Task: Look for space in Vanadzor, Armenia from 11th June, 2023 to 17th June, 2023 for 1 adult in price range Rs.5000 to Rs.12000. Place can be private room with 1  bedroom having 1 bed and 1 bathroom. Property type can be hotel. Amenities needed are: heating, . Booking option can be shelf check-in. Required host language is English.
Action: Mouse moved to (558, 119)
Screenshot: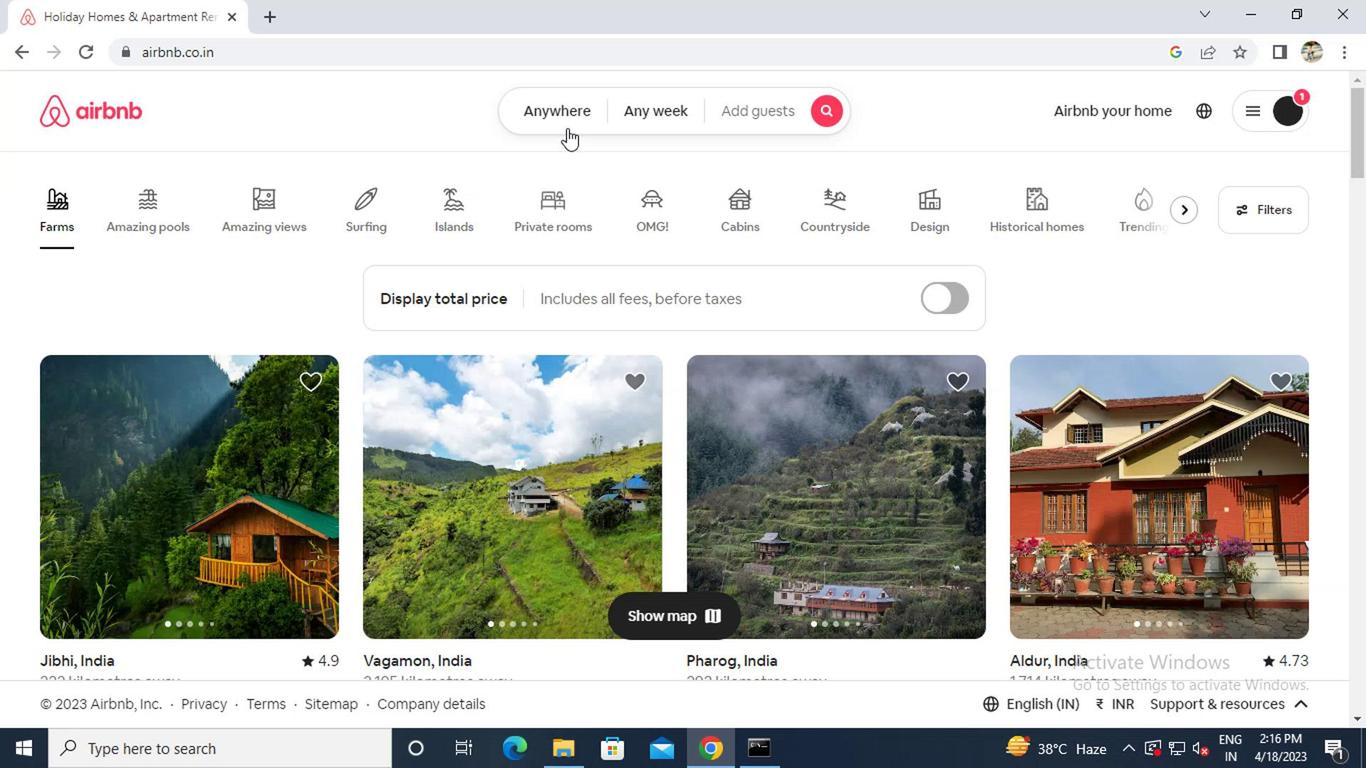 
Action: Mouse pressed left at (558, 119)
Screenshot: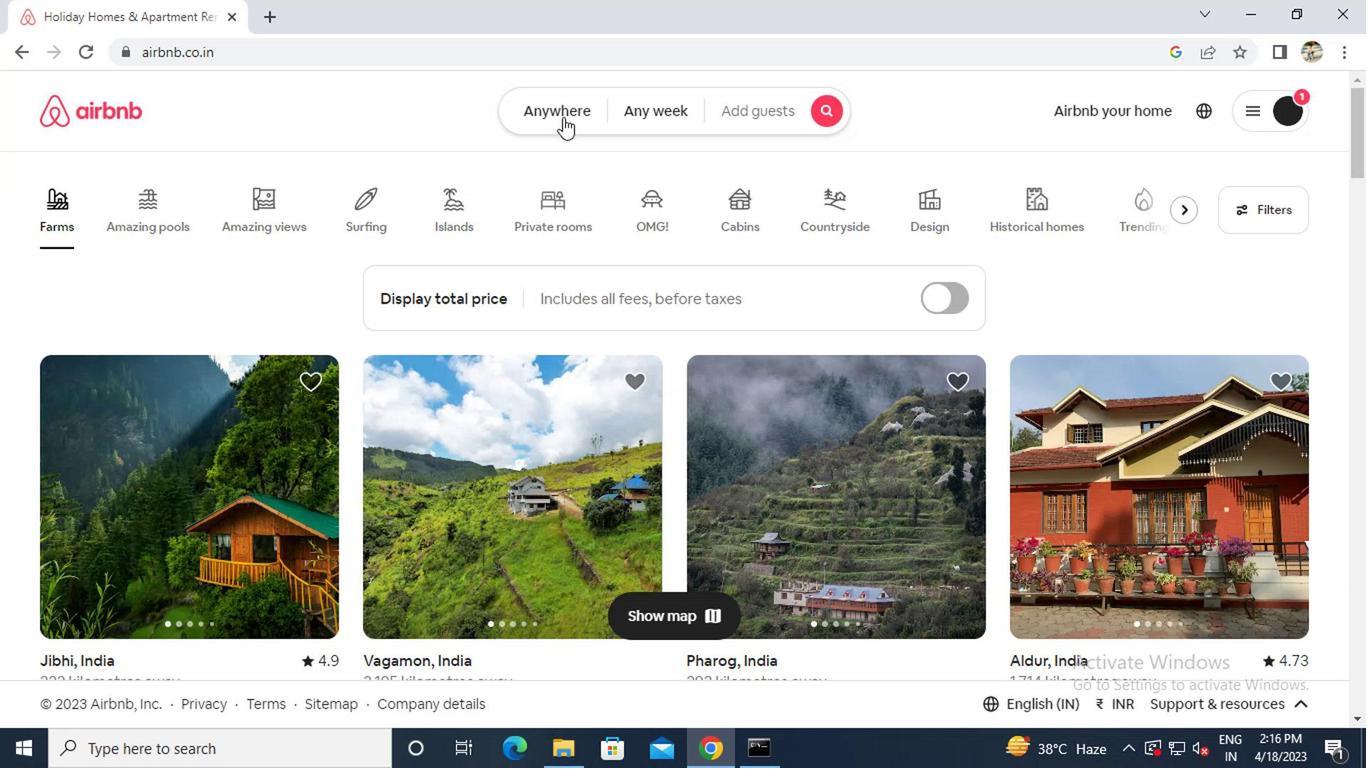 
Action: Mouse moved to (431, 189)
Screenshot: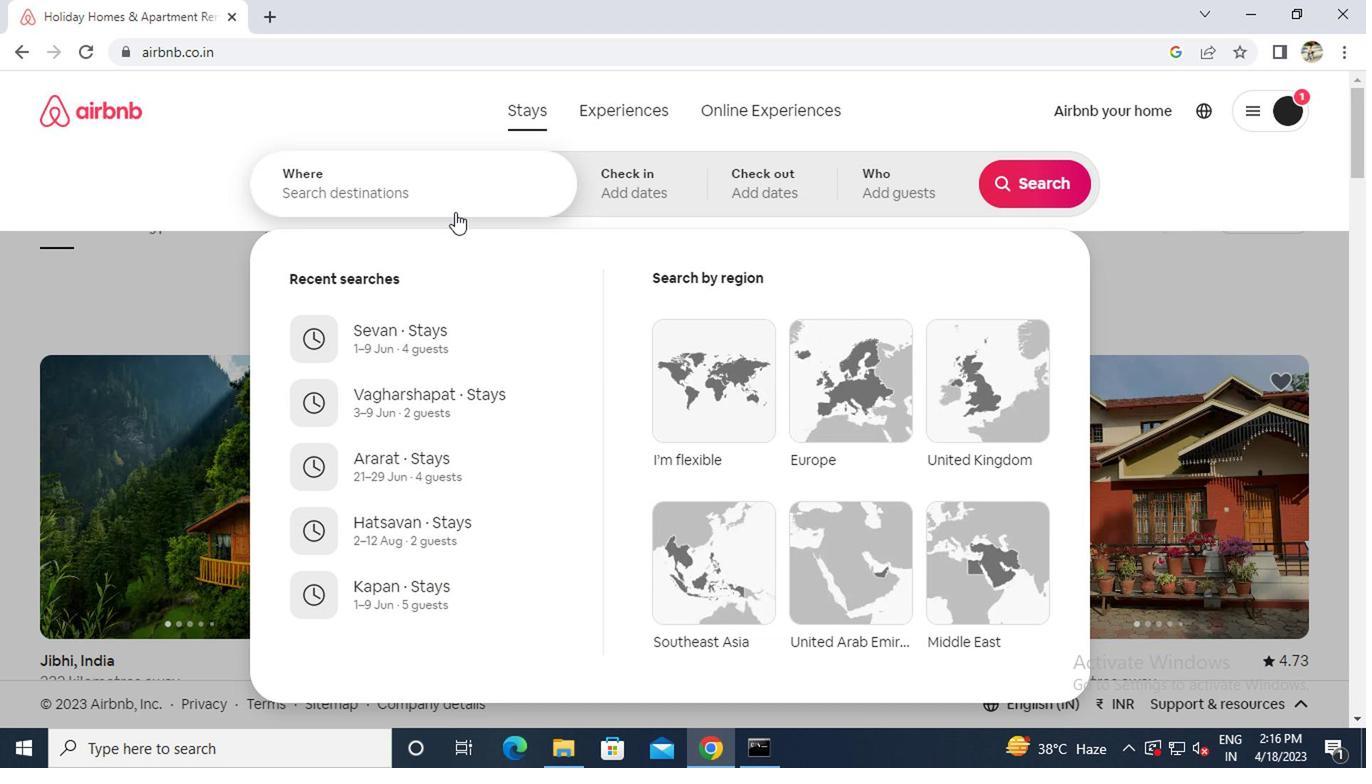 
Action: Mouse pressed left at (431, 189)
Screenshot: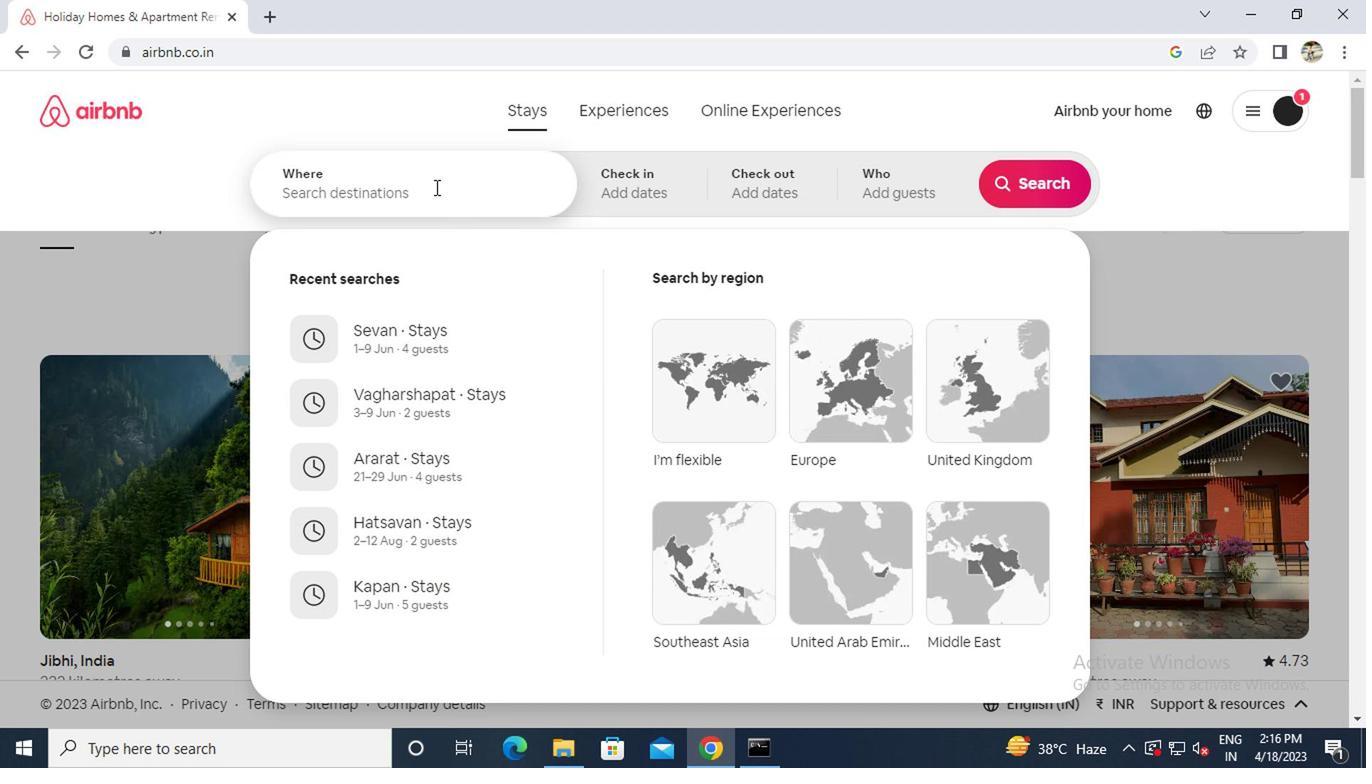 
Action: Key pressed v<Key.caps_lock>andzor
Screenshot: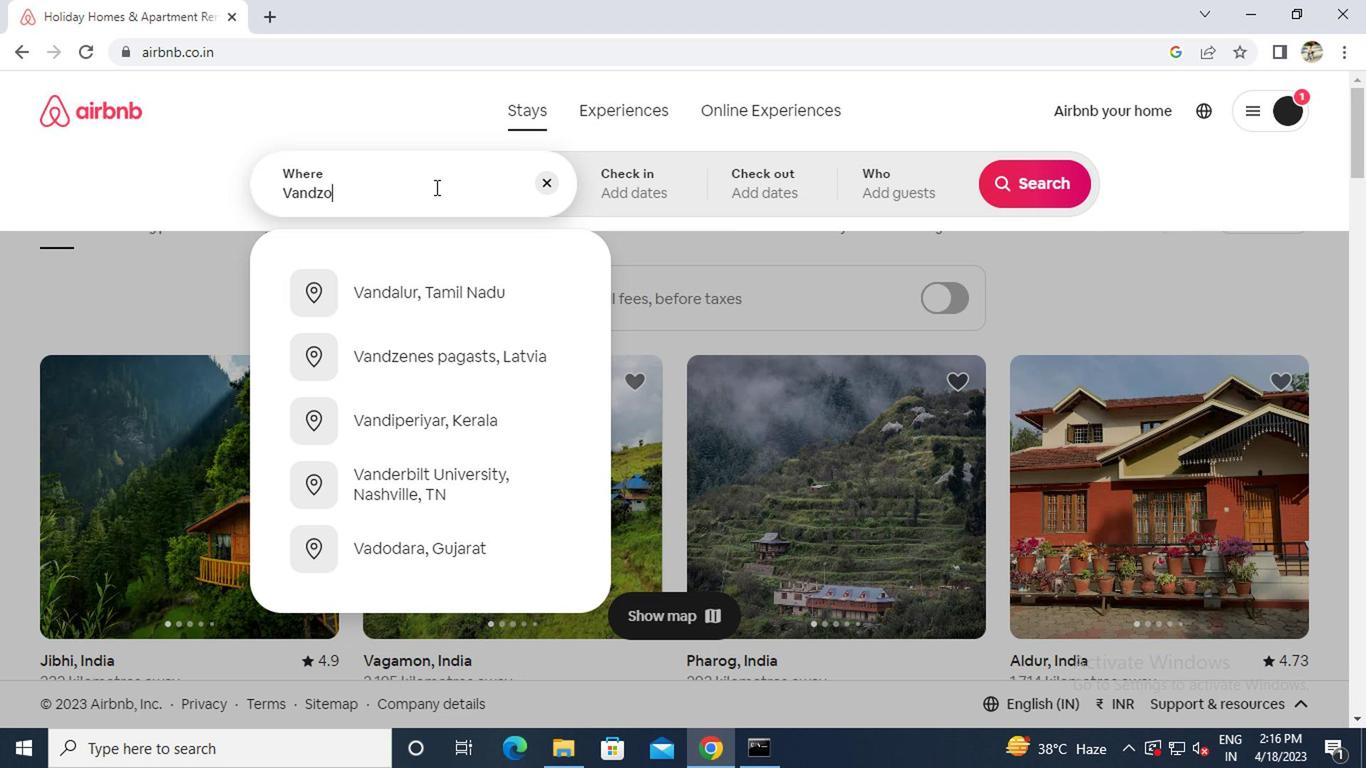 
Action: Mouse moved to (430, 299)
Screenshot: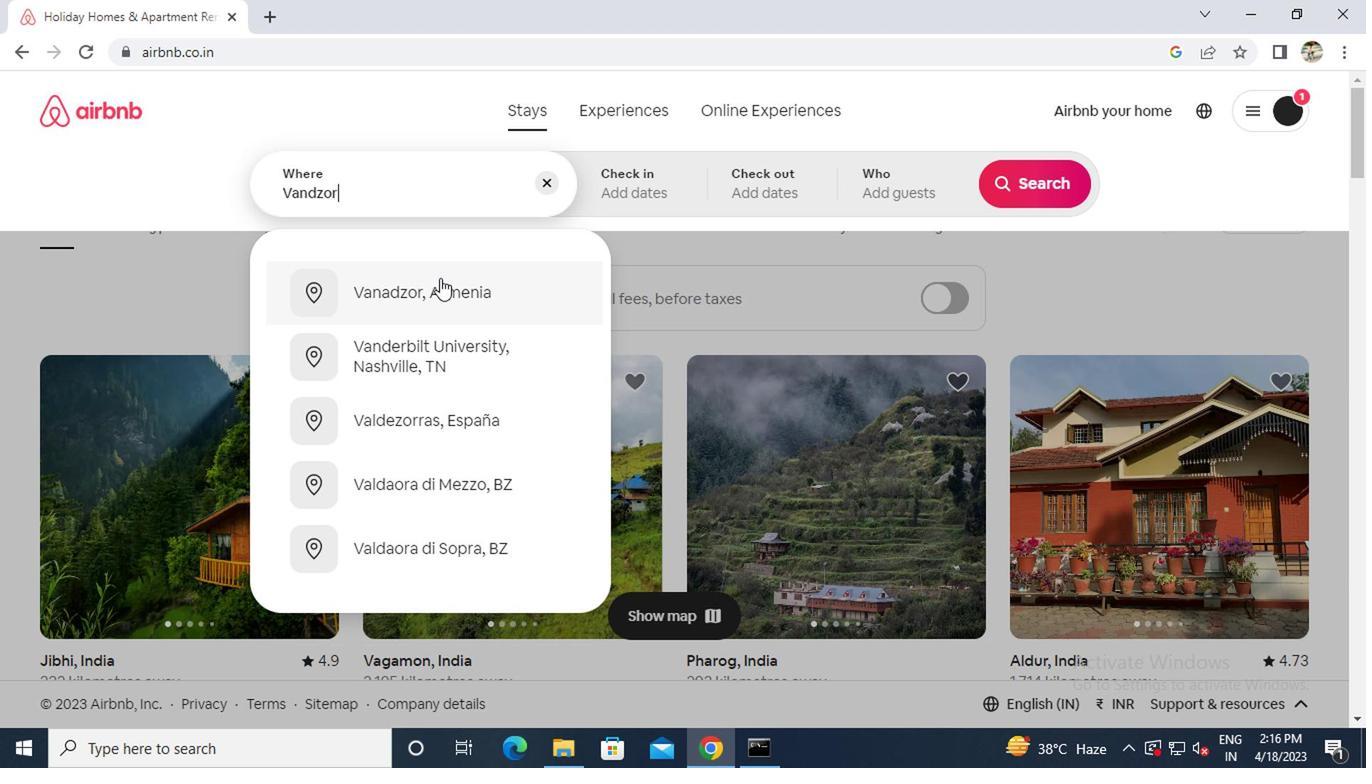 
Action: Mouse pressed left at (430, 299)
Screenshot: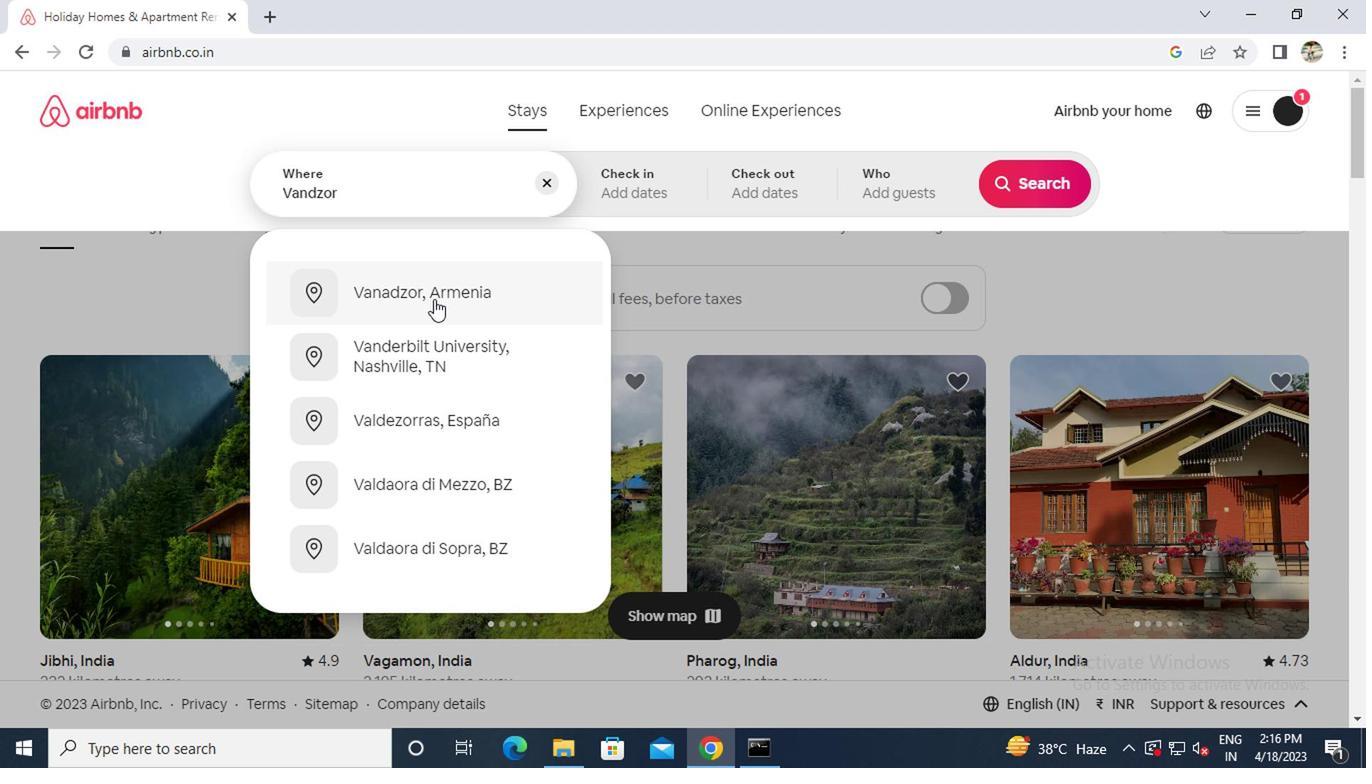 
Action: Mouse moved to (1018, 343)
Screenshot: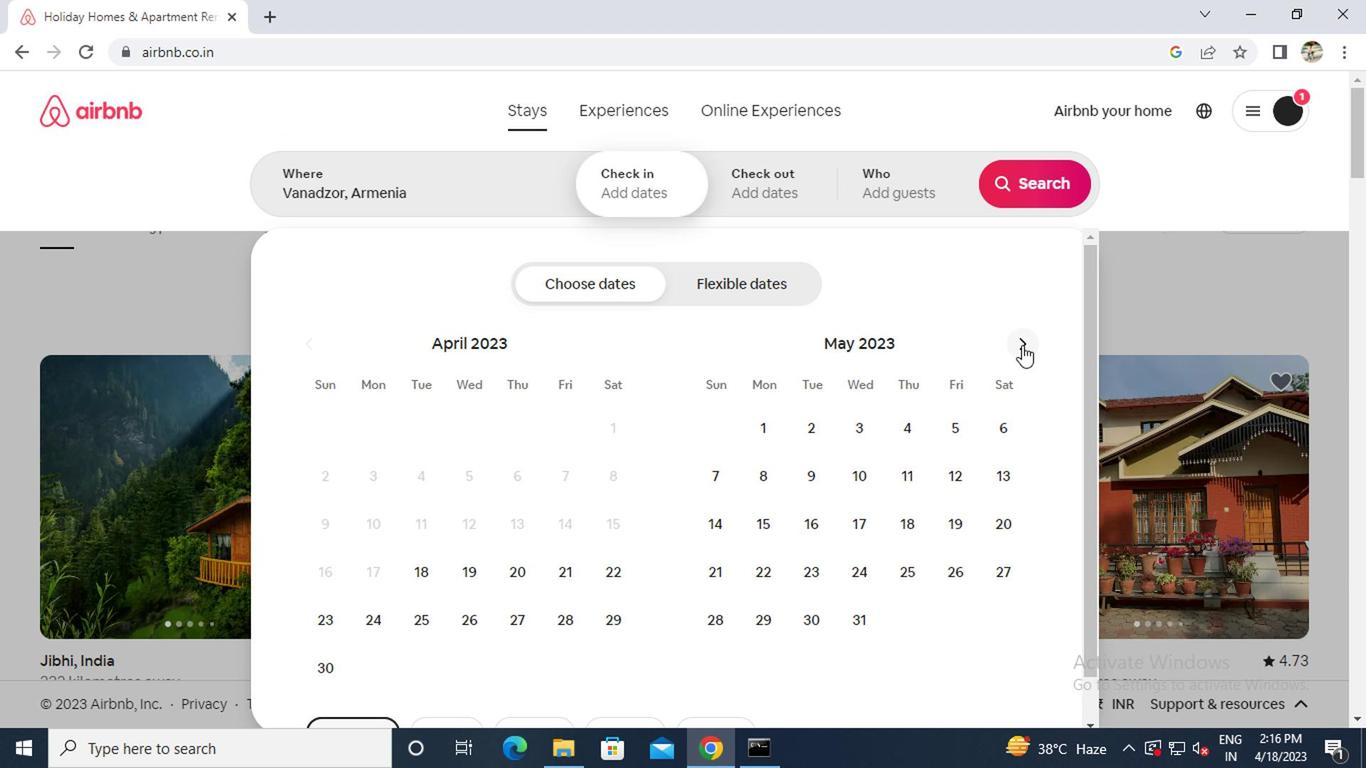 
Action: Mouse pressed left at (1018, 343)
Screenshot: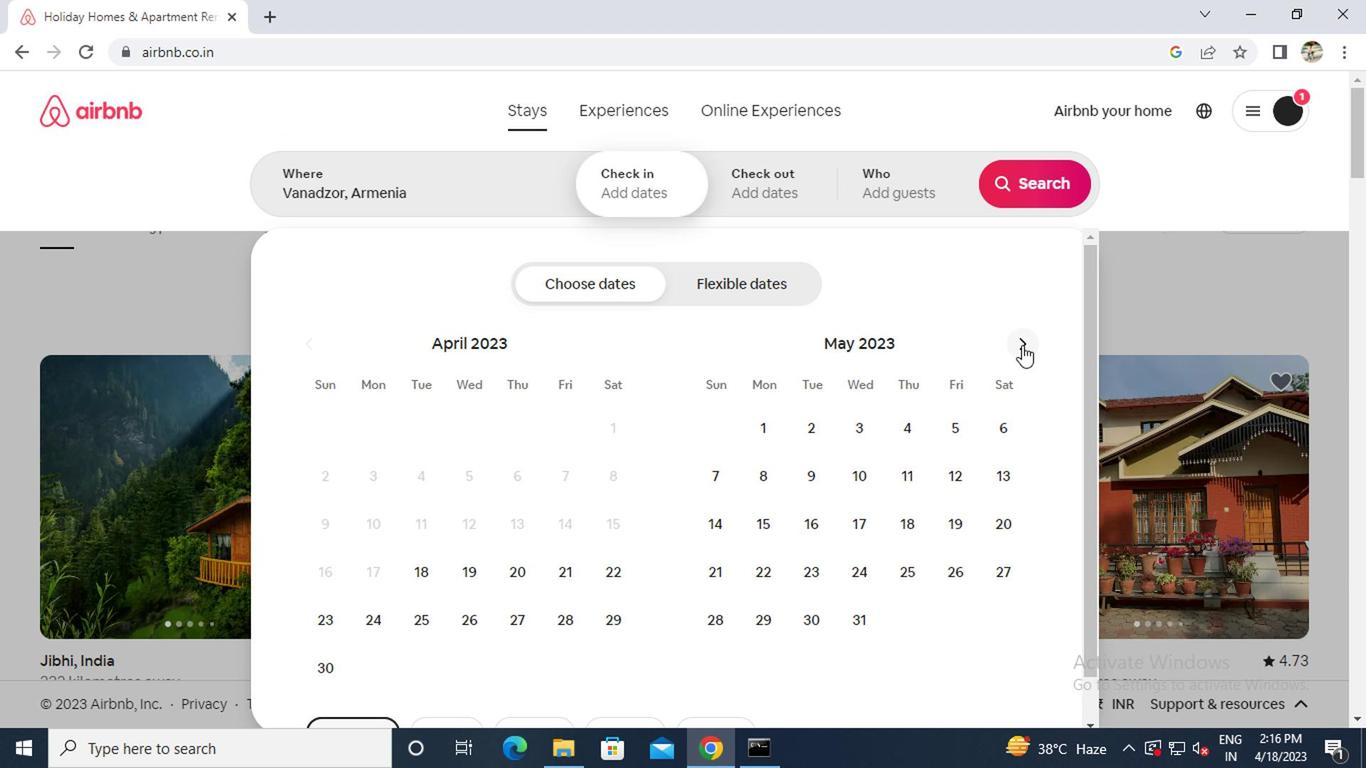 
Action: Mouse moved to (716, 511)
Screenshot: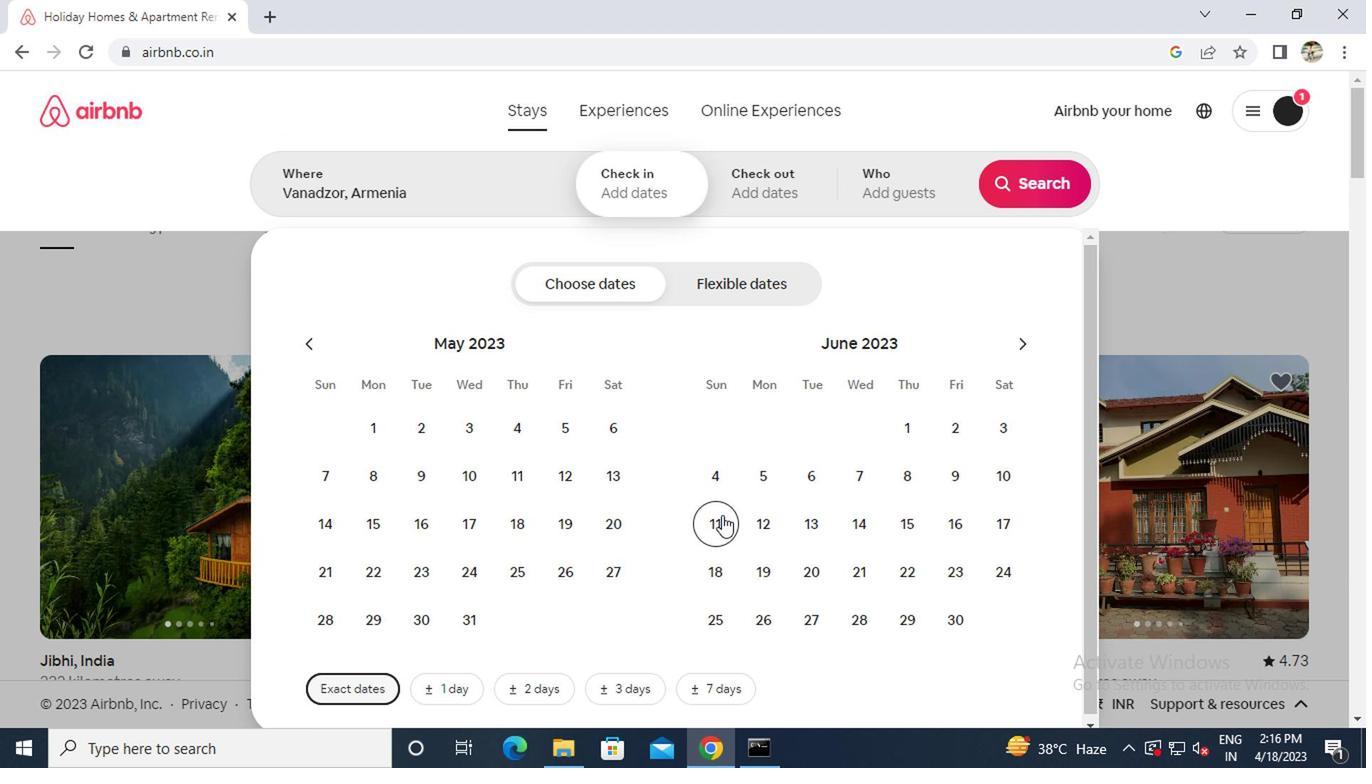 
Action: Mouse pressed left at (716, 511)
Screenshot: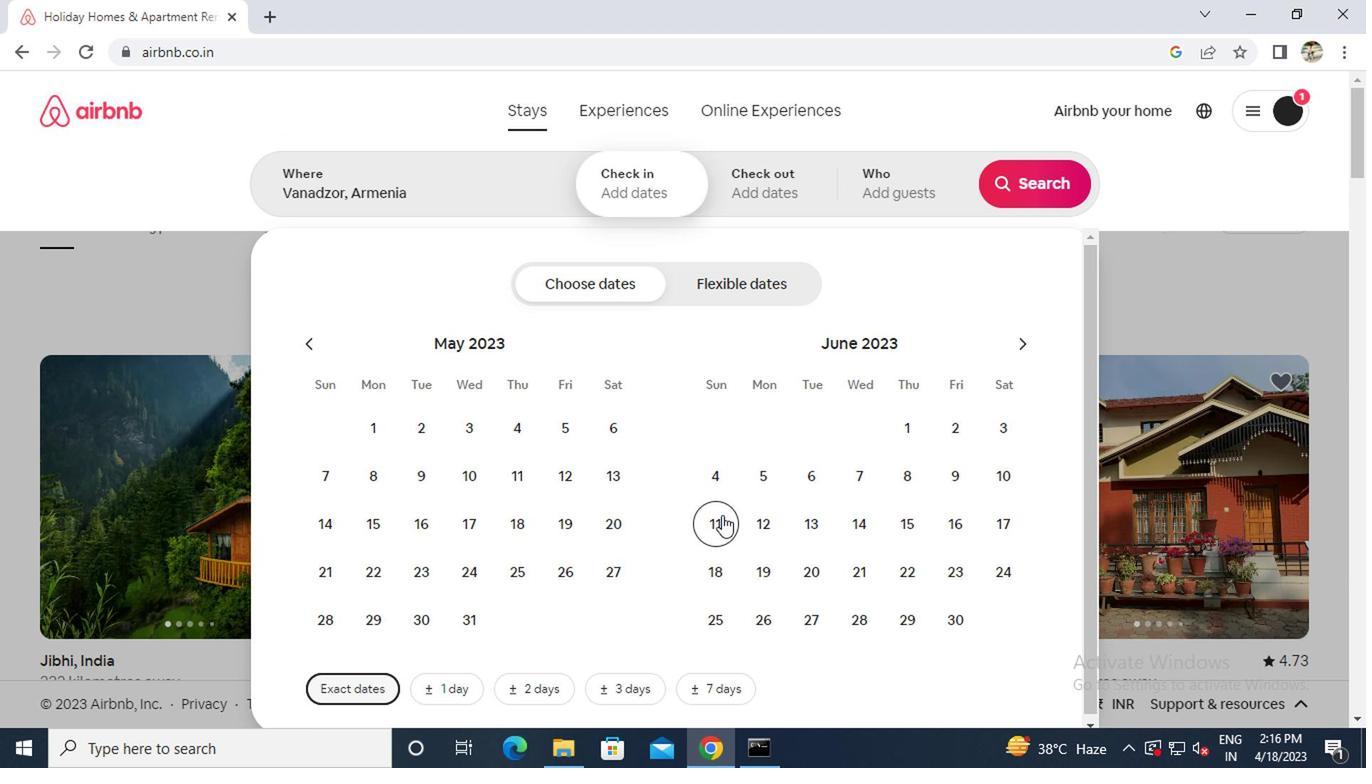 
Action: Mouse moved to (1014, 523)
Screenshot: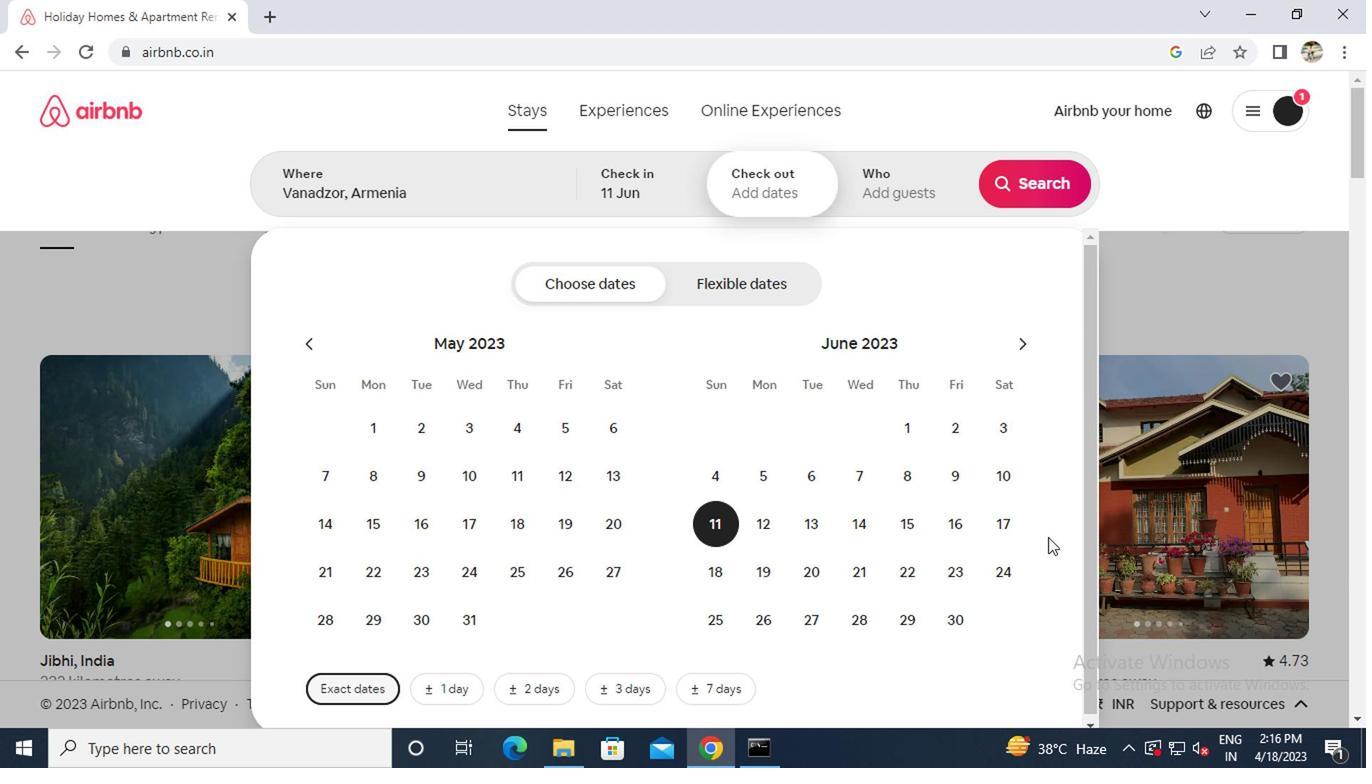 
Action: Mouse pressed left at (1014, 523)
Screenshot: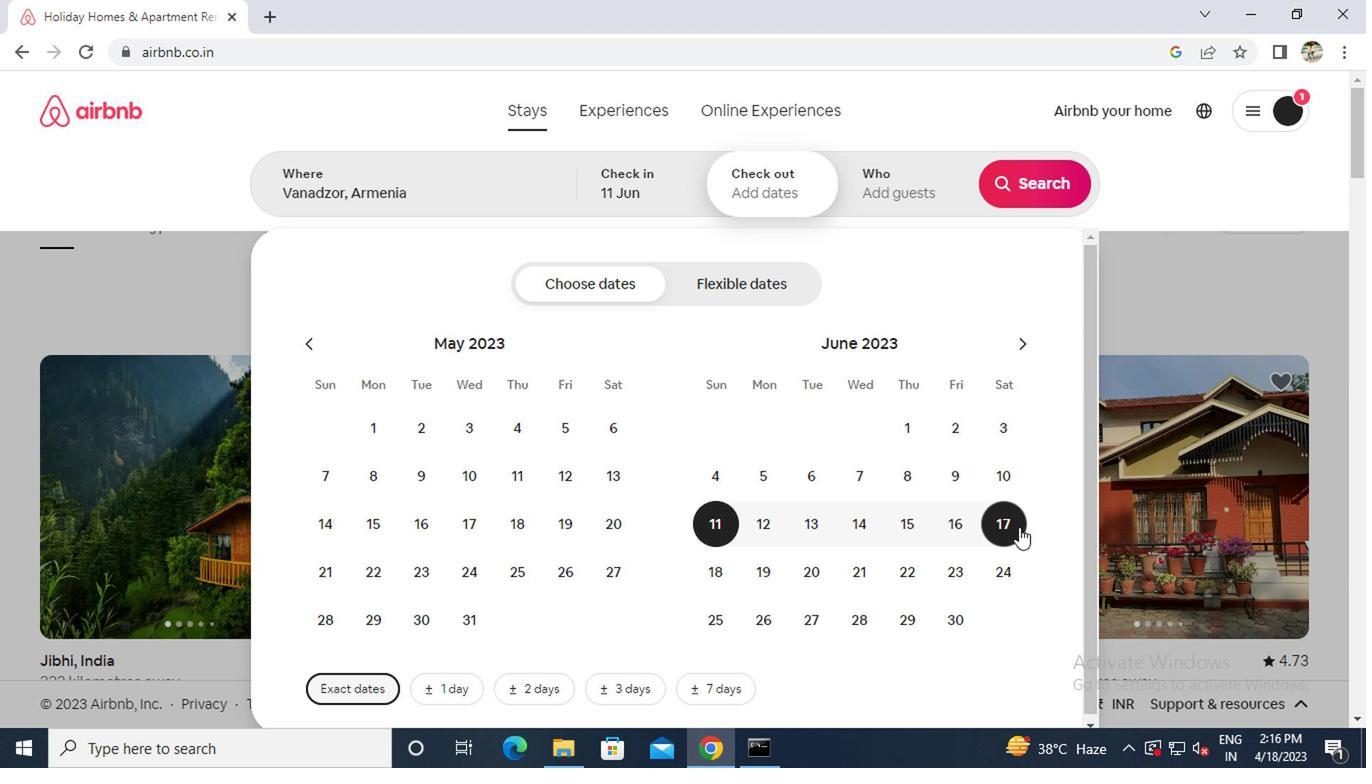 
Action: Mouse moved to (903, 202)
Screenshot: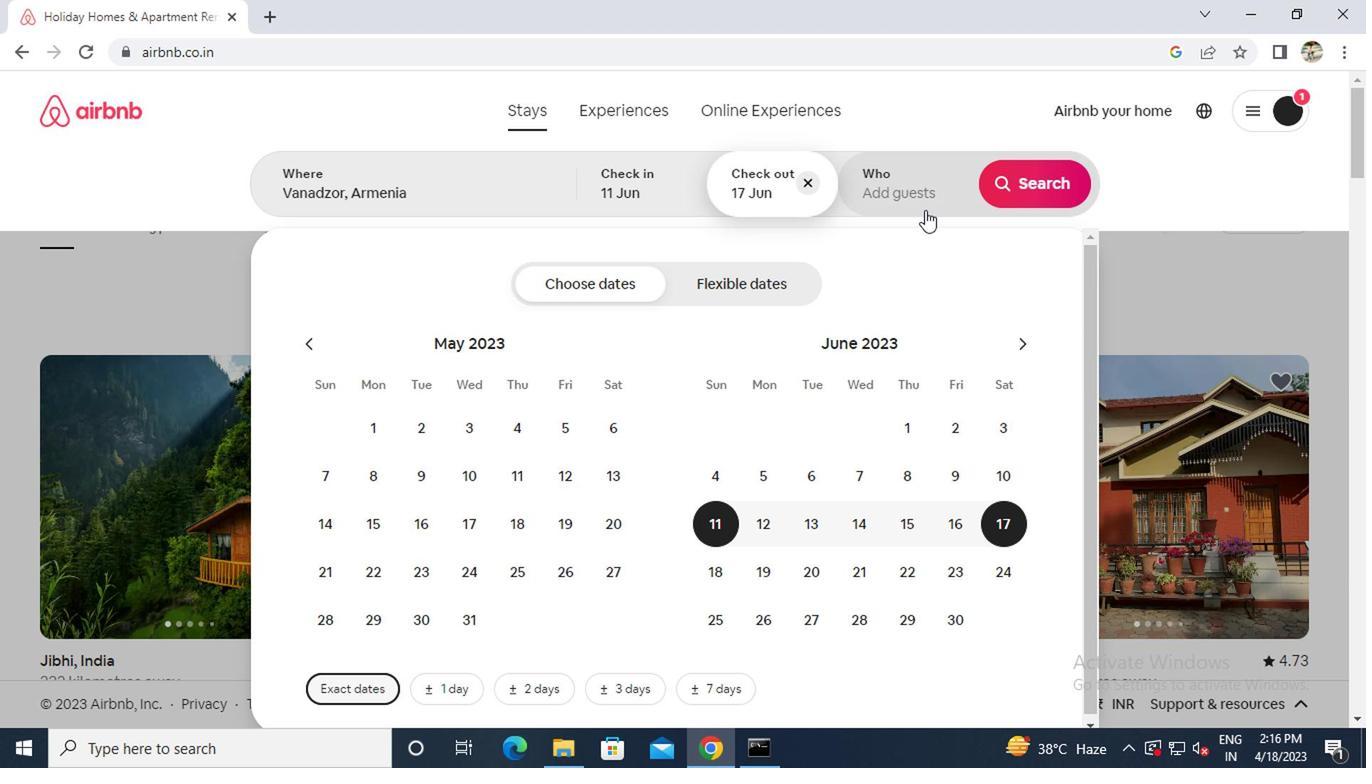 
Action: Mouse pressed left at (903, 202)
Screenshot: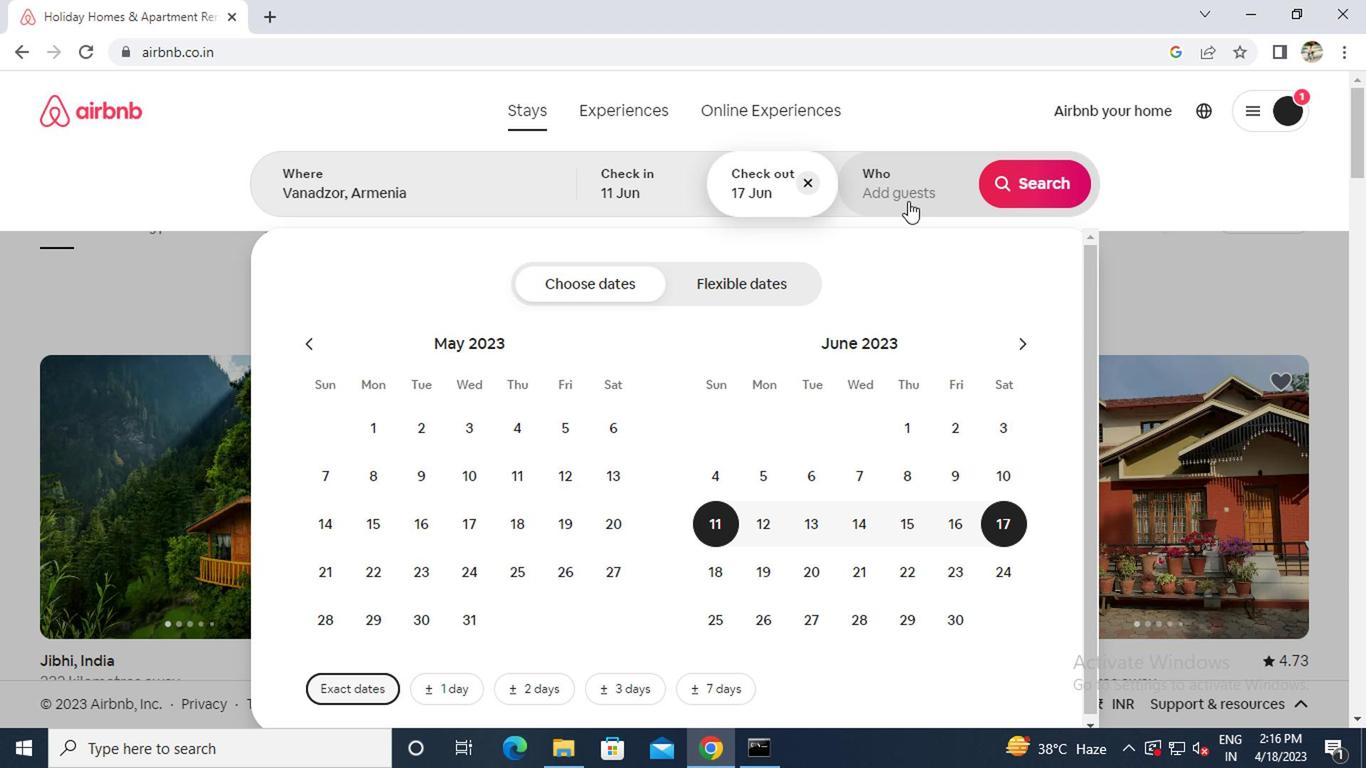 
Action: Mouse moved to (1042, 288)
Screenshot: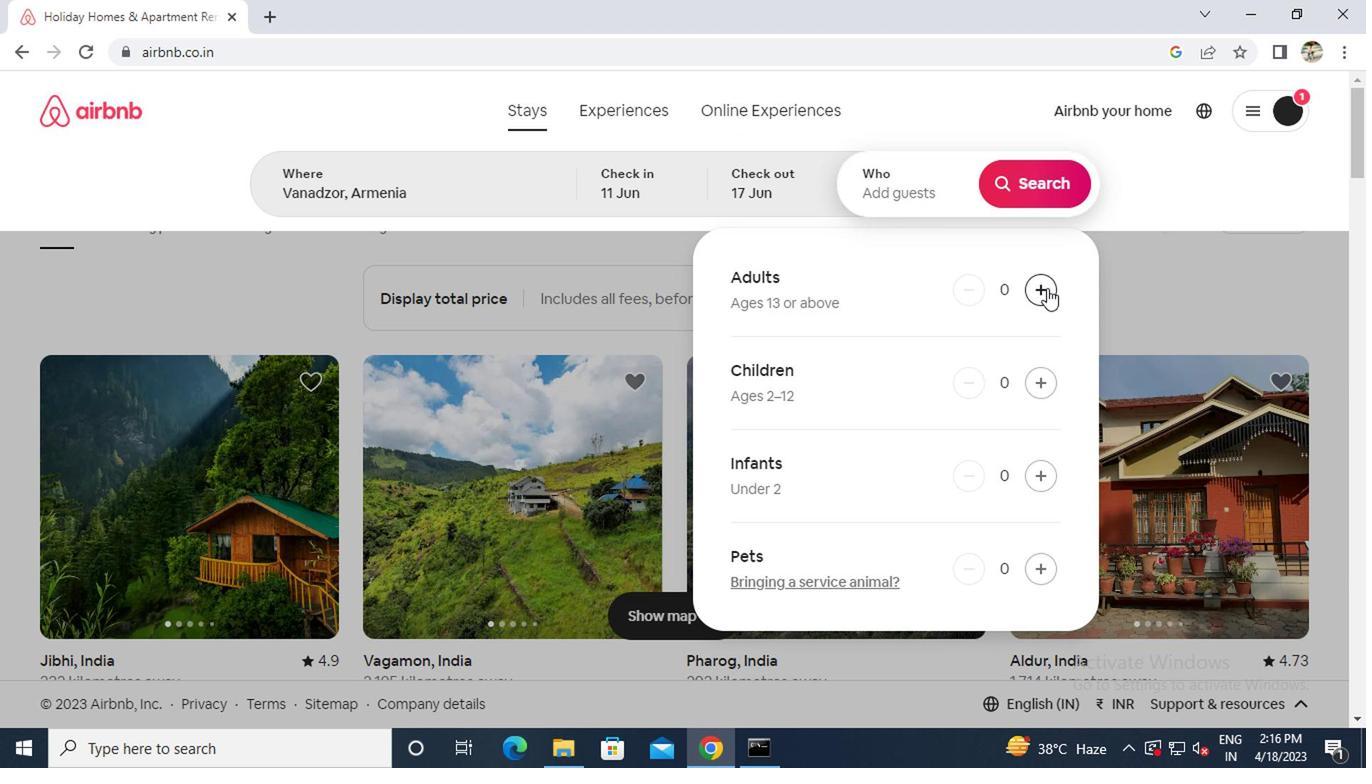 
Action: Mouse pressed left at (1042, 288)
Screenshot: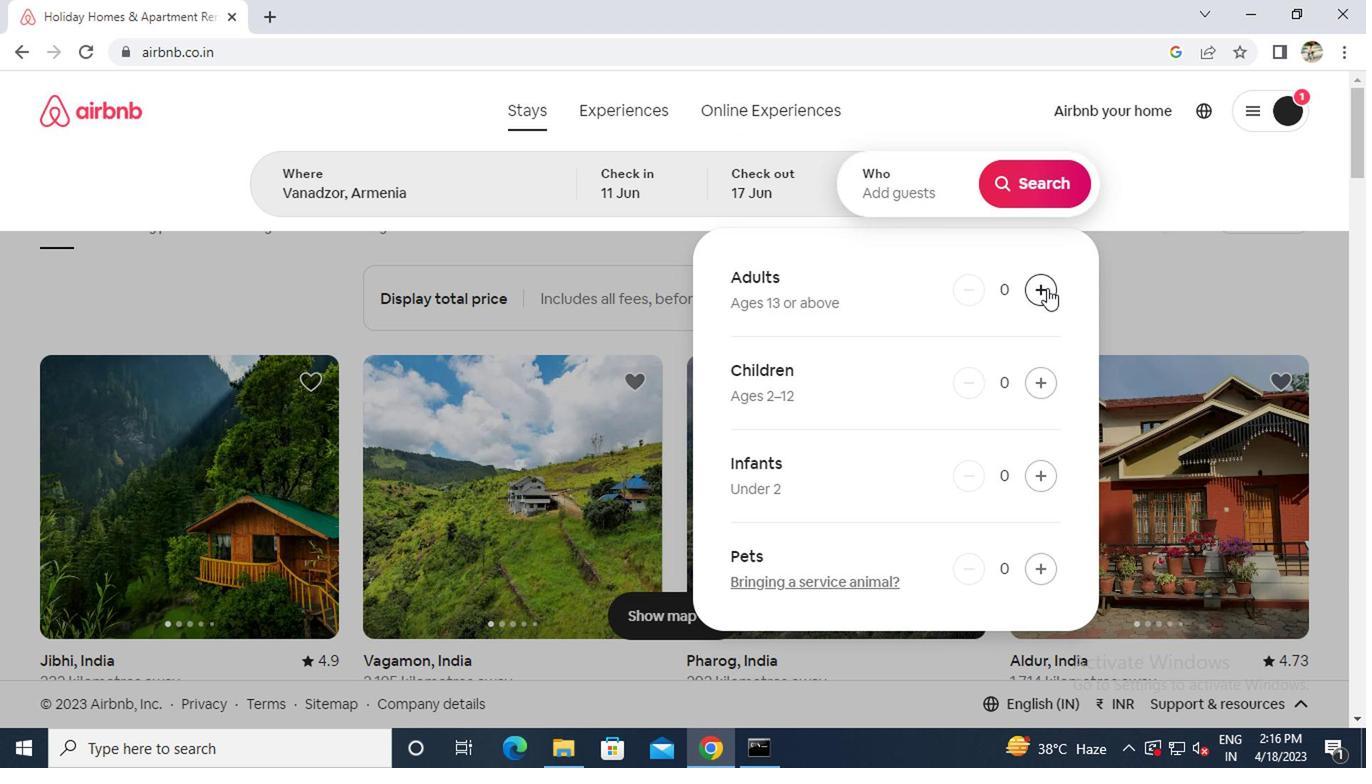 
Action: Mouse moved to (1032, 195)
Screenshot: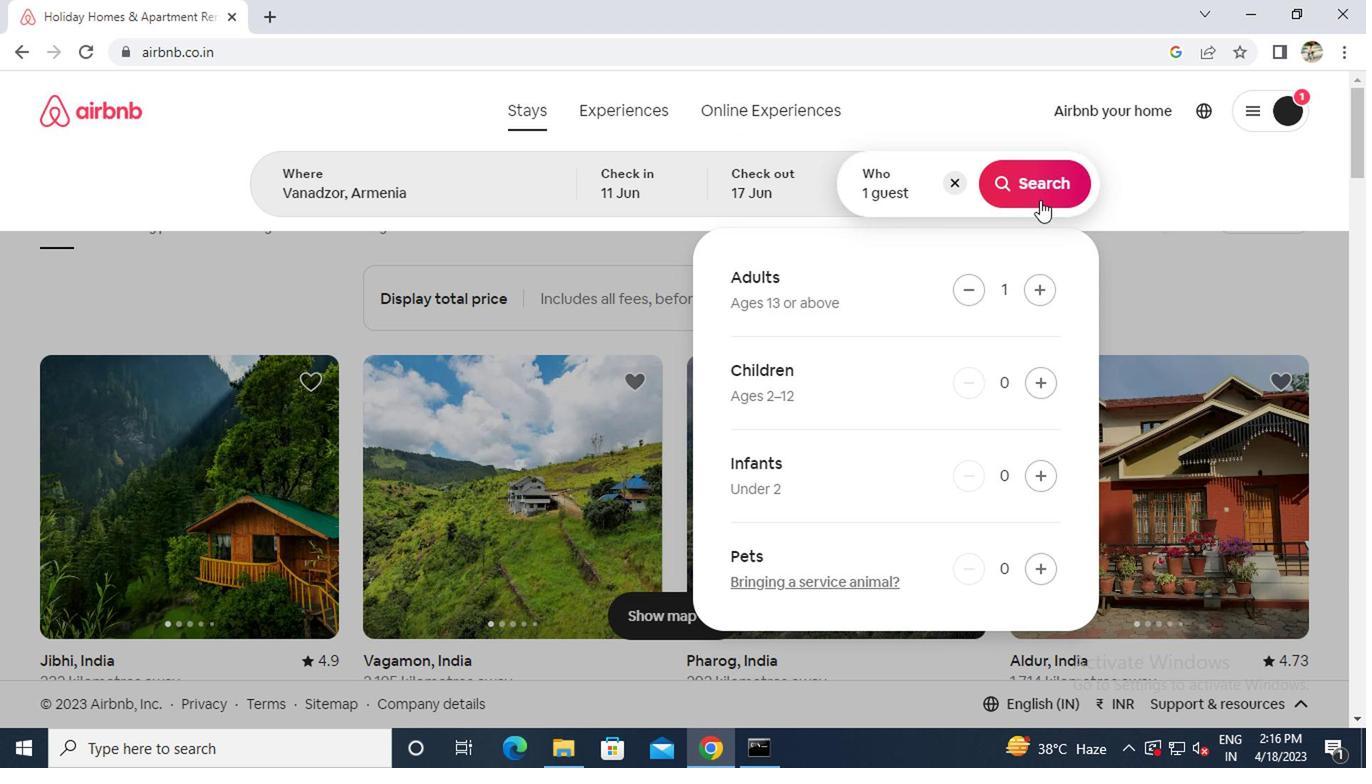 
Action: Mouse pressed left at (1032, 195)
Screenshot: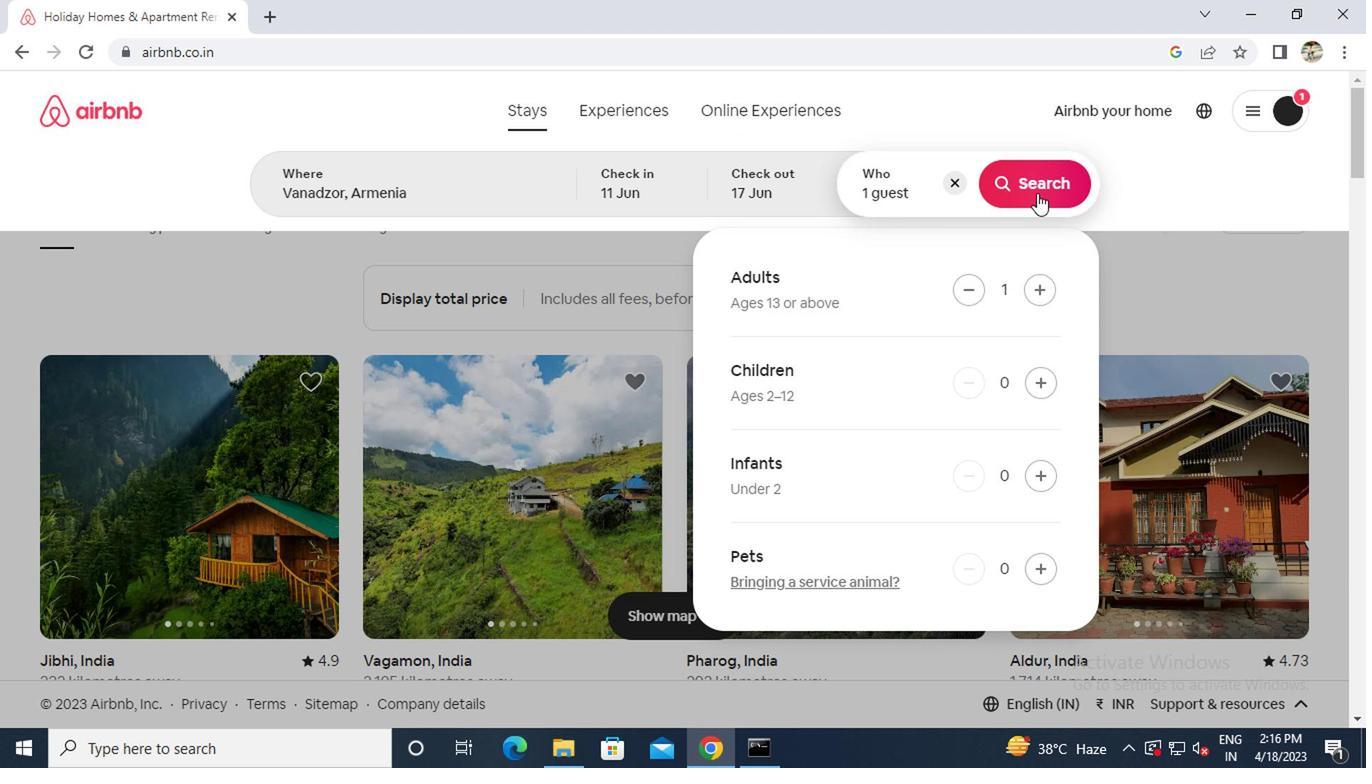 
Action: Mouse moved to (1243, 197)
Screenshot: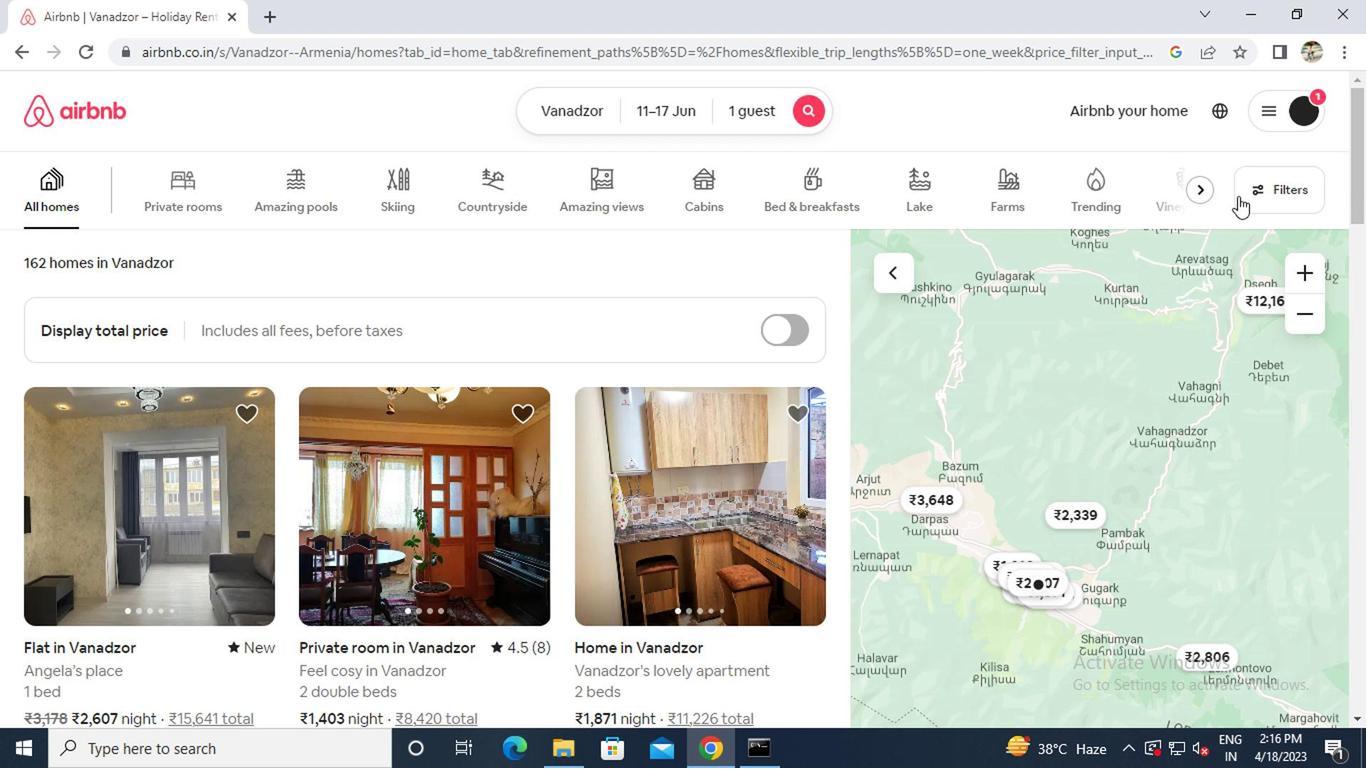 
Action: Mouse pressed left at (1243, 197)
Screenshot: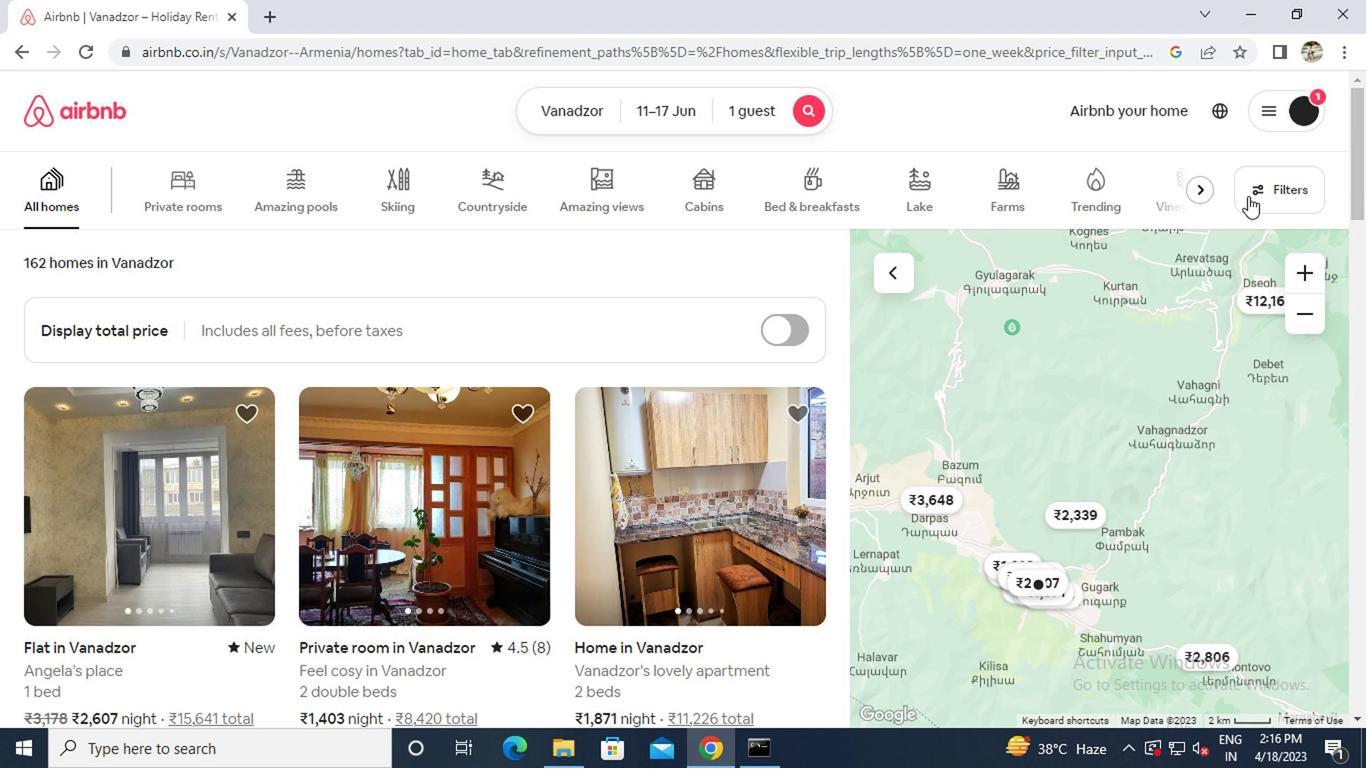 
Action: Mouse moved to (589, 439)
Screenshot: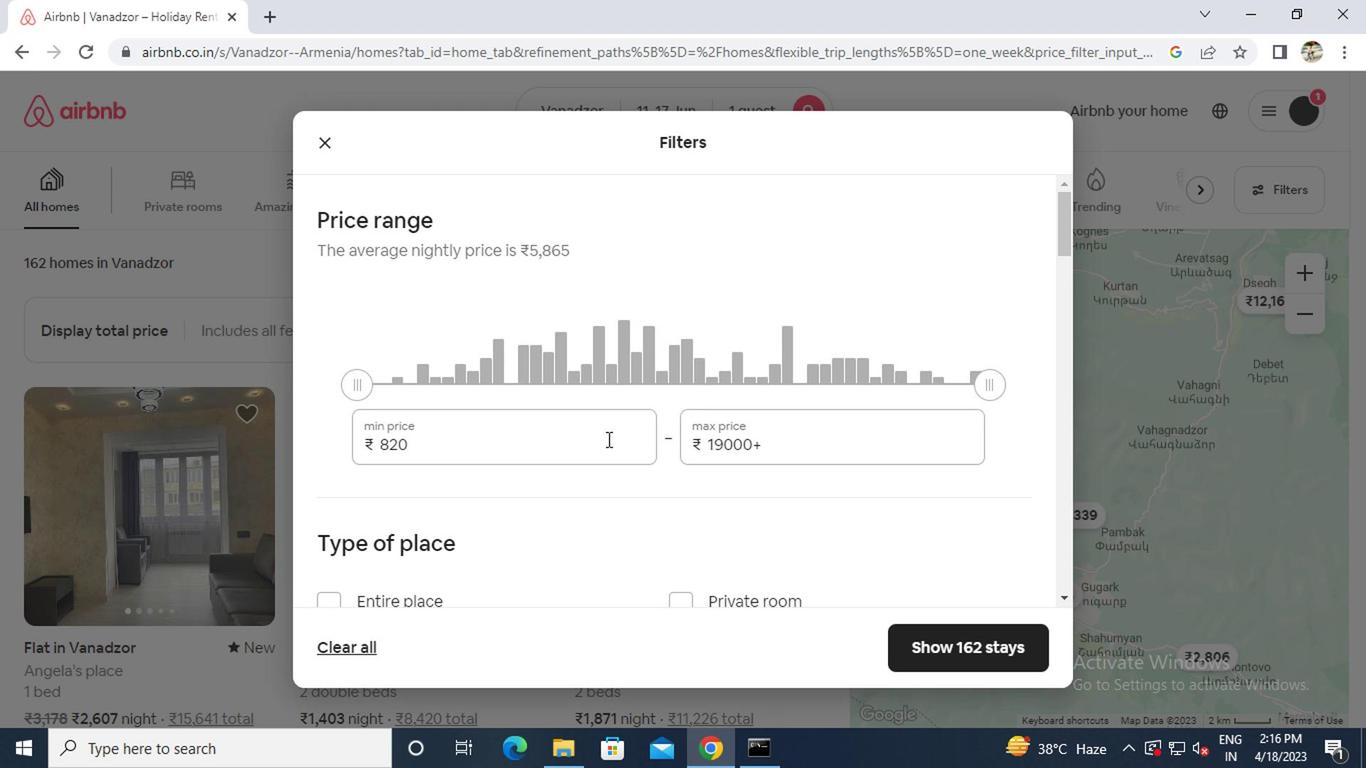 
Action: Mouse pressed left at (589, 439)
Screenshot: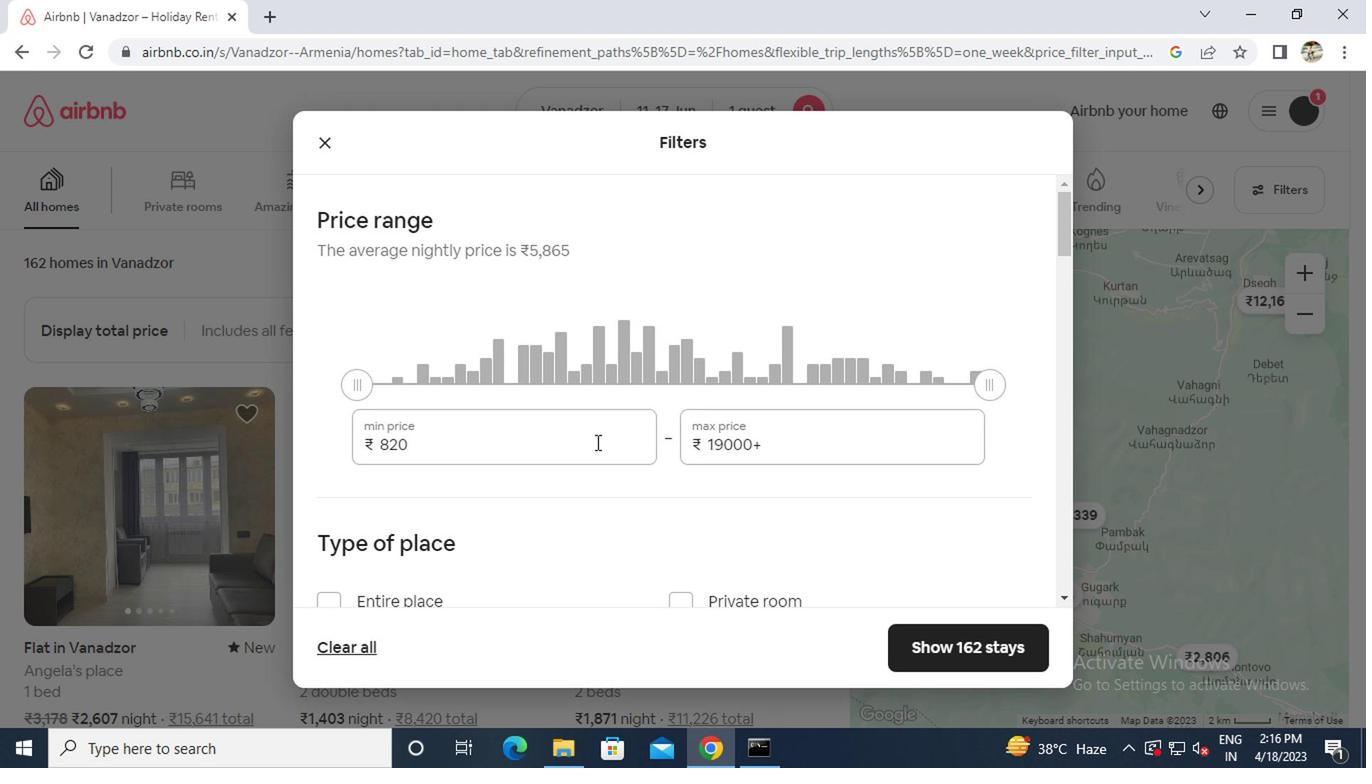 
Action: Key pressed ctrl+A5000
Screenshot: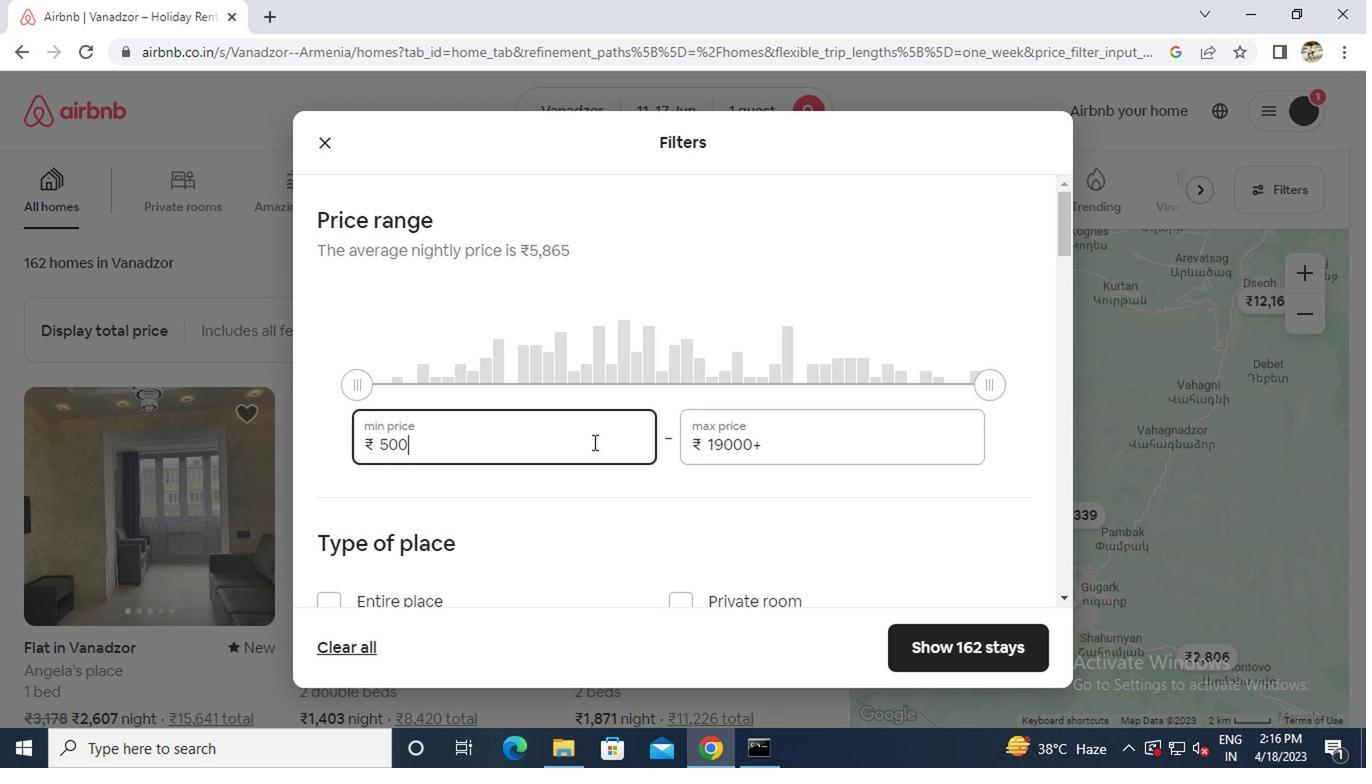 
Action: Mouse moved to (790, 445)
Screenshot: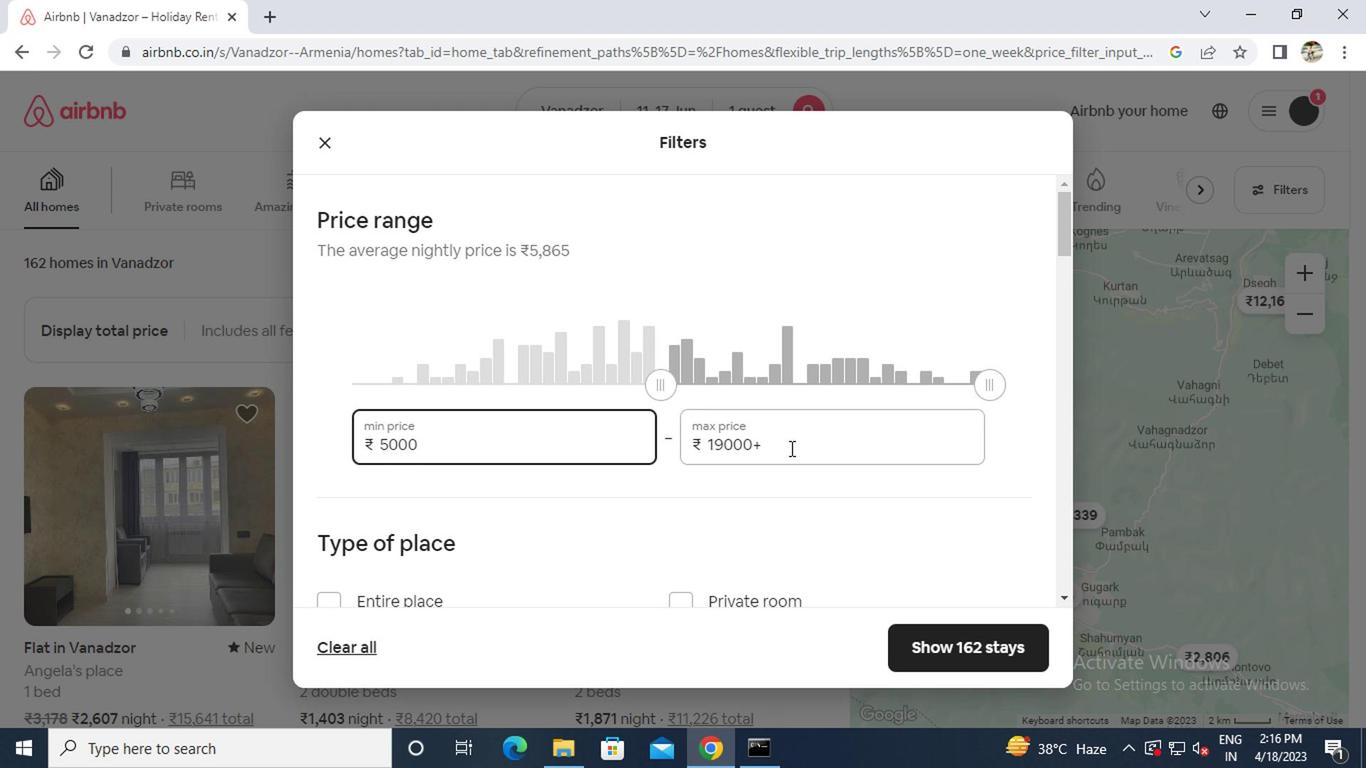 
Action: Mouse pressed left at (790, 445)
Screenshot: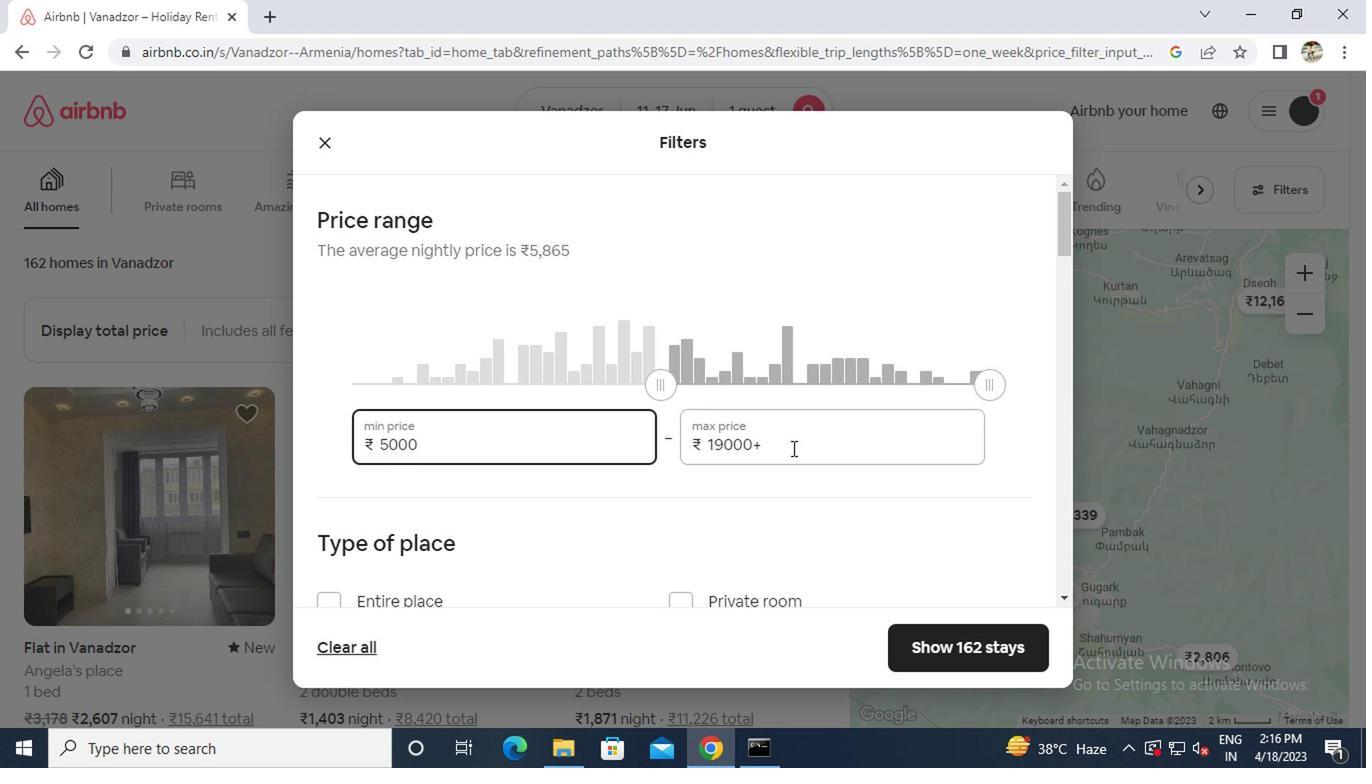 
Action: Key pressed ctrl+Actrl+12000
Screenshot: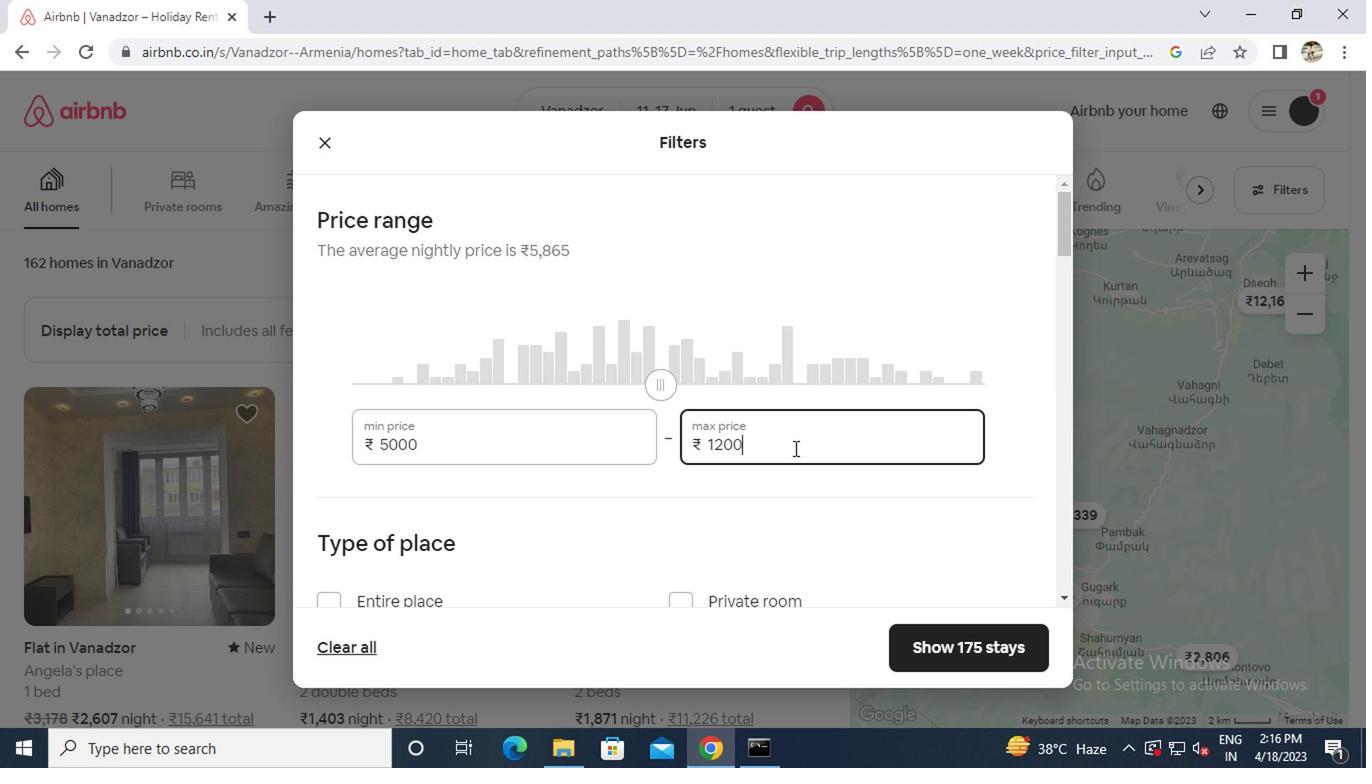 
Action: Mouse moved to (691, 490)
Screenshot: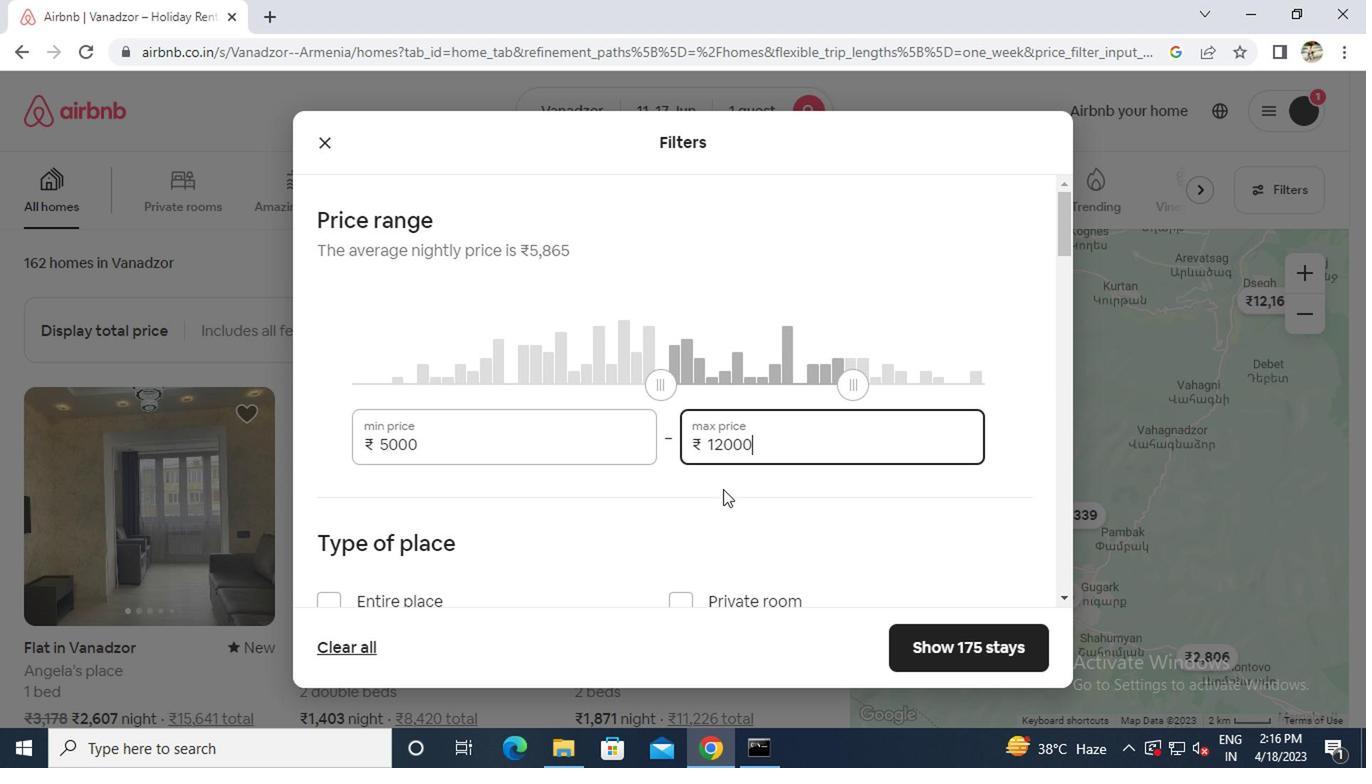 
Action: Mouse scrolled (691, 489) with delta (0, 0)
Screenshot: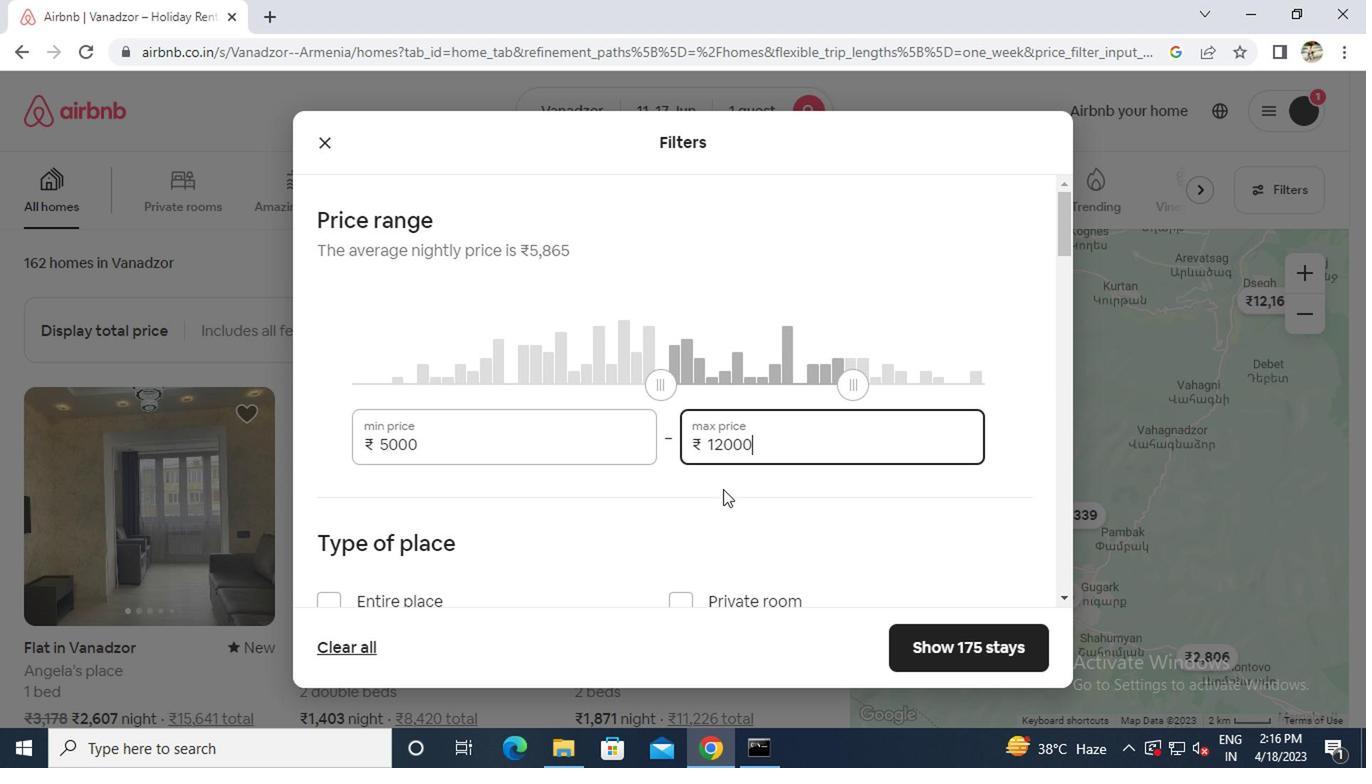 
Action: Mouse moved to (679, 497)
Screenshot: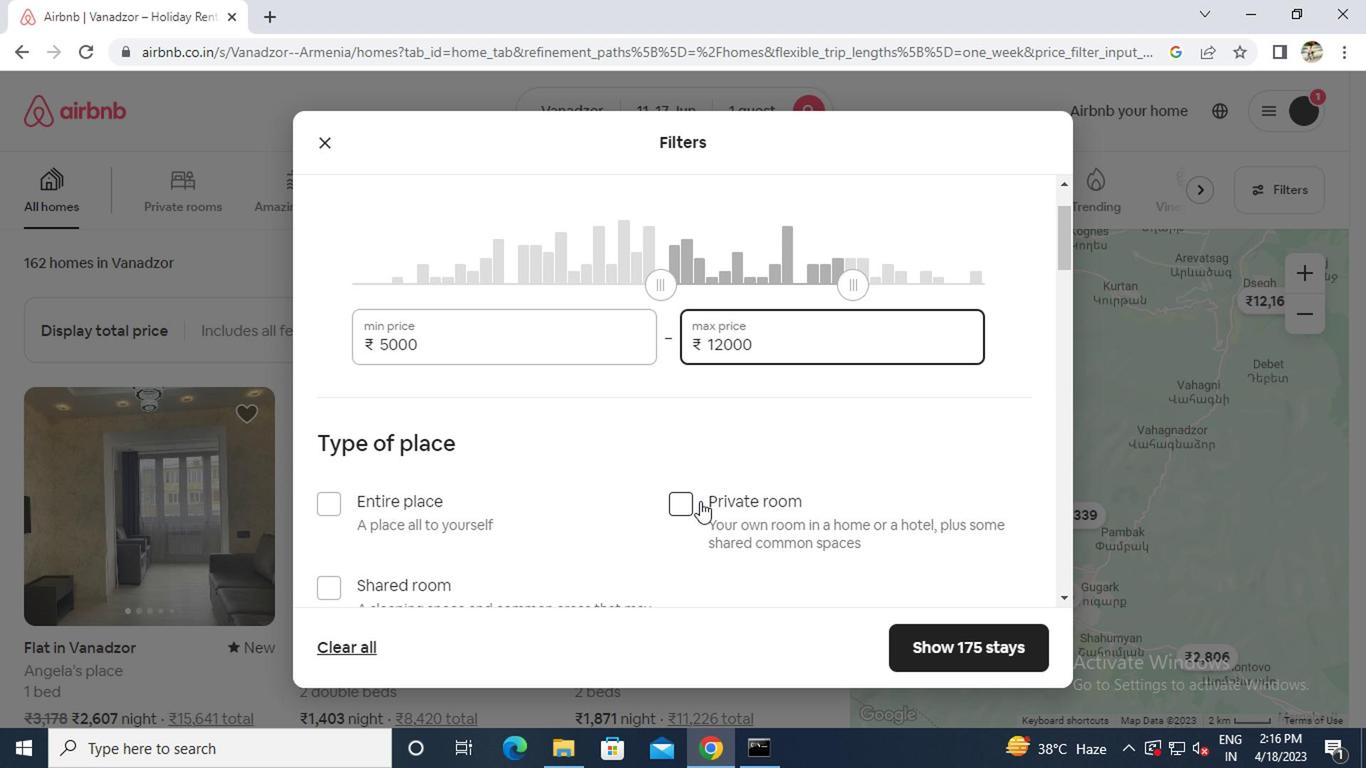 
Action: Mouse pressed left at (679, 497)
Screenshot: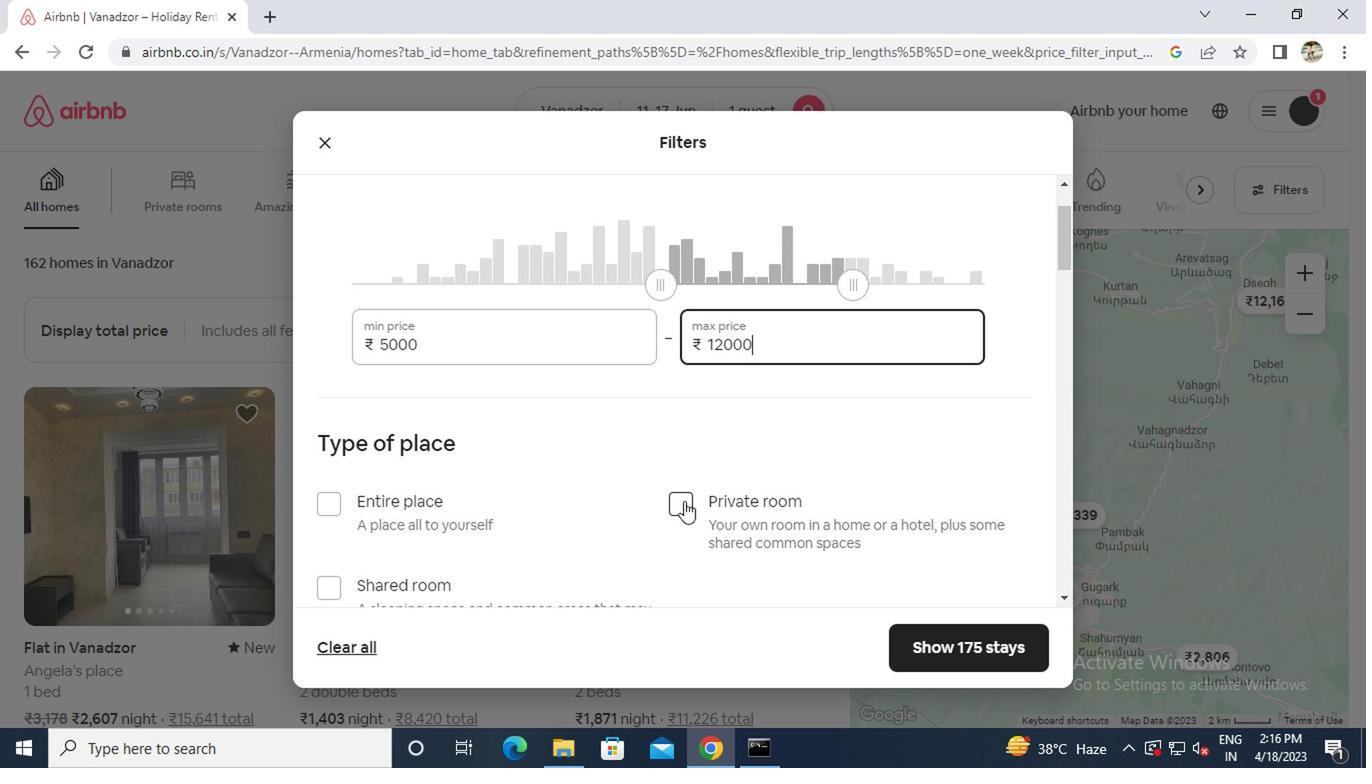 
Action: Mouse scrolled (679, 496) with delta (0, 0)
Screenshot: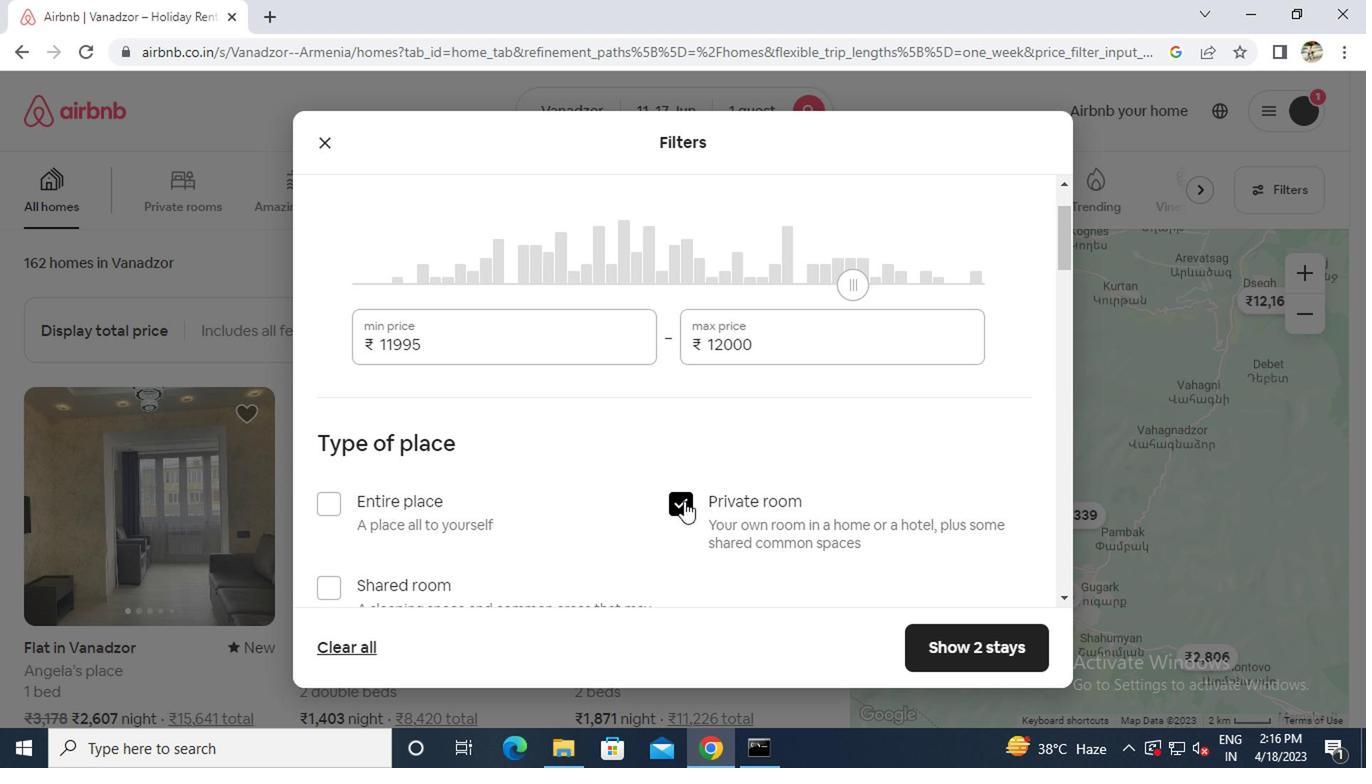
Action: Mouse scrolled (679, 496) with delta (0, 0)
Screenshot: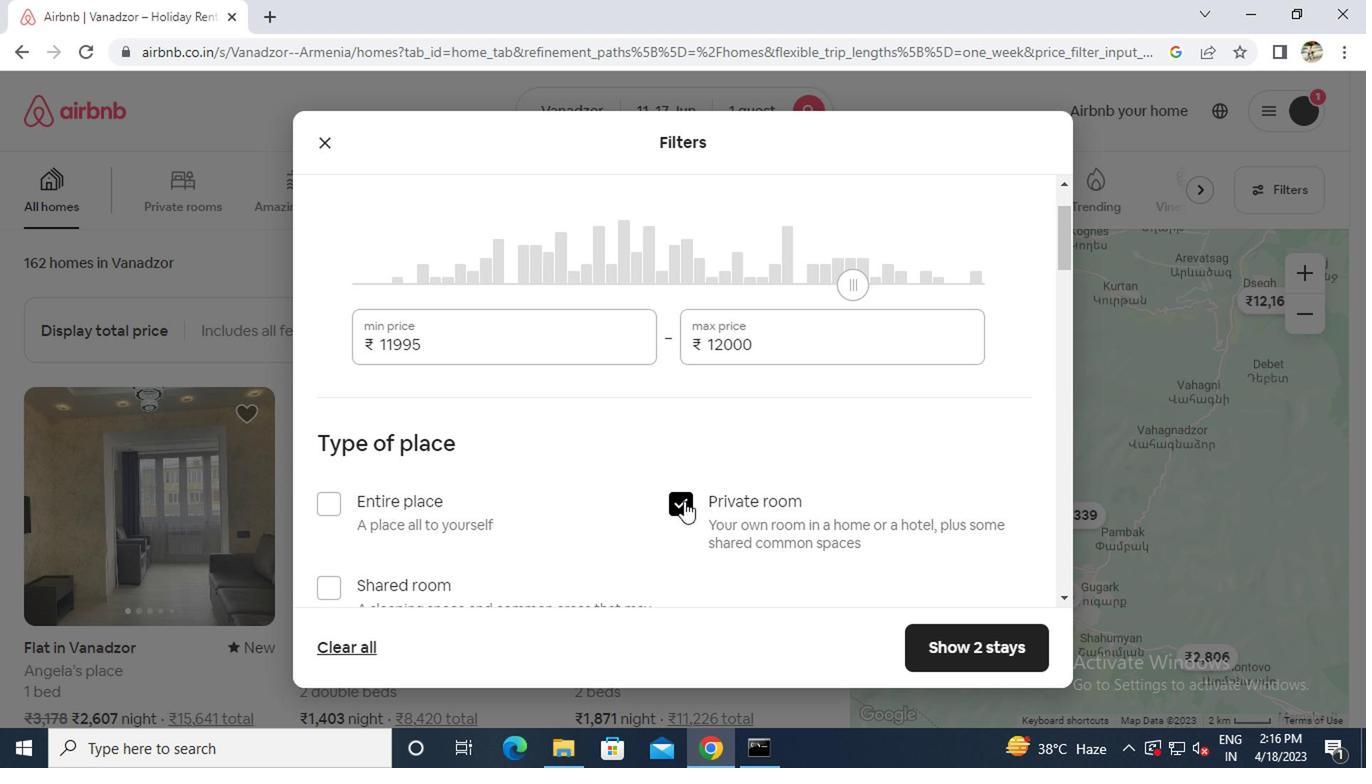 
Action: Mouse scrolled (679, 496) with delta (0, 0)
Screenshot: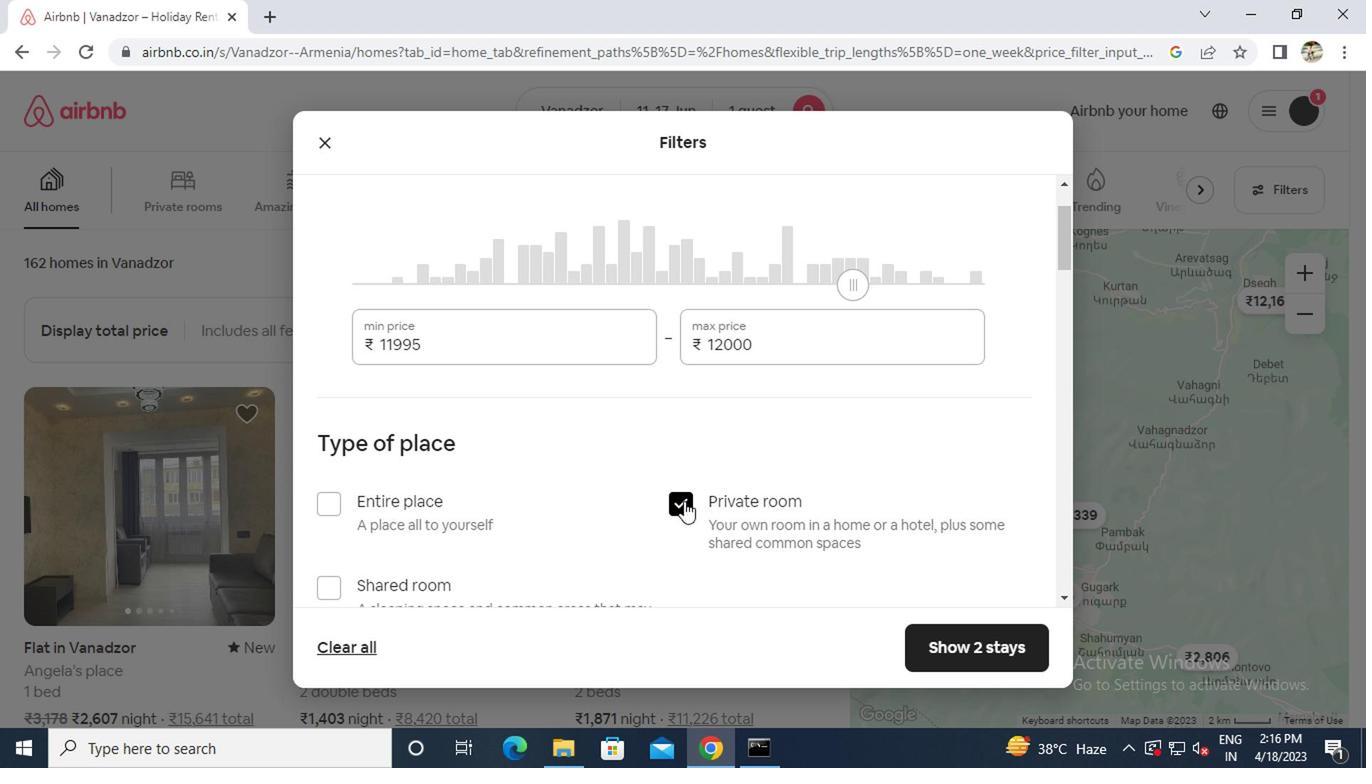 
Action: Mouse moved to (439, 518)
Screenshot: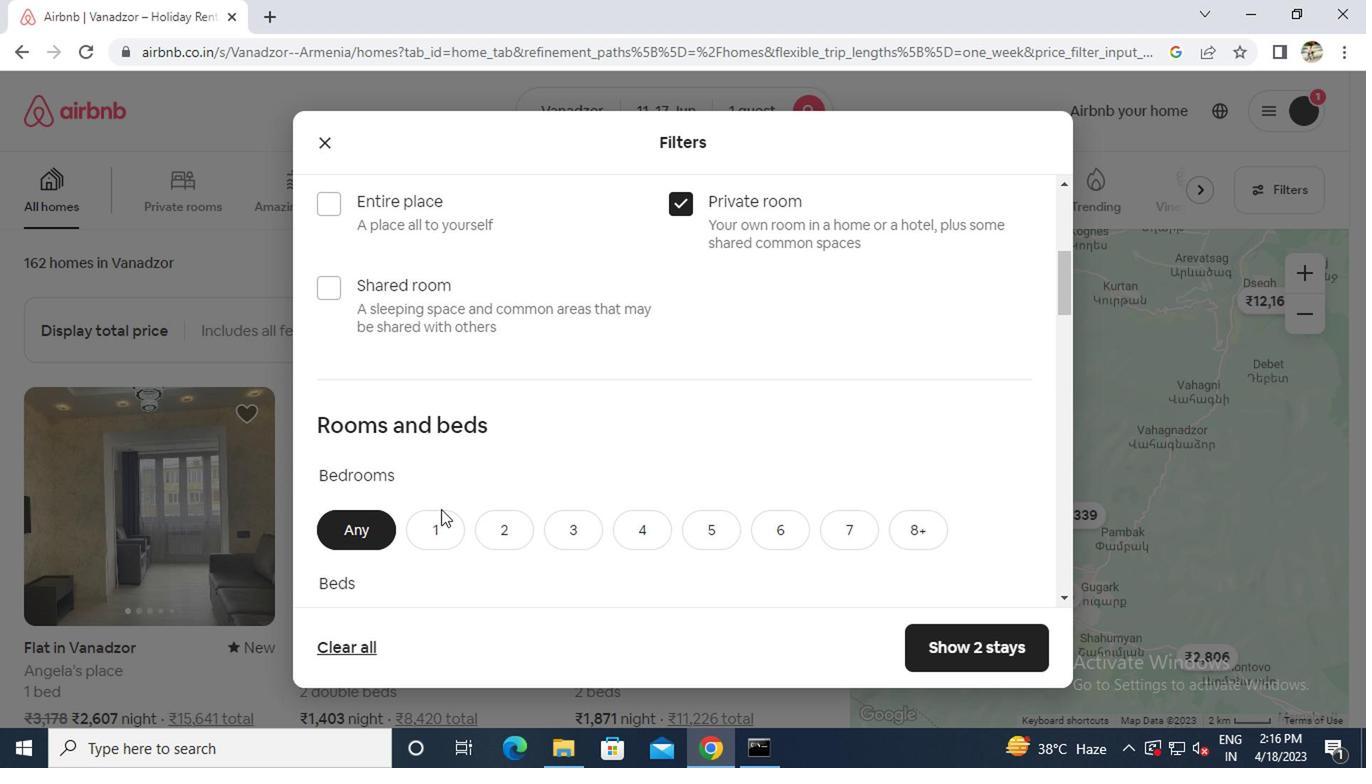 
Action: Mouse pressed left at (439, 518)
Screenshot: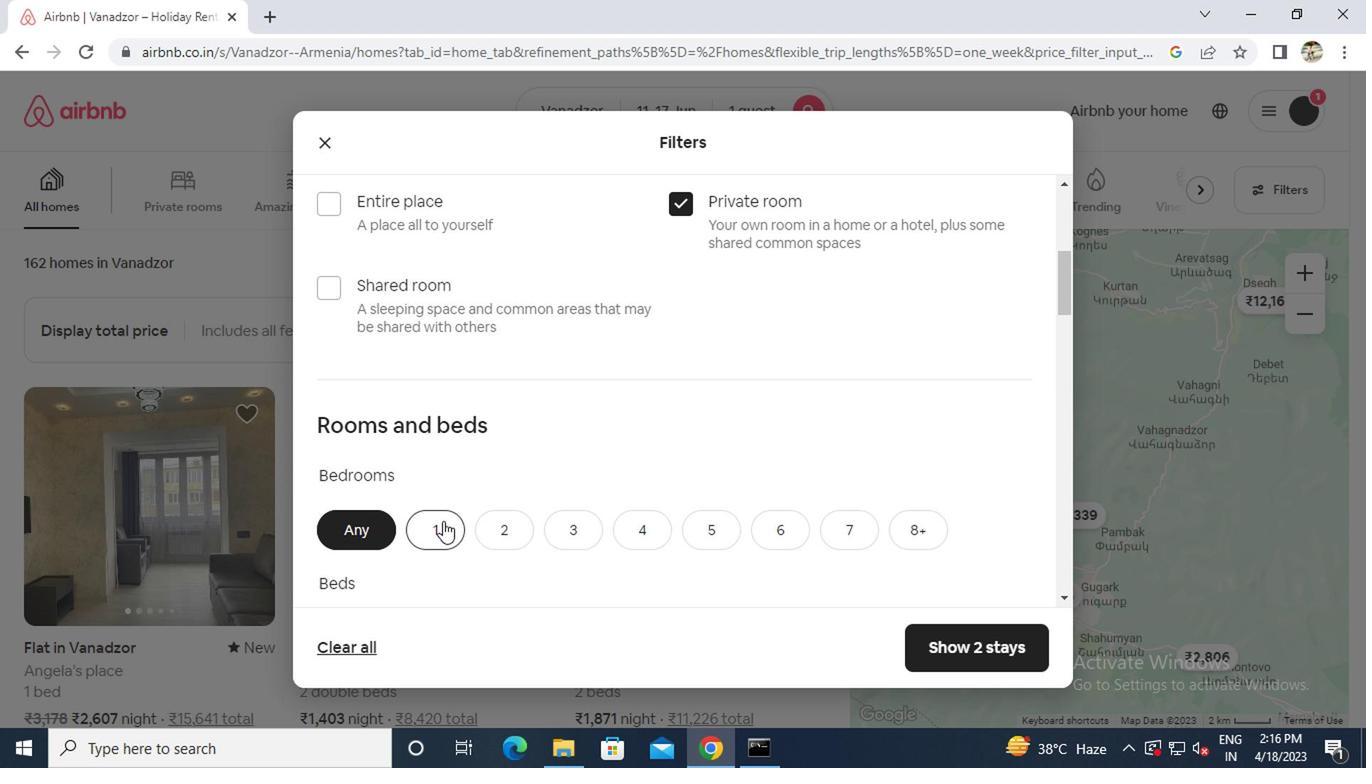 
Action: Mouse moved to (441, 516)
Screenshot: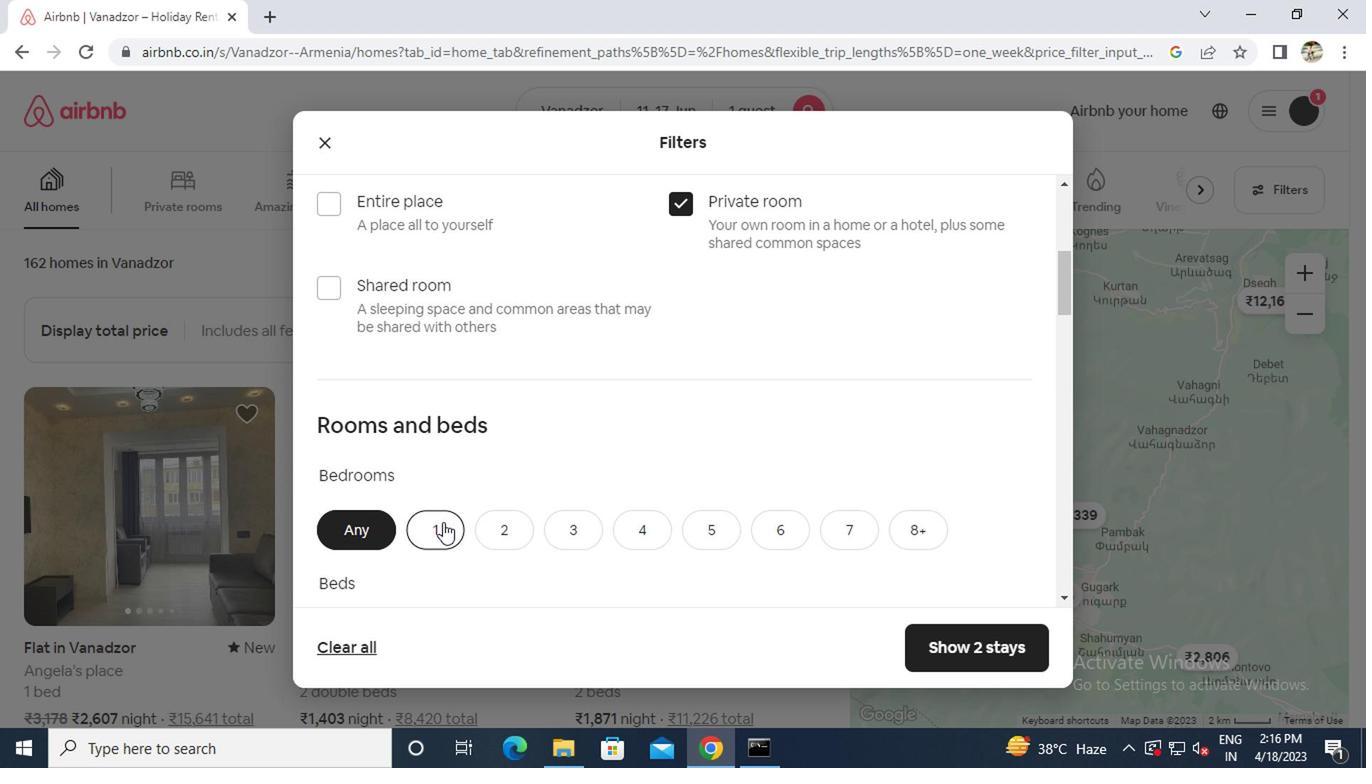 
Action: Mouse scrolled (441, 515) with delta (0, 0)
Screenshot: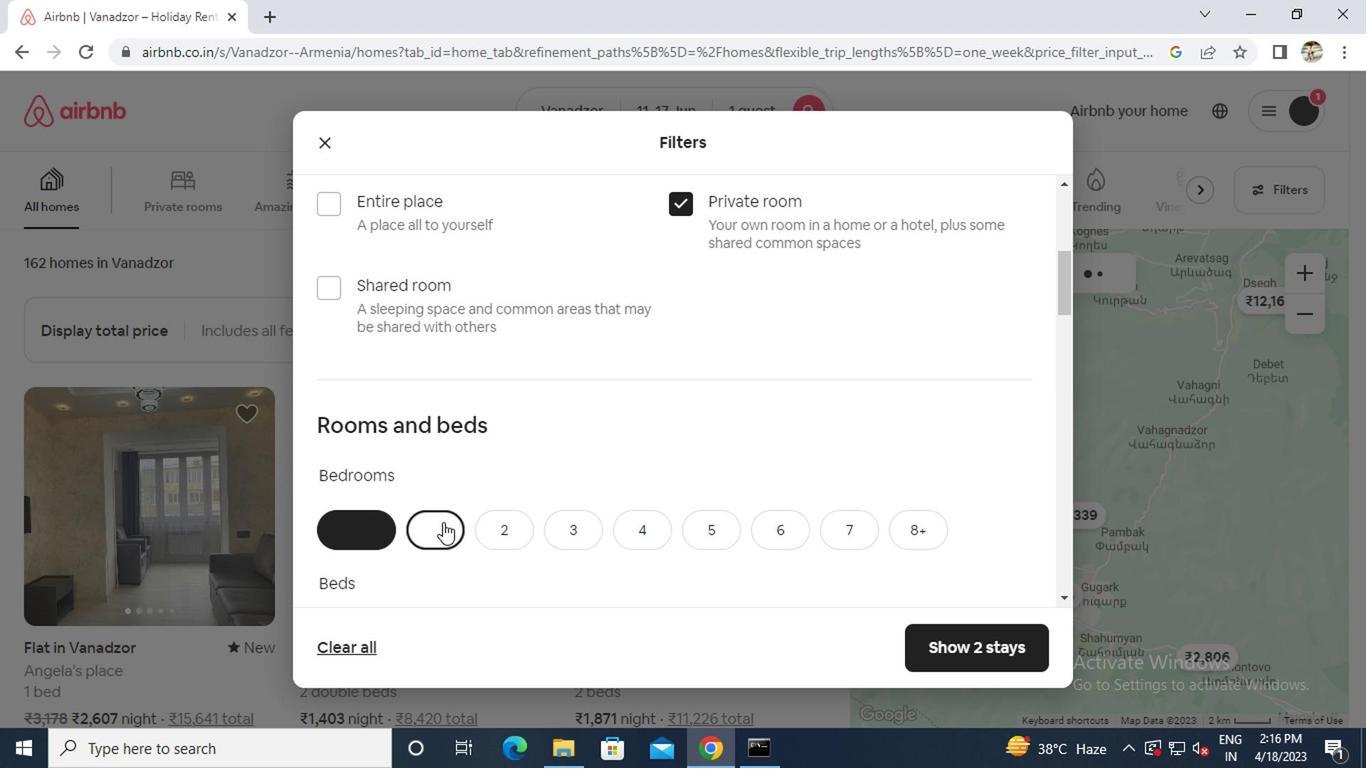 
Action: Mouse scrolled (441, 515) with delta (0, 0)
Screenshot: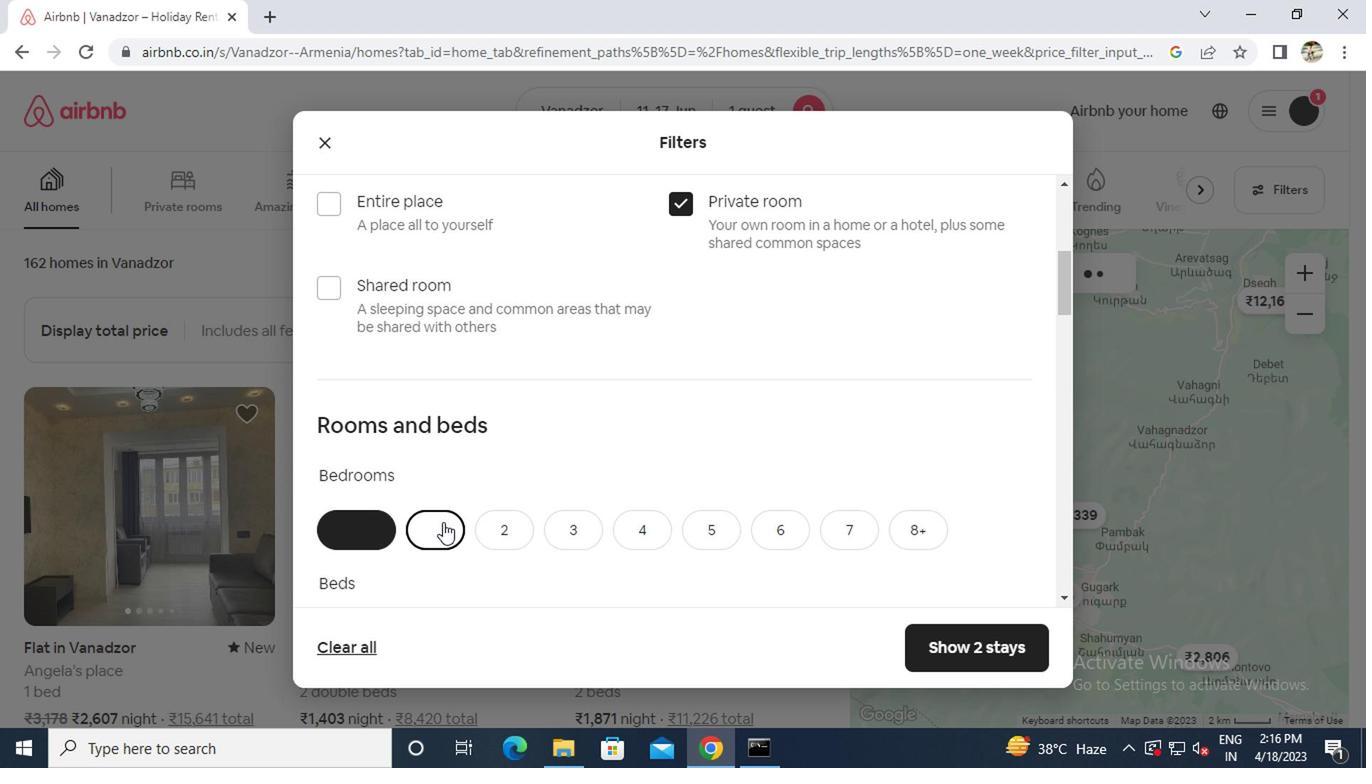 
Action: Mouse moved to (433, 445)
Screenshot: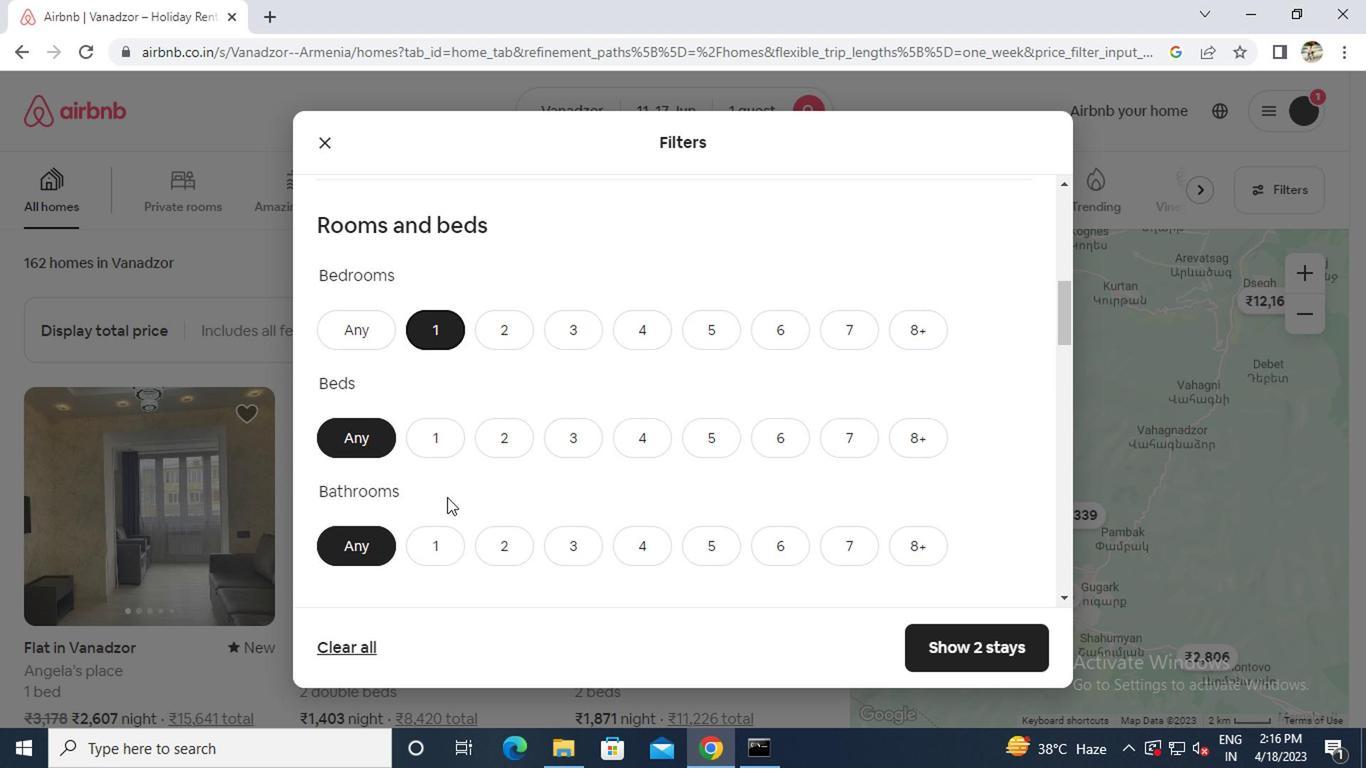 
Action: Mouse pressed left at (433, 445)
Screenshot: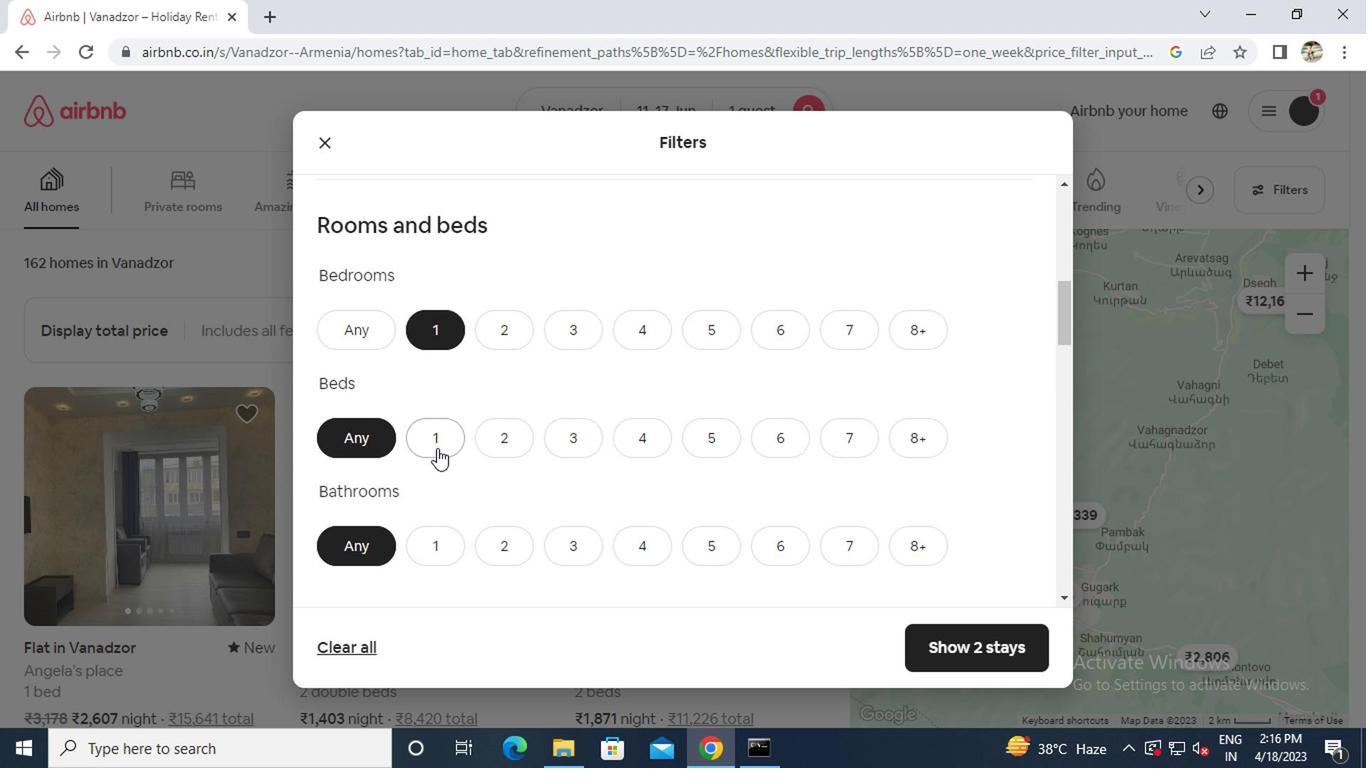 
Action: Mouse moved to (433, 445)
Screenshot: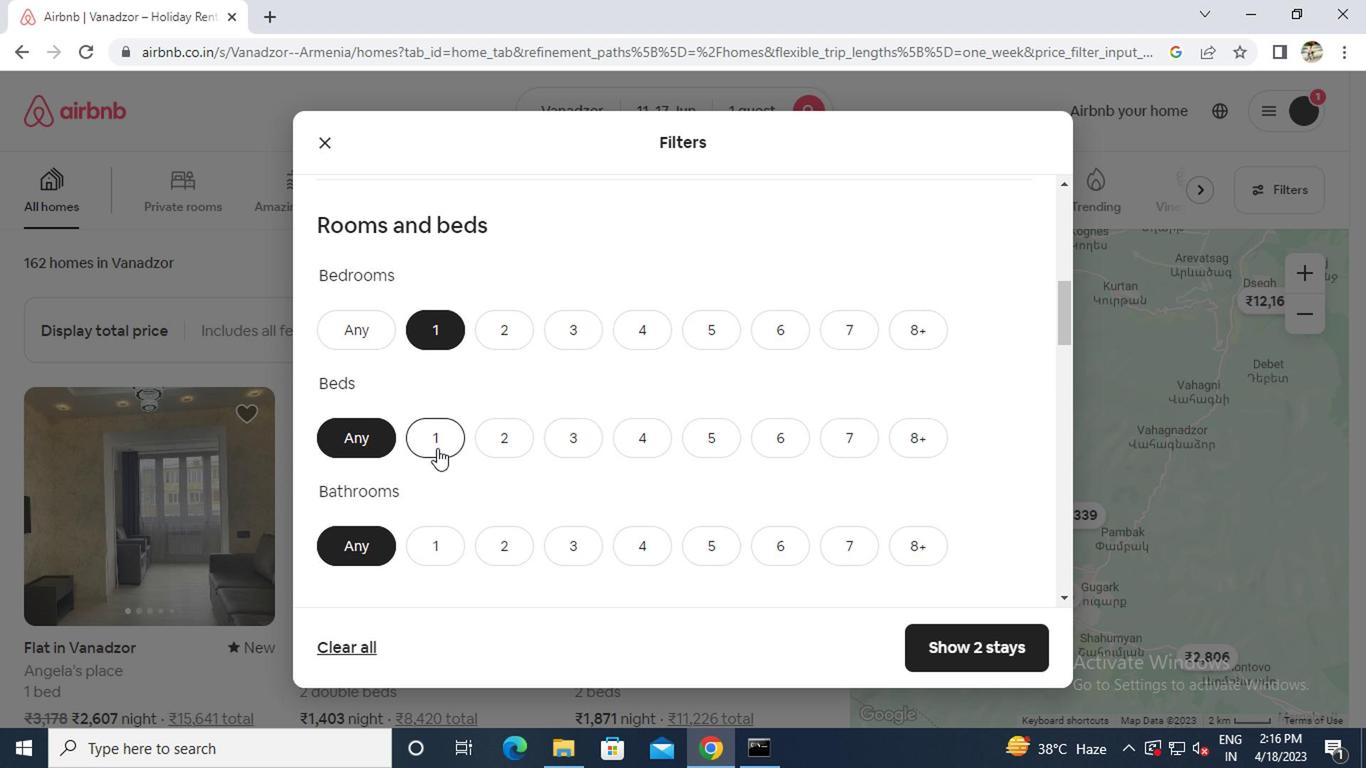 
Action: Mouse scrolled (433, 444) with delta (0, 0)
Screenshot: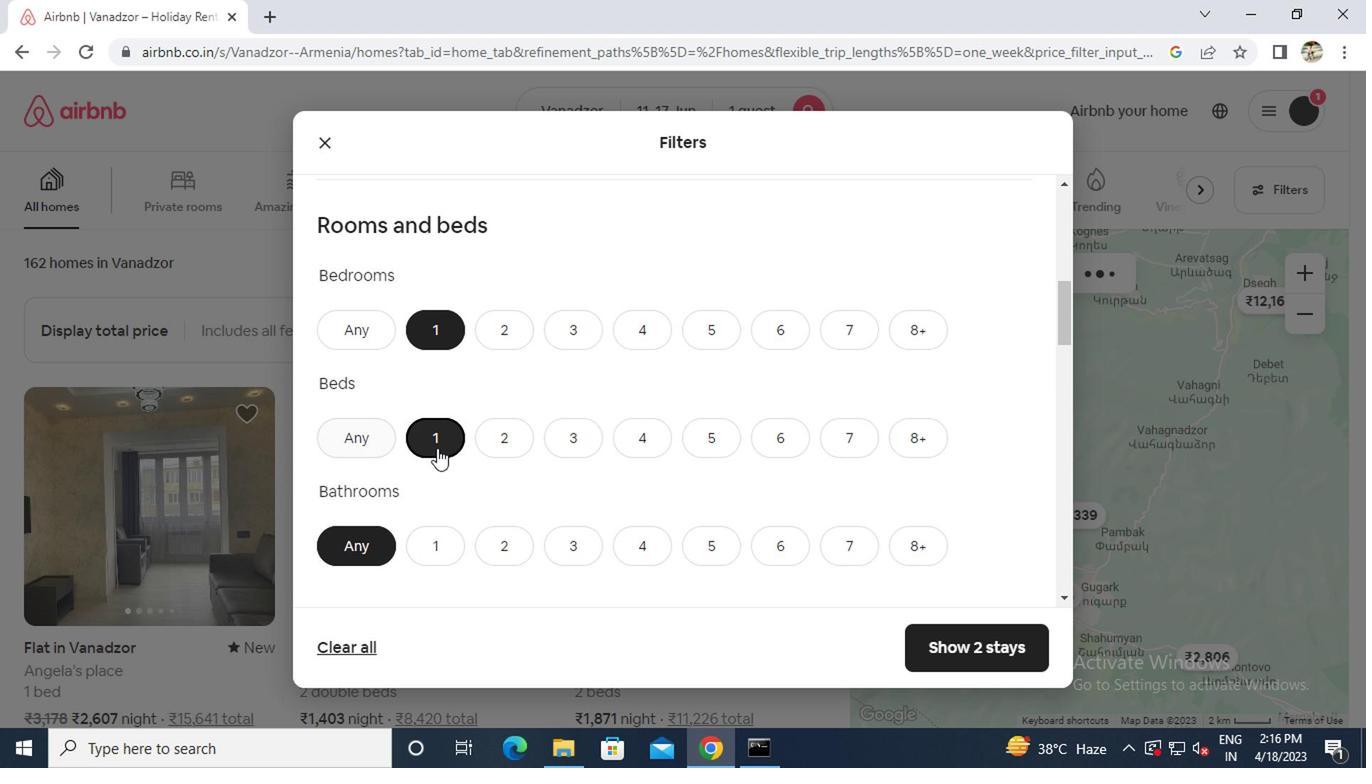 
Action: Mouse pressed left at (433, 445)
Screenshot: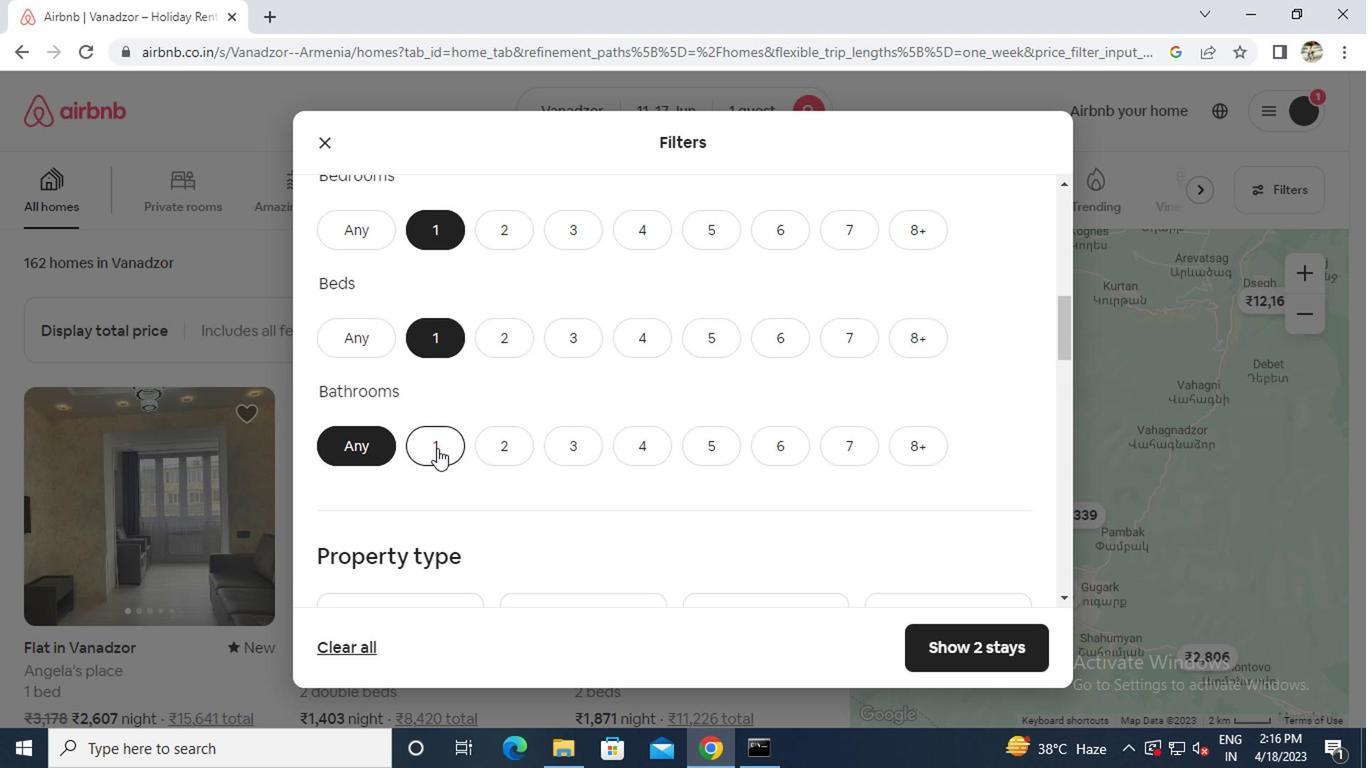
Action: Mouse scrolled (433, 444) with delta (0, 0)
Screenshot: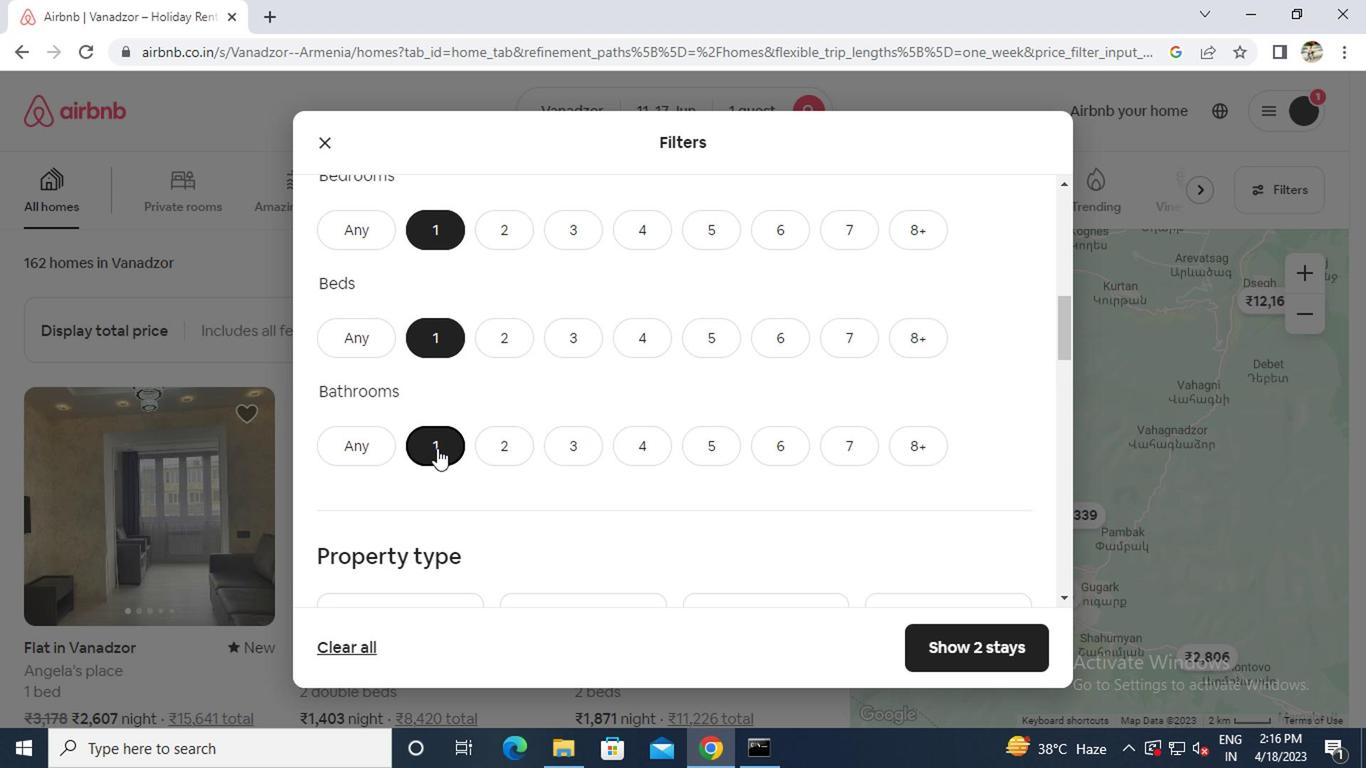 
Action: Mouse scrolled (433, 444) with delta (0, 0)
Screenshot: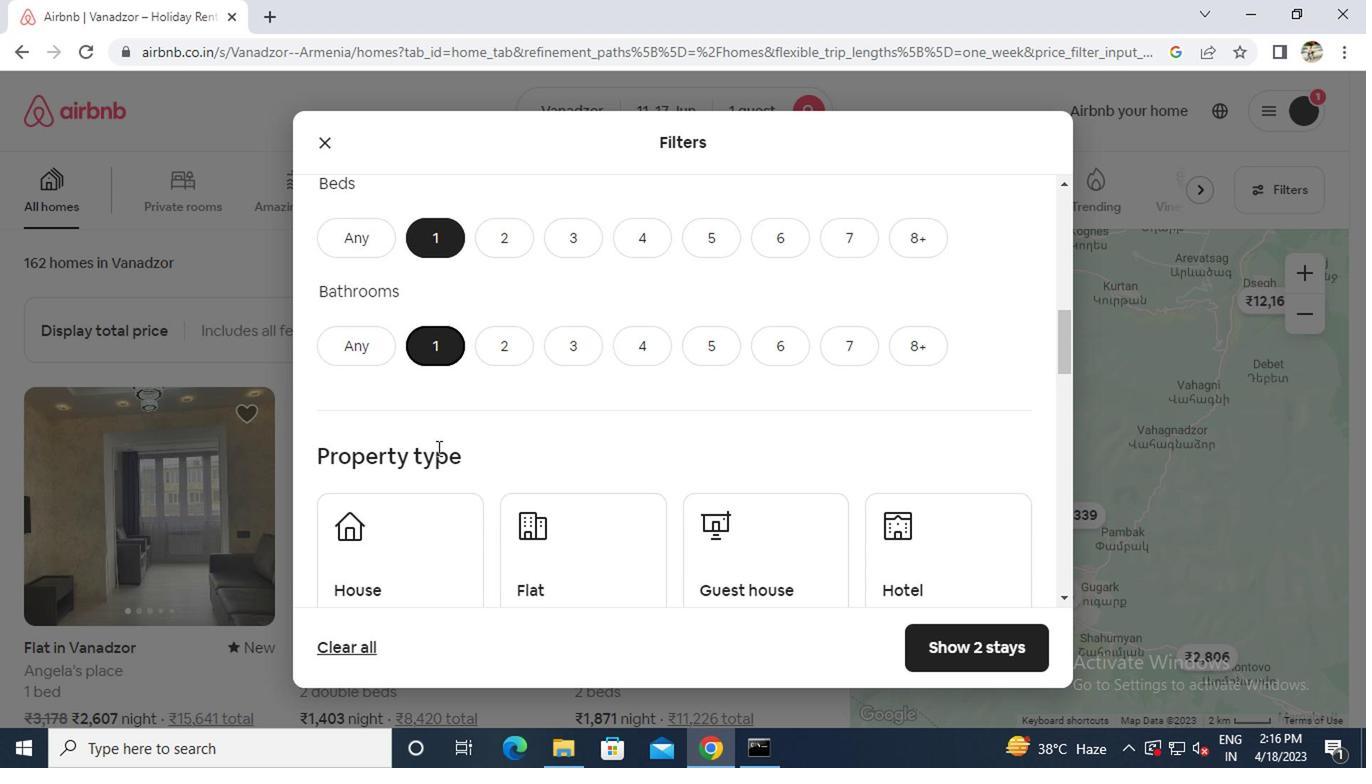 
Action: Mouse moved to (872, 458)
Screenshot: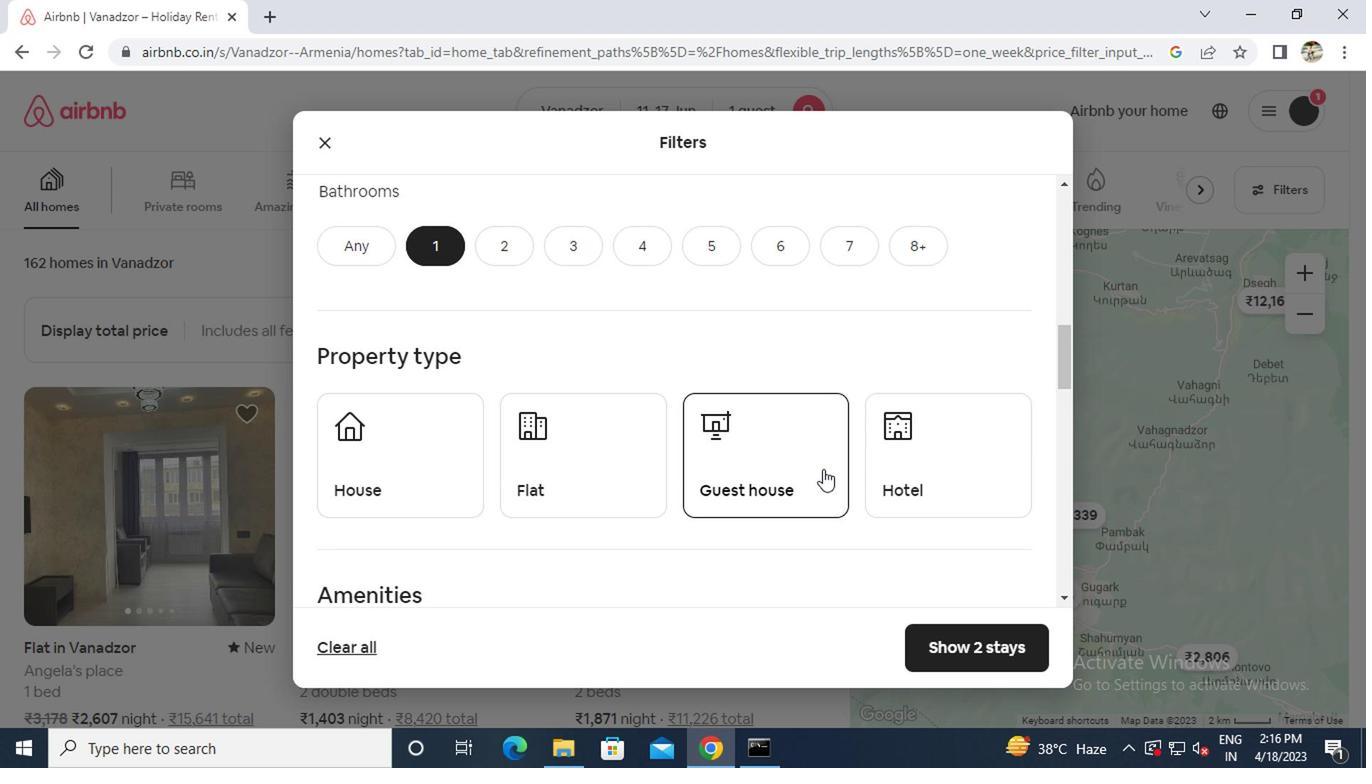 
Action: Mouse pressed left at (872, 458)
Screenshot: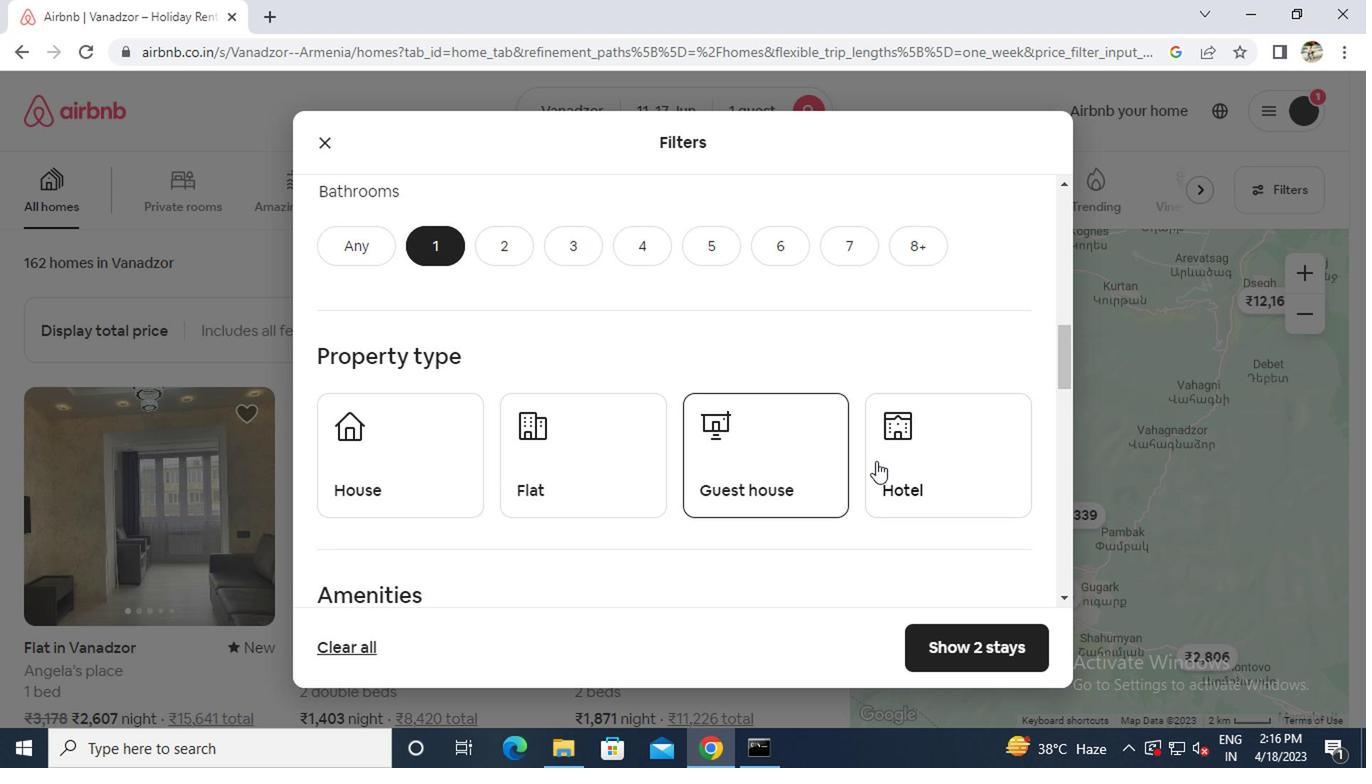 
Action: Mouse scrolled (872, 457) with delta (0, 0)
Screenshot: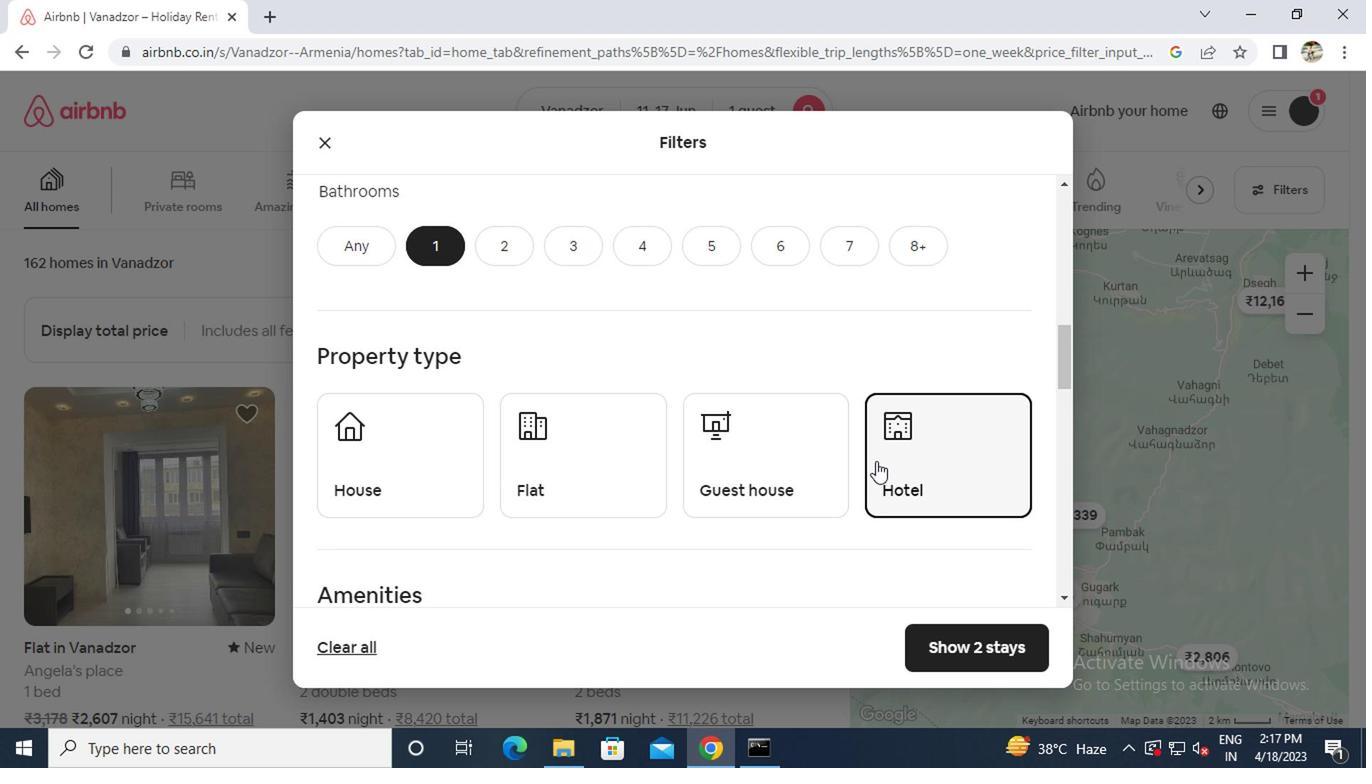 
Action: Mouse scrolled (872, 457) with delta (0, 0)
Screenshot: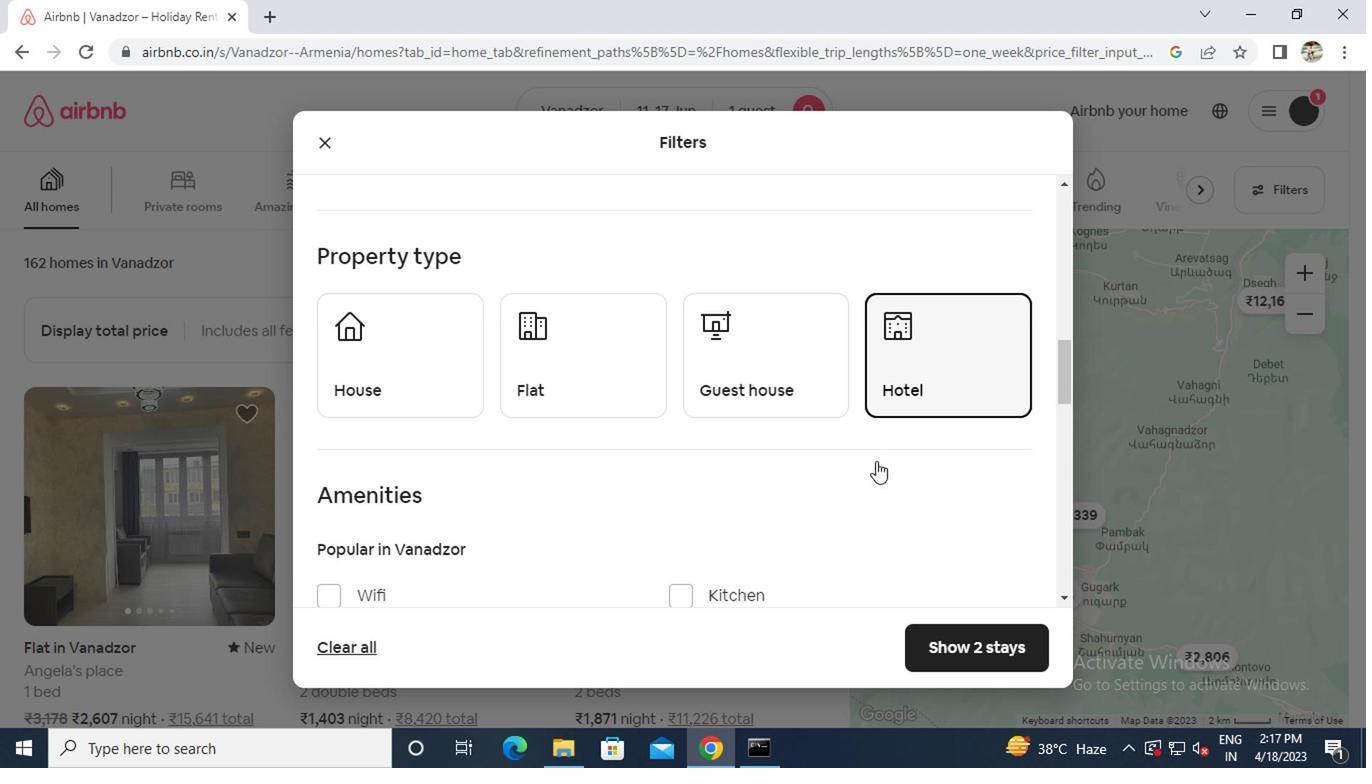 
Action: Mouse scrolled (872, 457) with delta (0, 0)
Screenshot: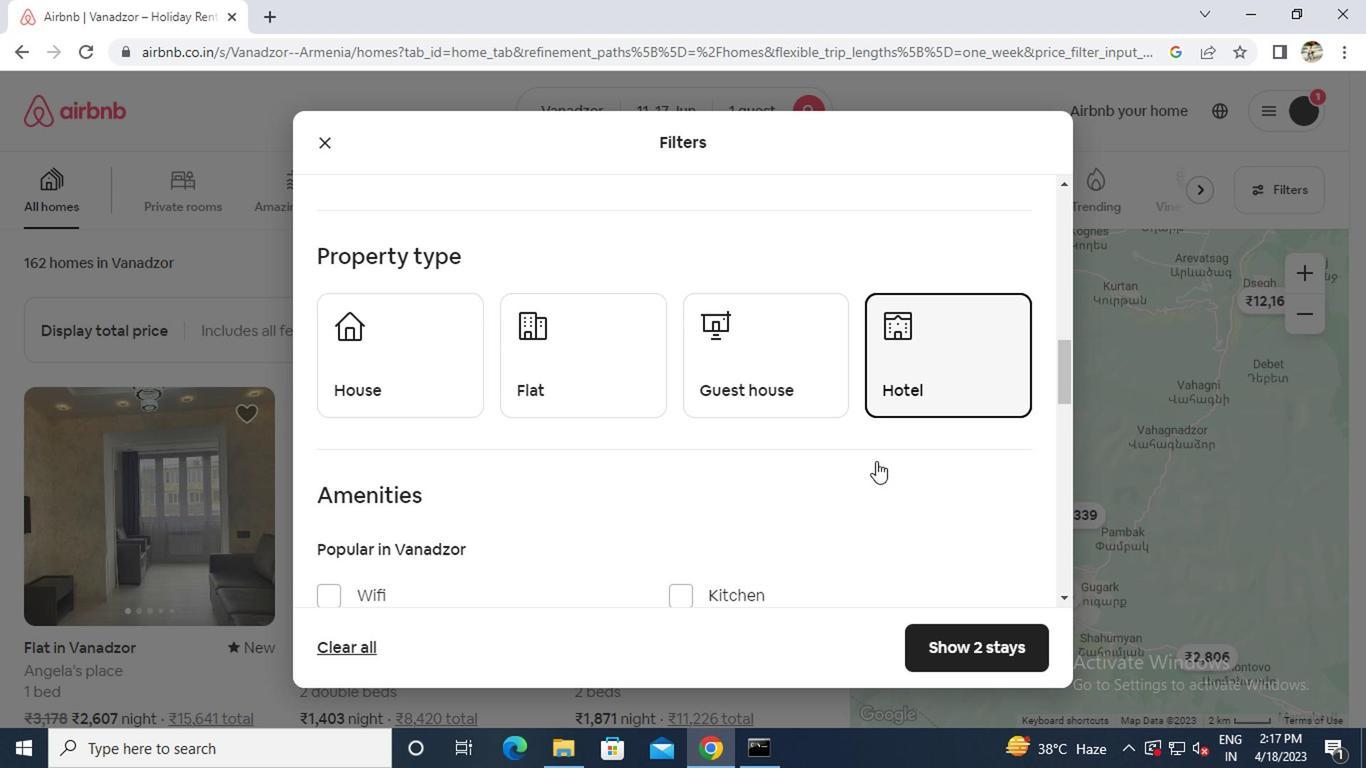
Action: Mouse moved to (639, 444)
Screenshot: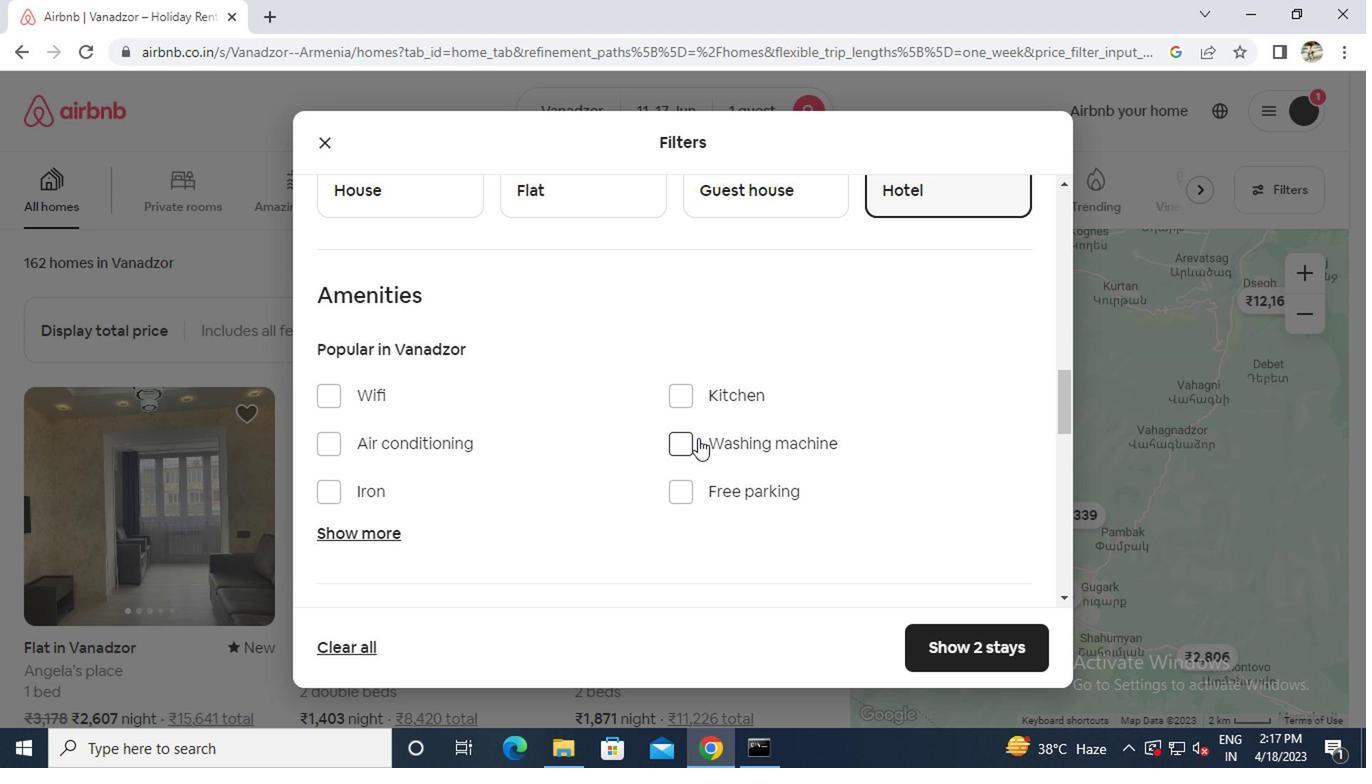 
Action: Mouse scrolled (639, 443) with delta (0, -1)
Screenshot: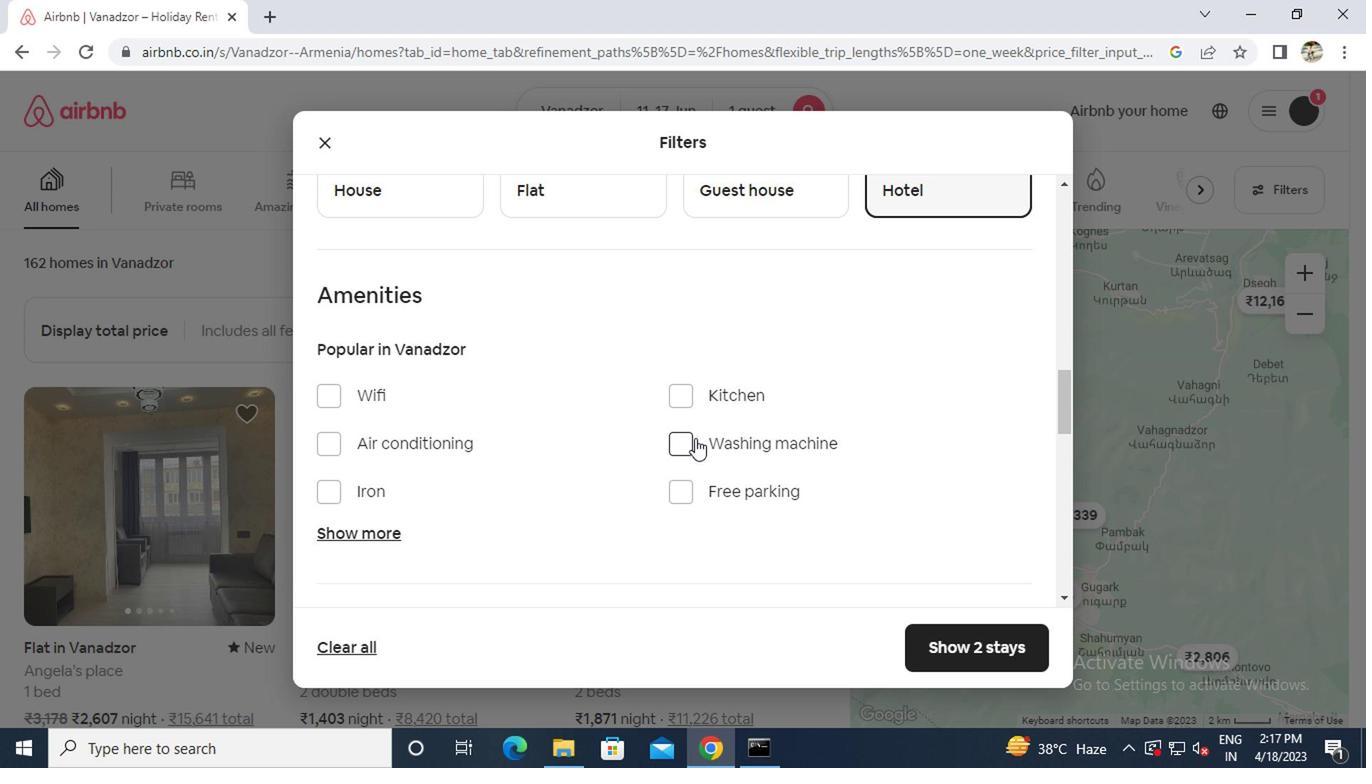 
Action: Mouse moved to (356, 435)
Screenshot: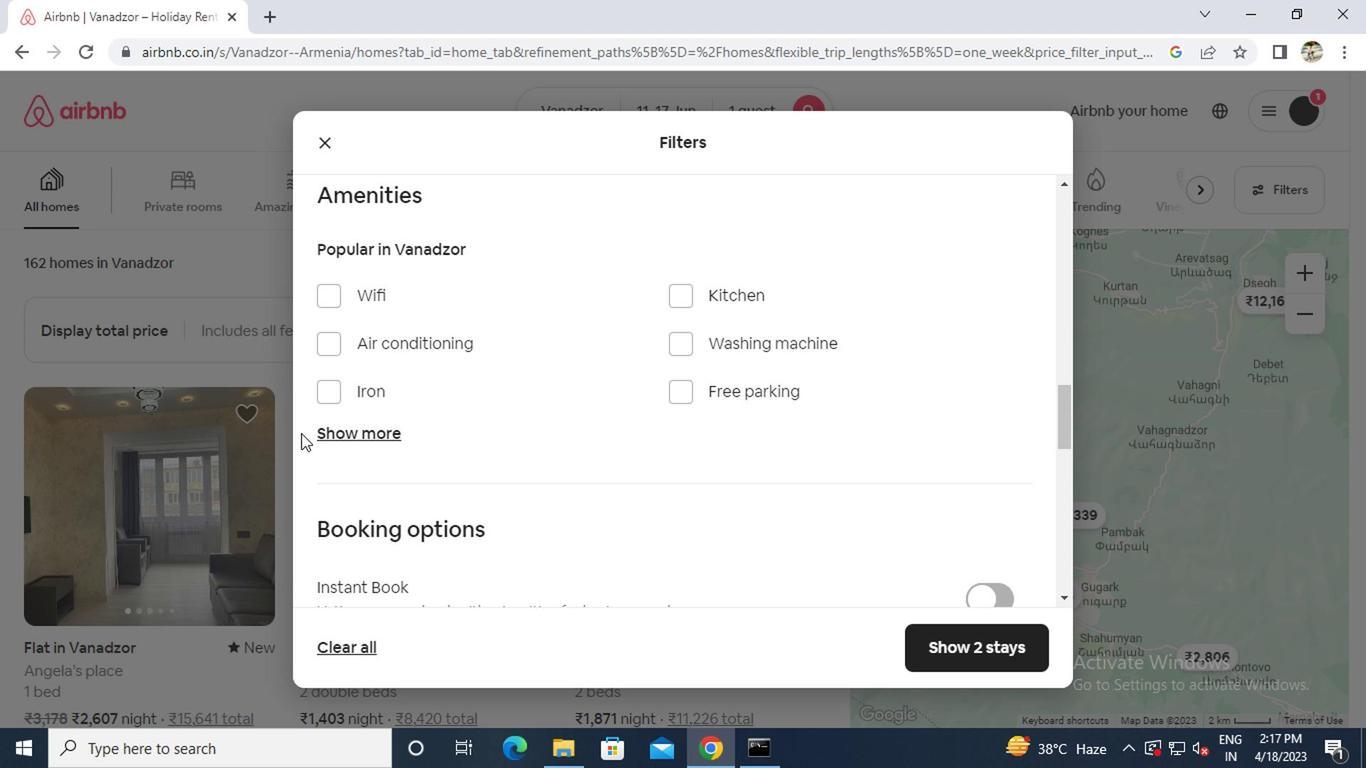 
Action: Mouse pressed left at (356, 435)
Screenshot: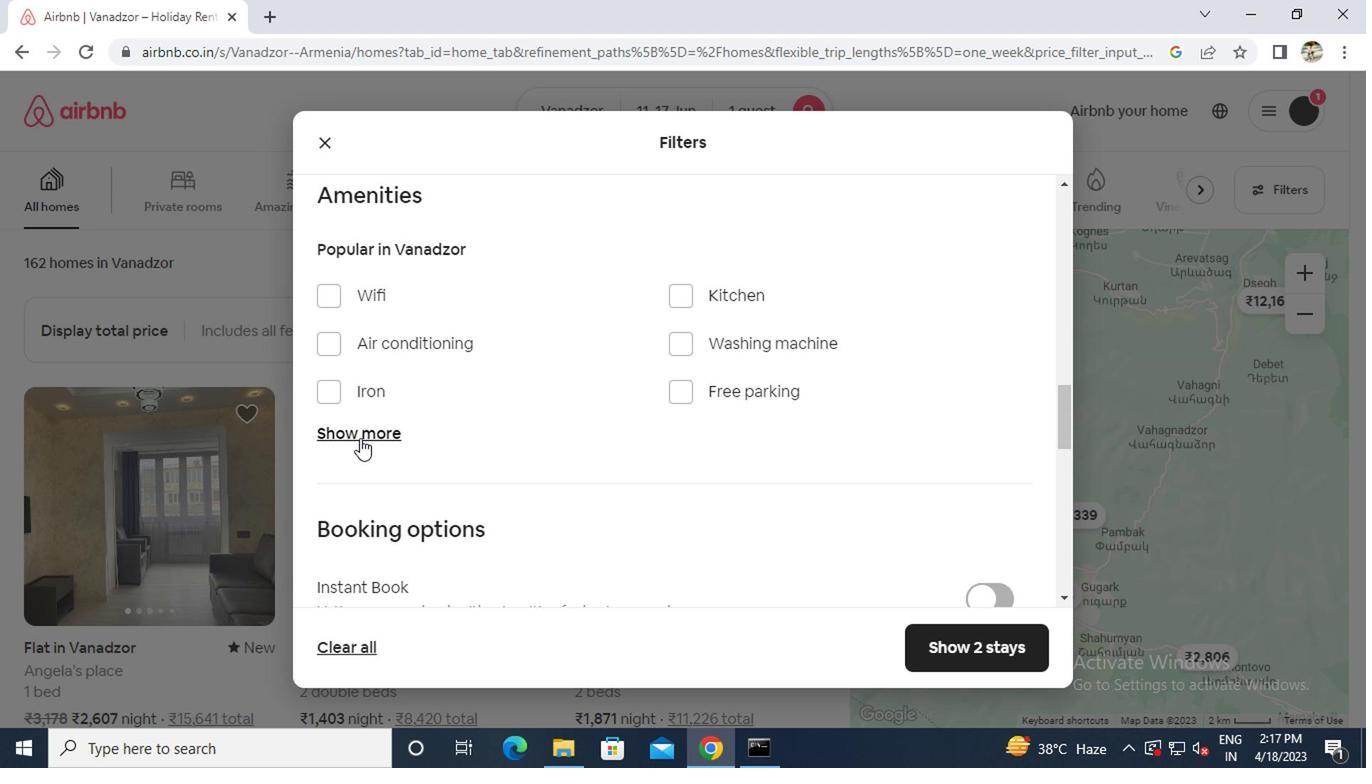 
Action: Mouse moved to (682, 503)
Screenshot: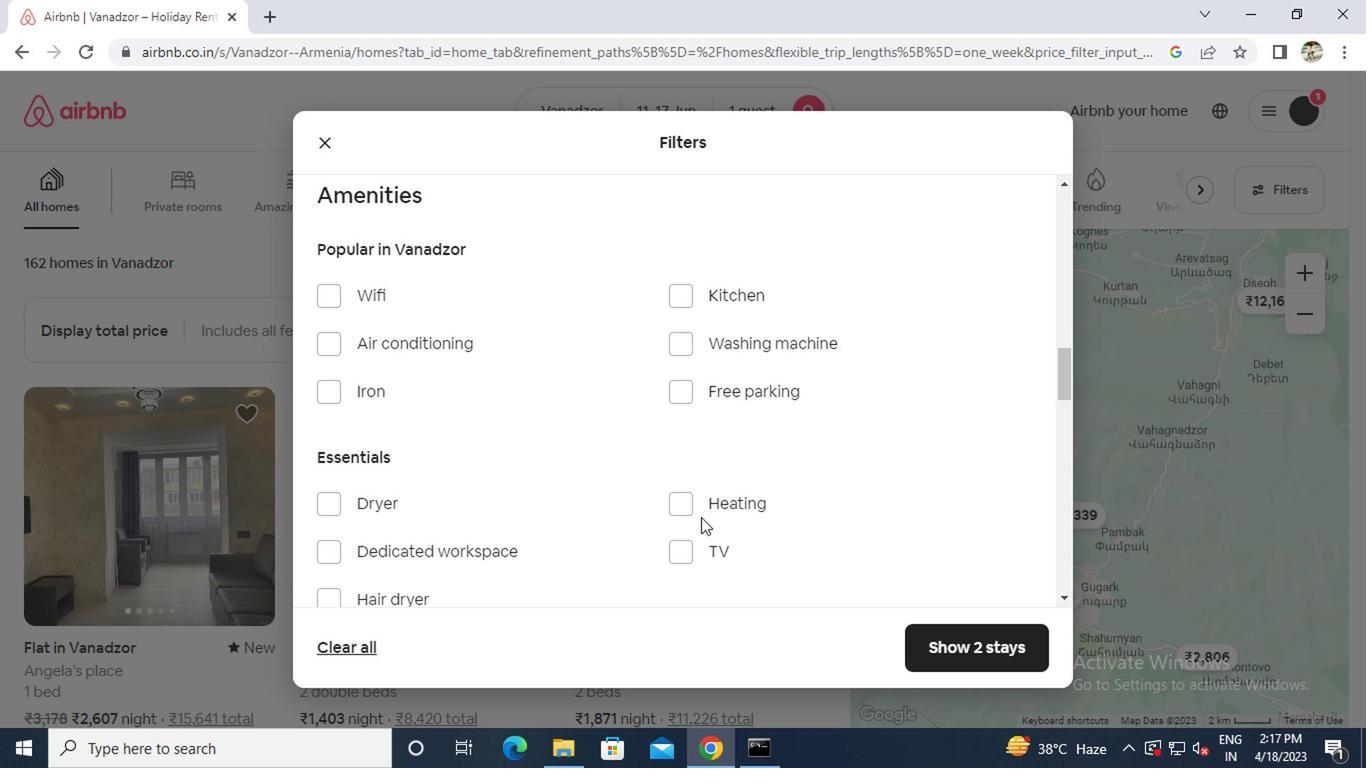 
Action: Mouse pressed left at (682, 503)
Screenshot: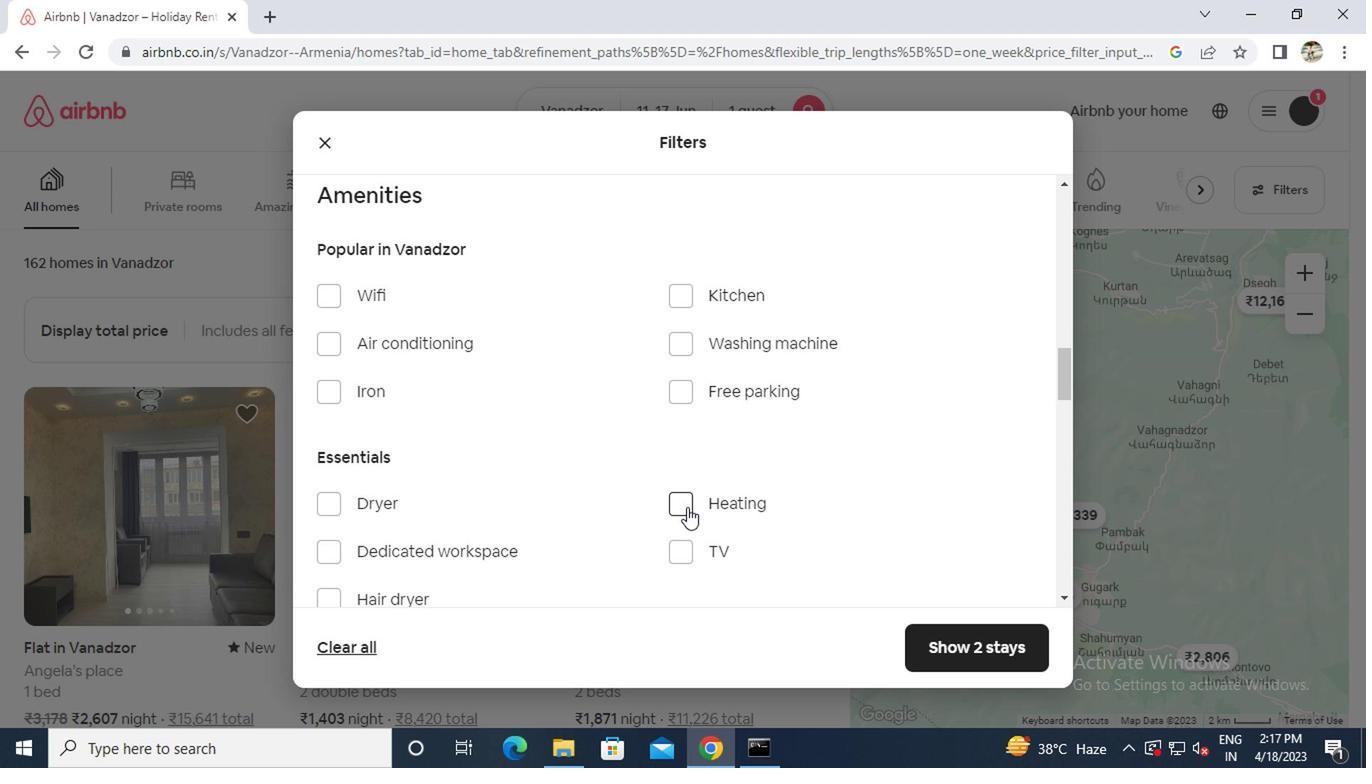
Action: Mouse scrolled (682, 502) with delta (0, 0)
Screenshot: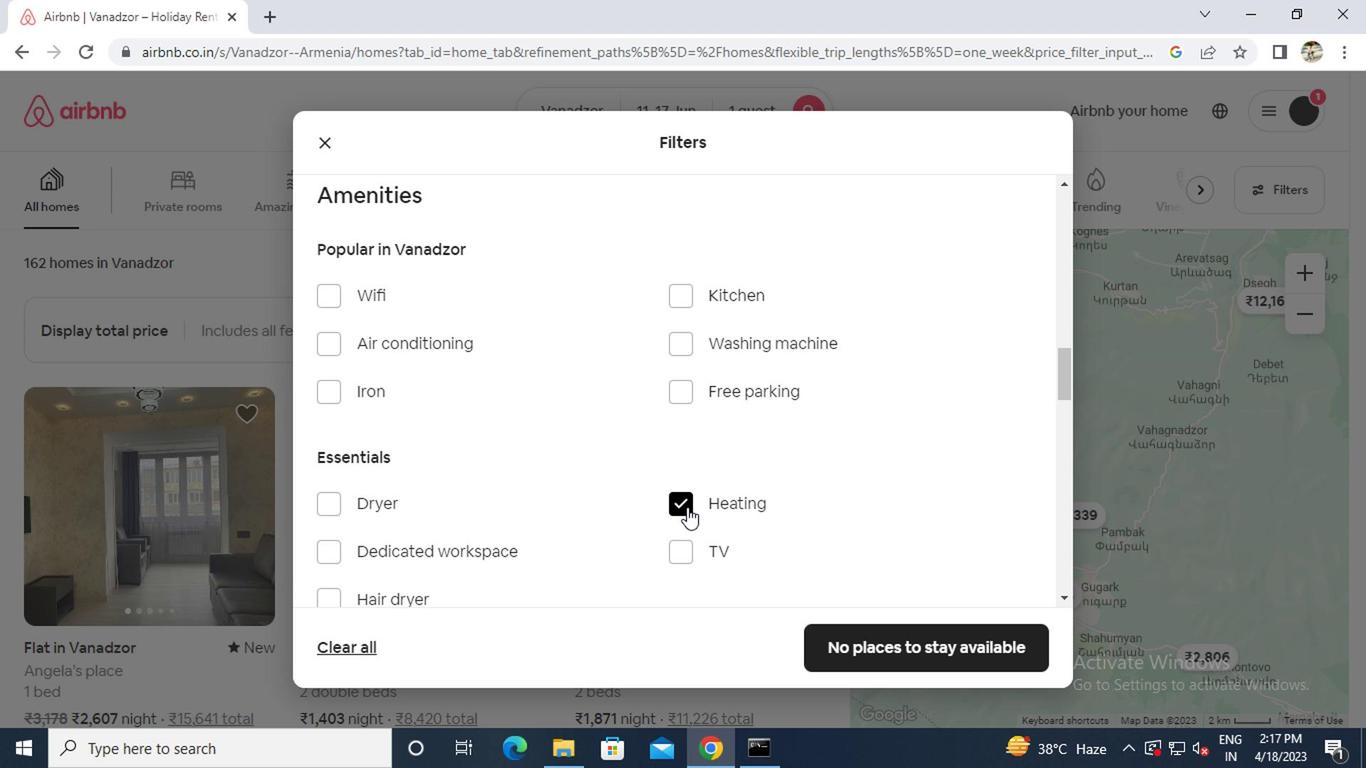 
Action: Mouse scrolled (682, 502) with delta (0, 0)
Screenshot: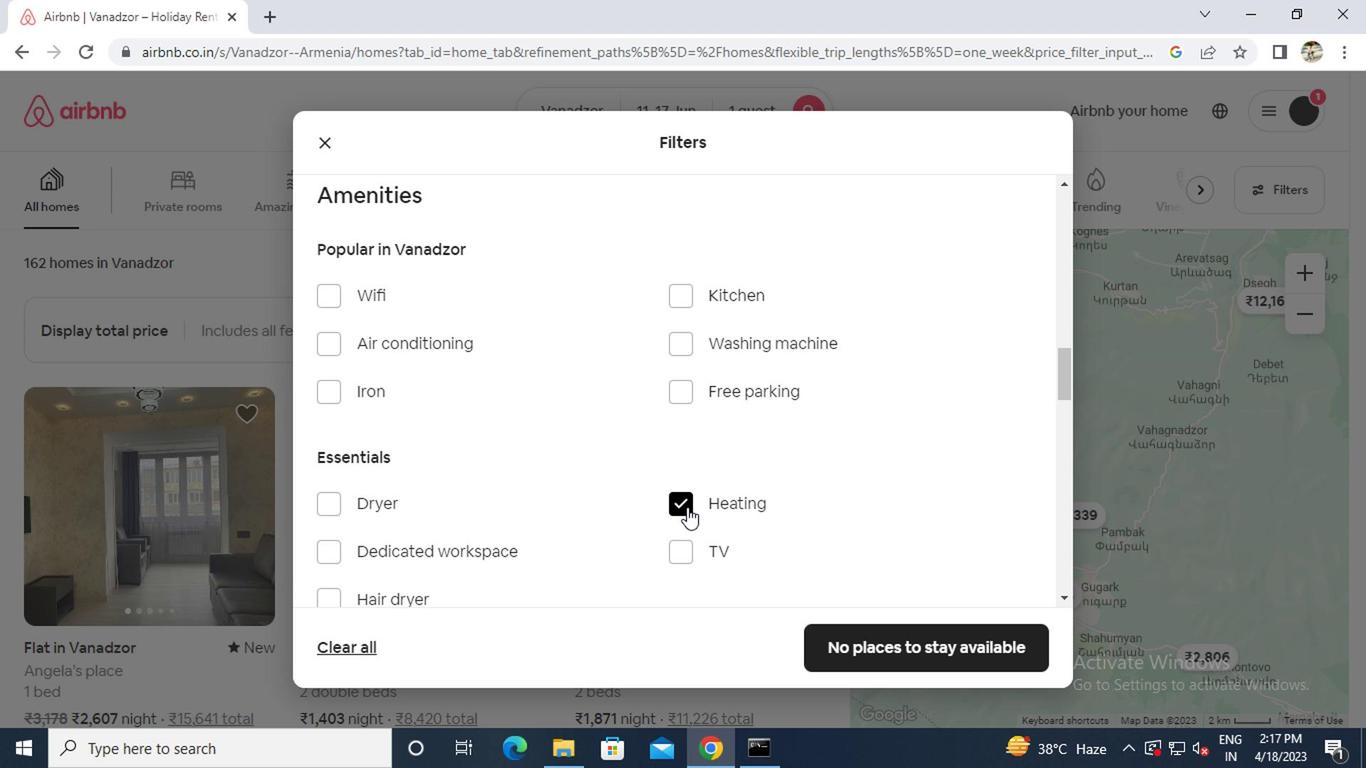 
Action: Mouse moved to (682, 502)
Screenshot: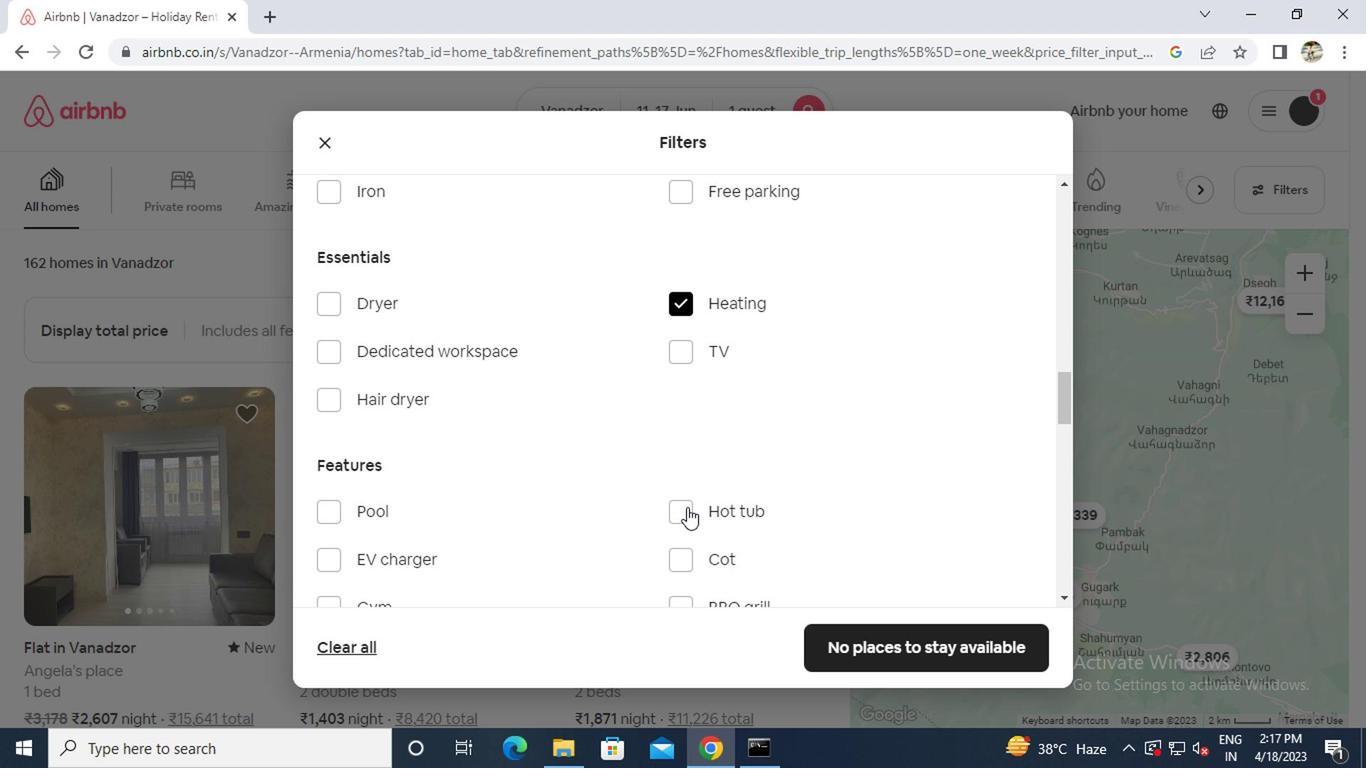 
Action: Mouse scrolled (682, 501) with delta (0, 0)
Screenshot: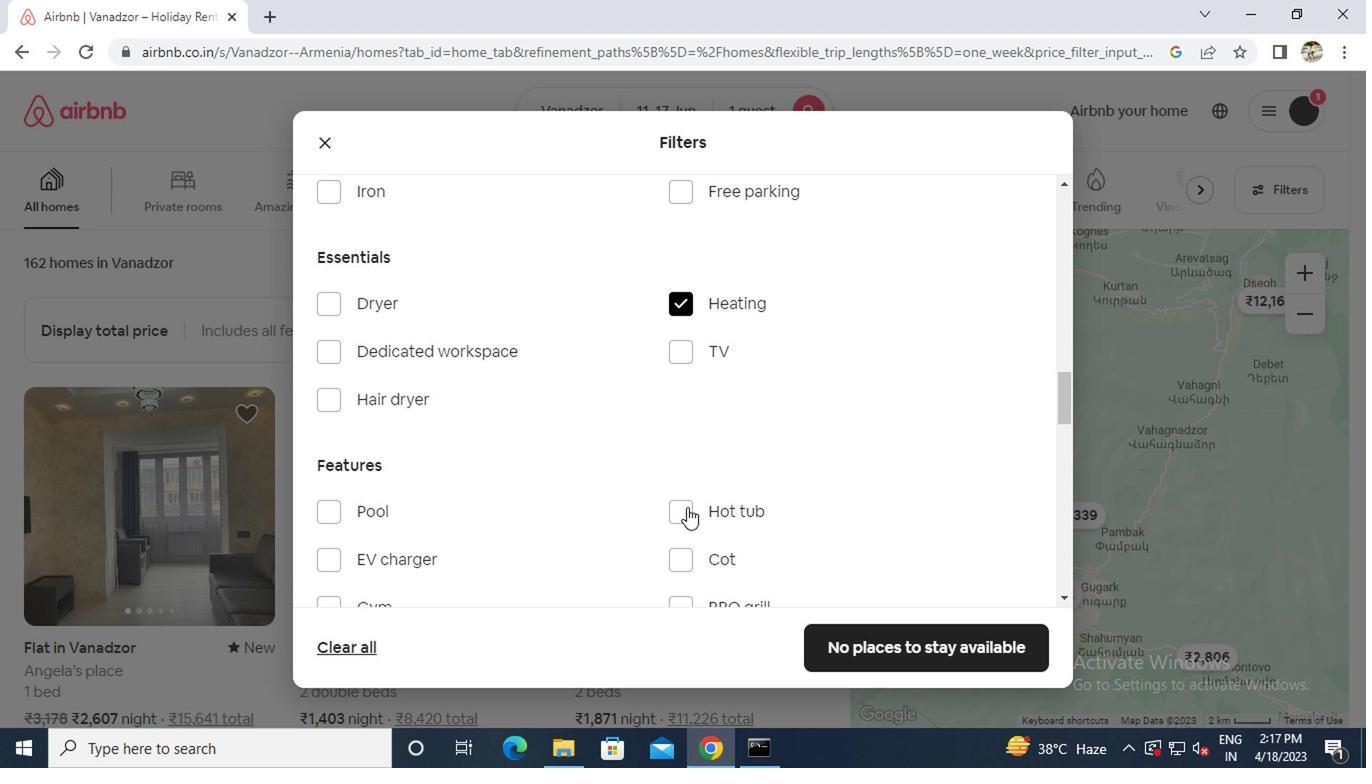 
Action: Mouse scrolled (682, 501) with delta (0, 0)
Screenshot: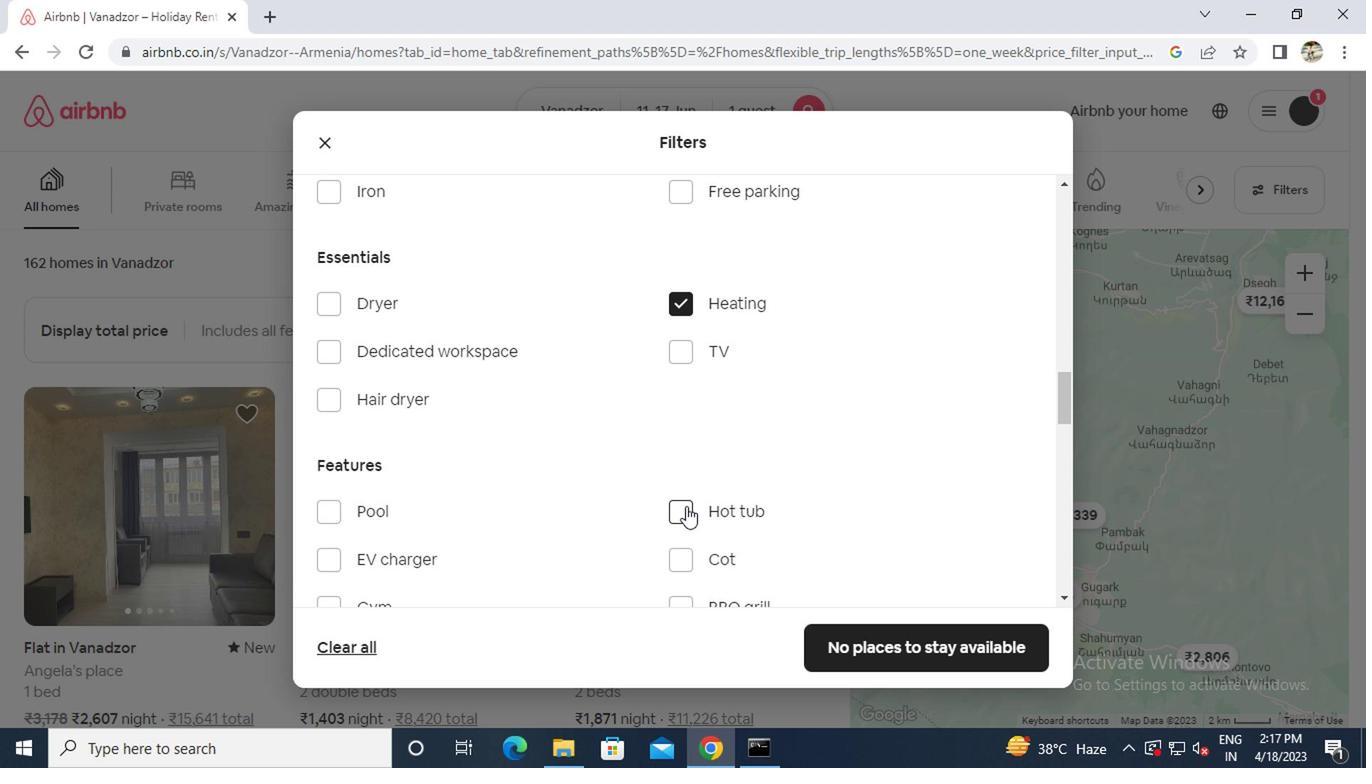 
Action: Mouse scrolled (682, 501) with delta (0, 0)
Screenshot: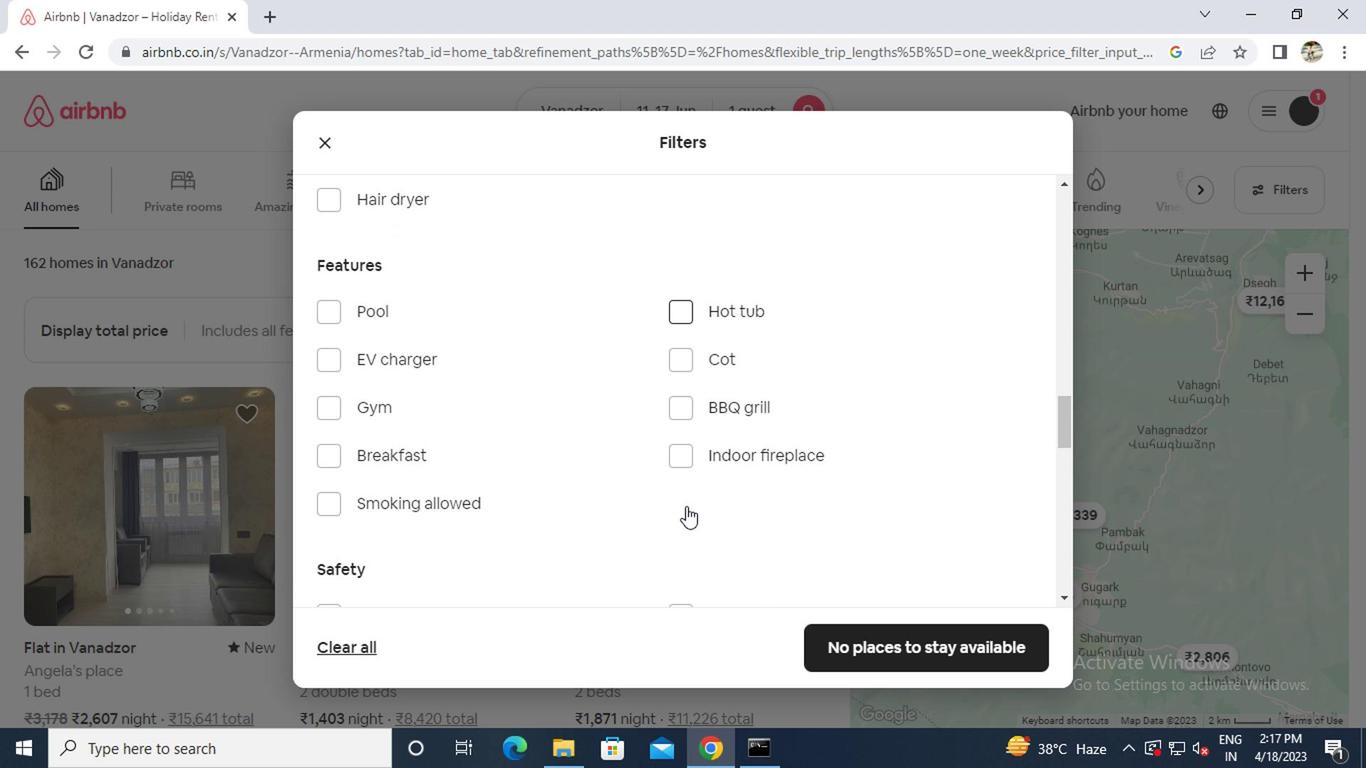 
Action: Mouse scrolled (682, 501) with delta (0, 0)
Screenshot: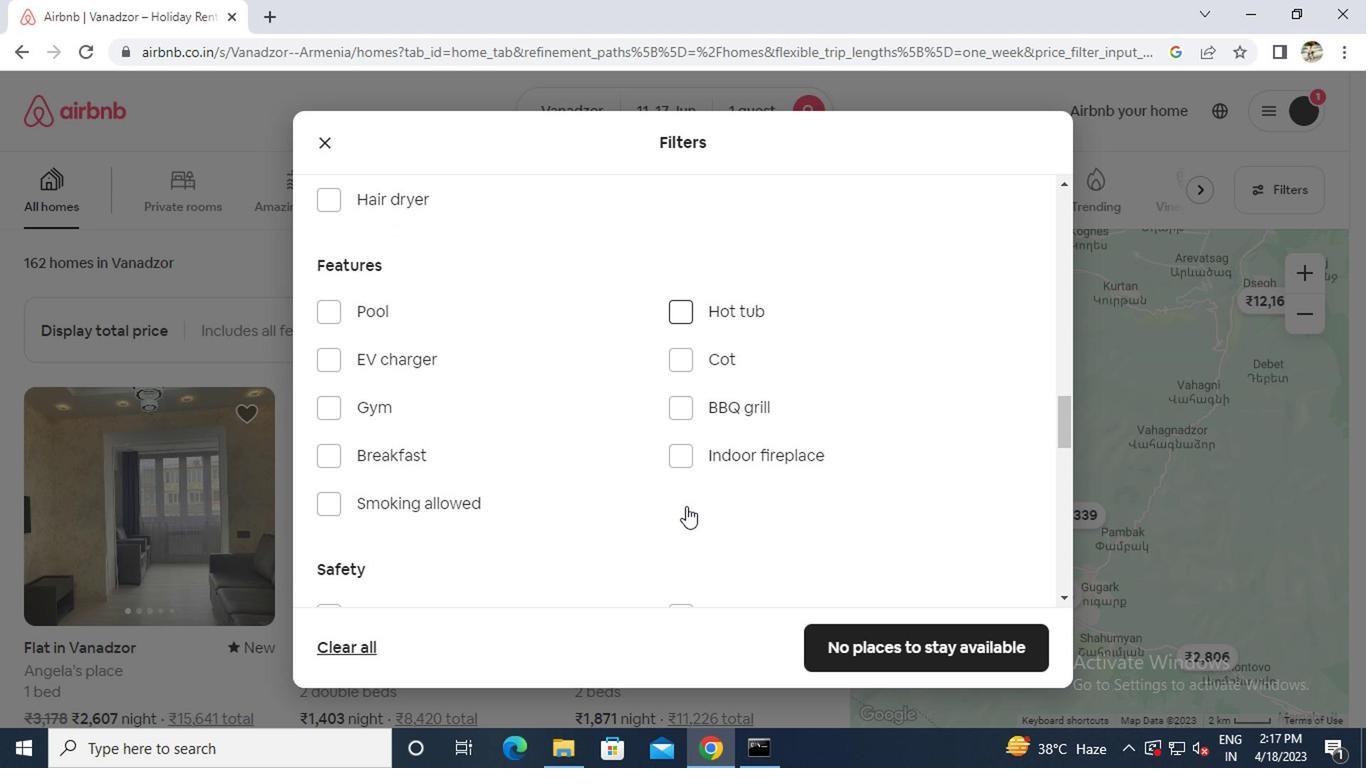 
Action: Mouse scrolled (682, 501) with delta (0, 0)
Screenshot: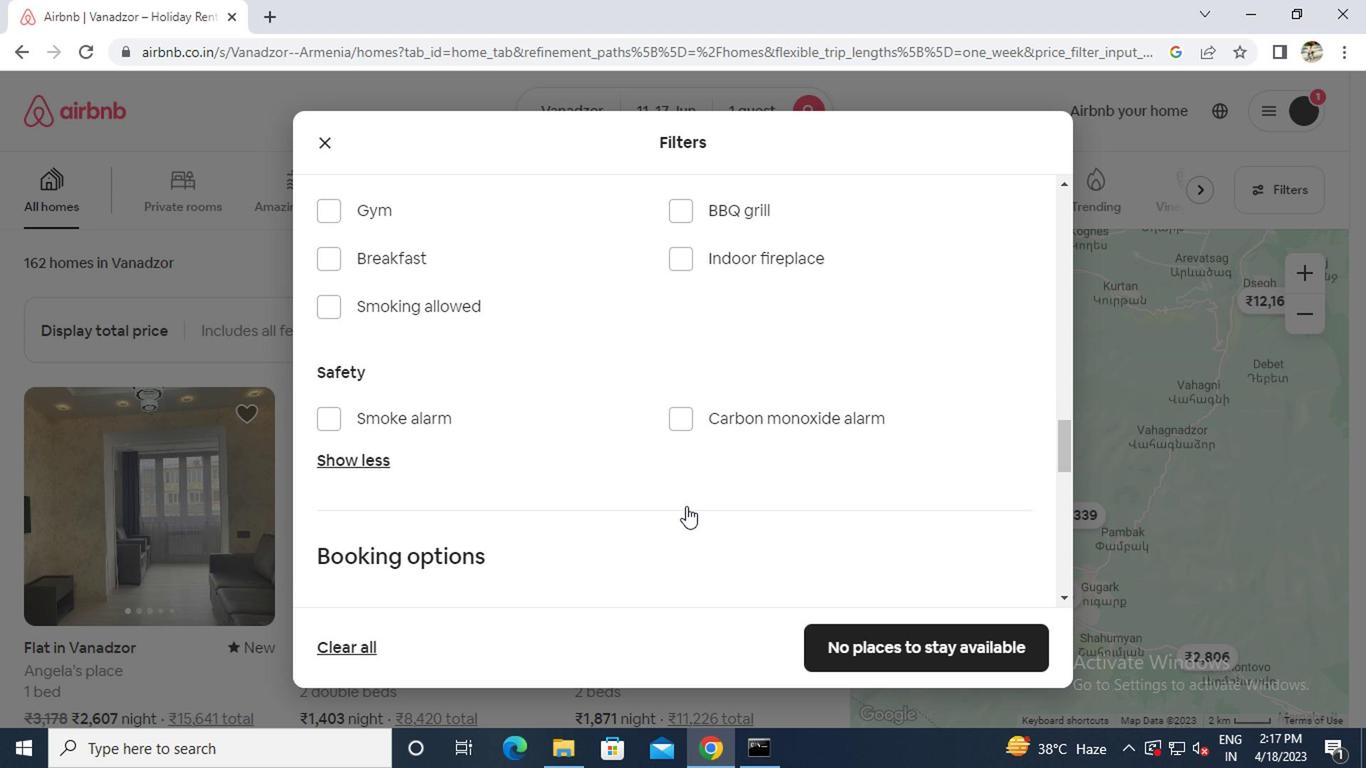 
Action: Mouse scrolled (682, 501) with delta (0, 0)
Screenshot: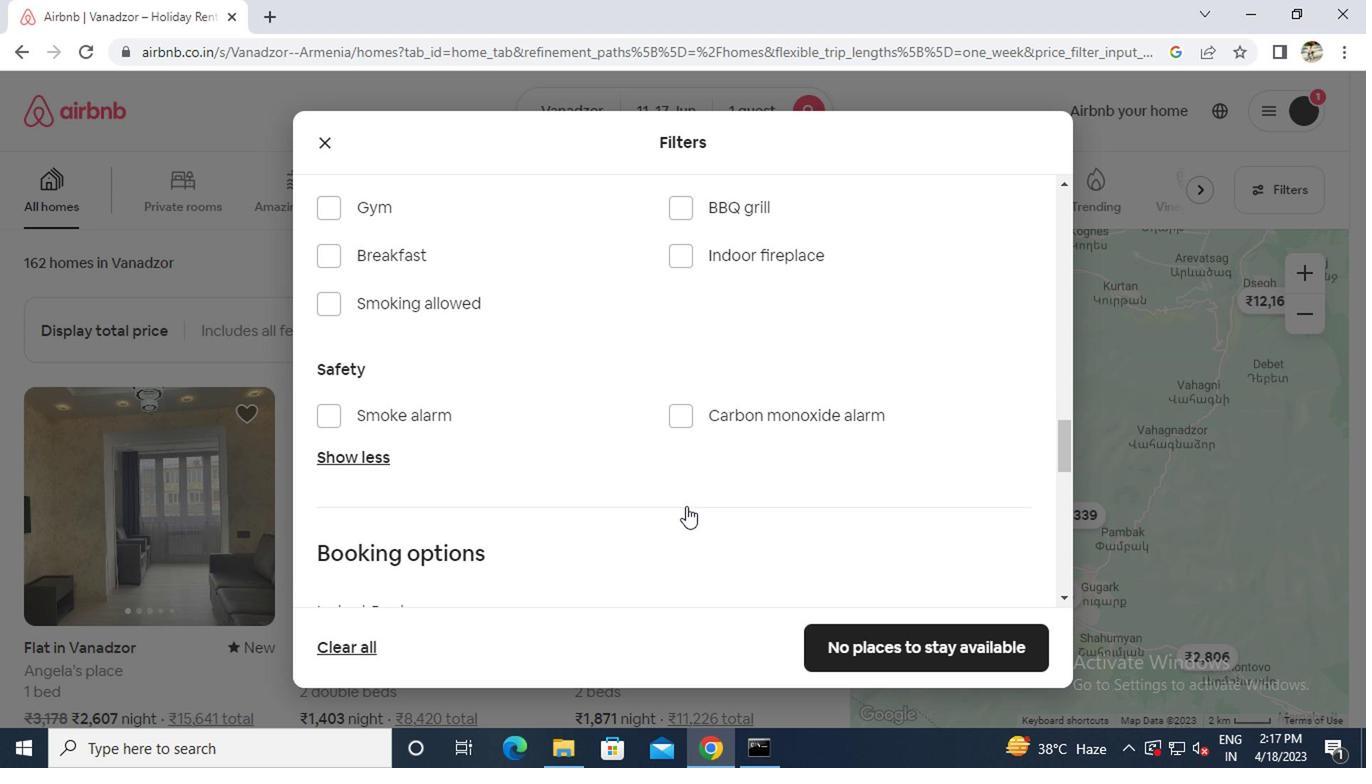 
Action: Mouse scrolled (682, 501) with delta (0, 0)
Screenshot: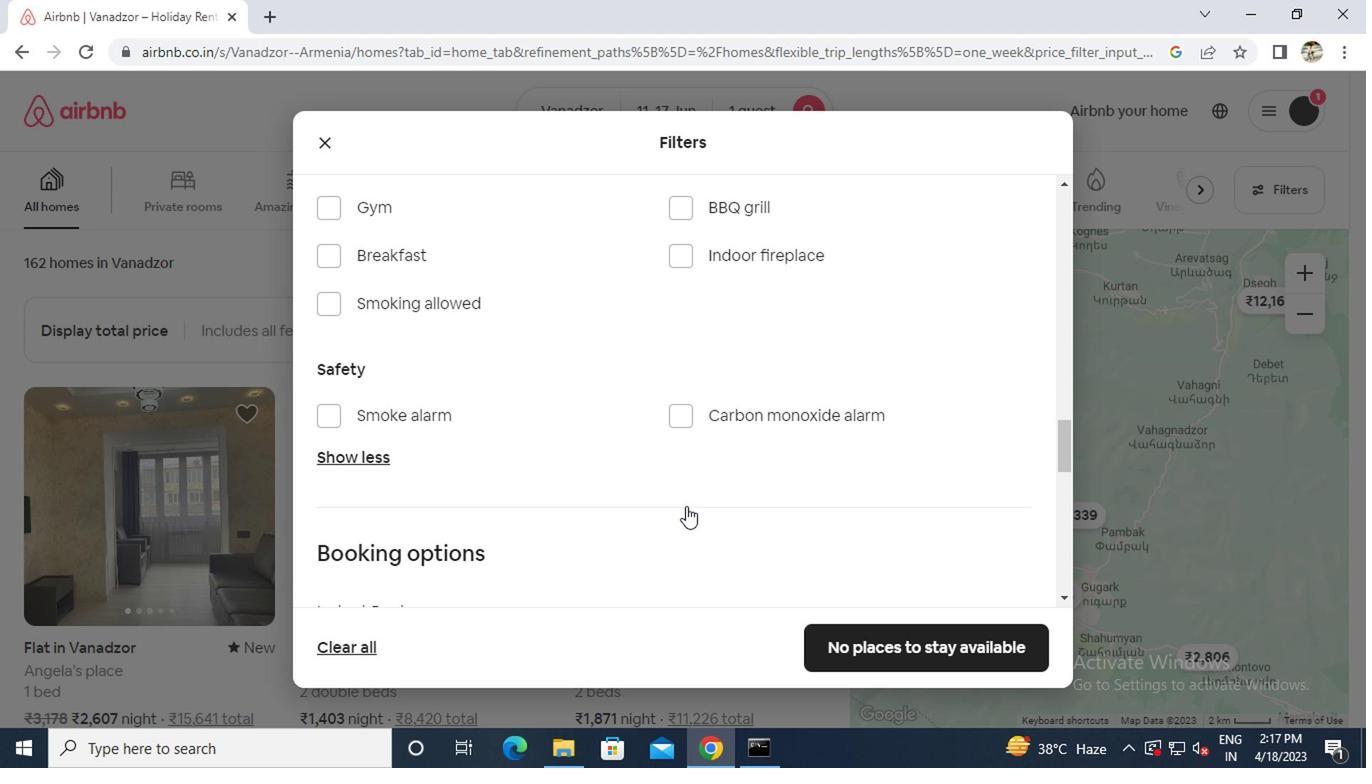 
Action: Mouse scrolled (682, 501) with delta (0, 0)
Screenshot: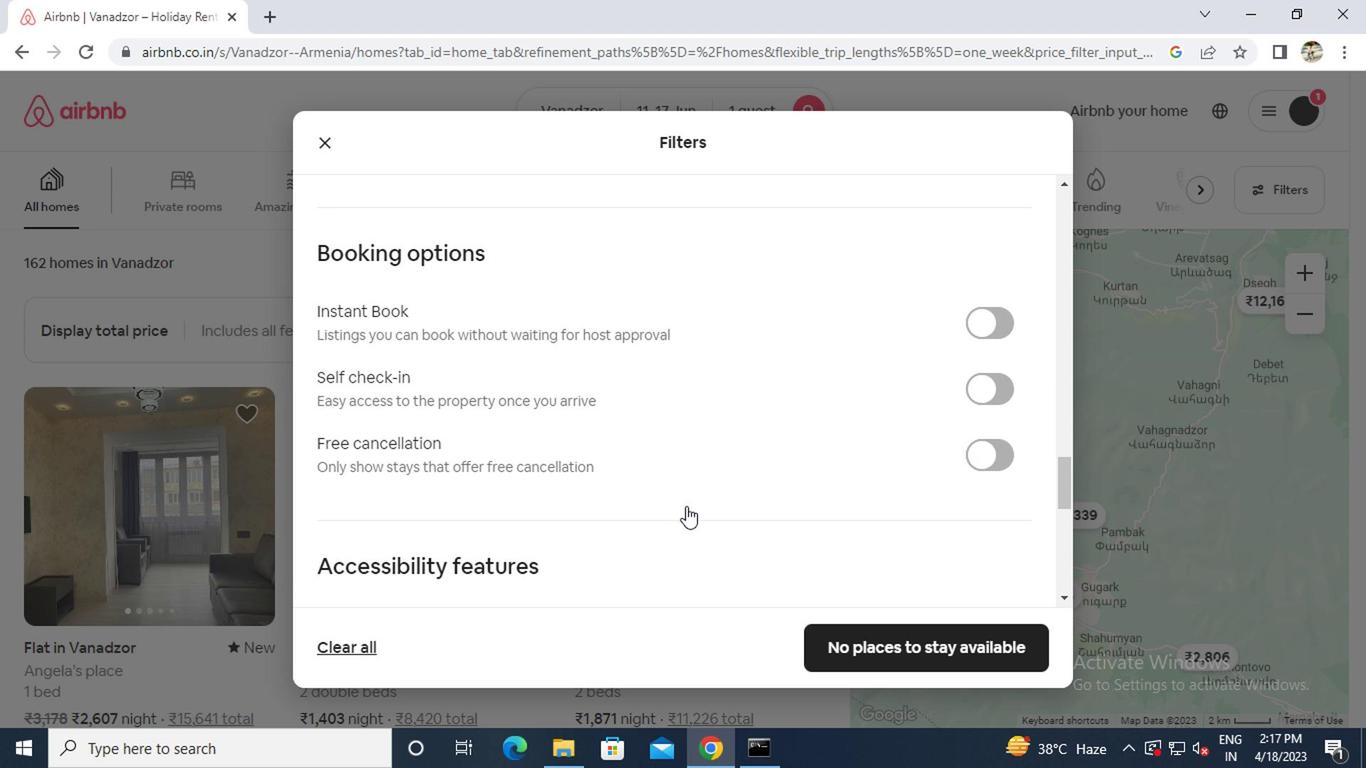 
Action: Mouse scrolled (682, 501) with delta (0, 0)
Screenshot: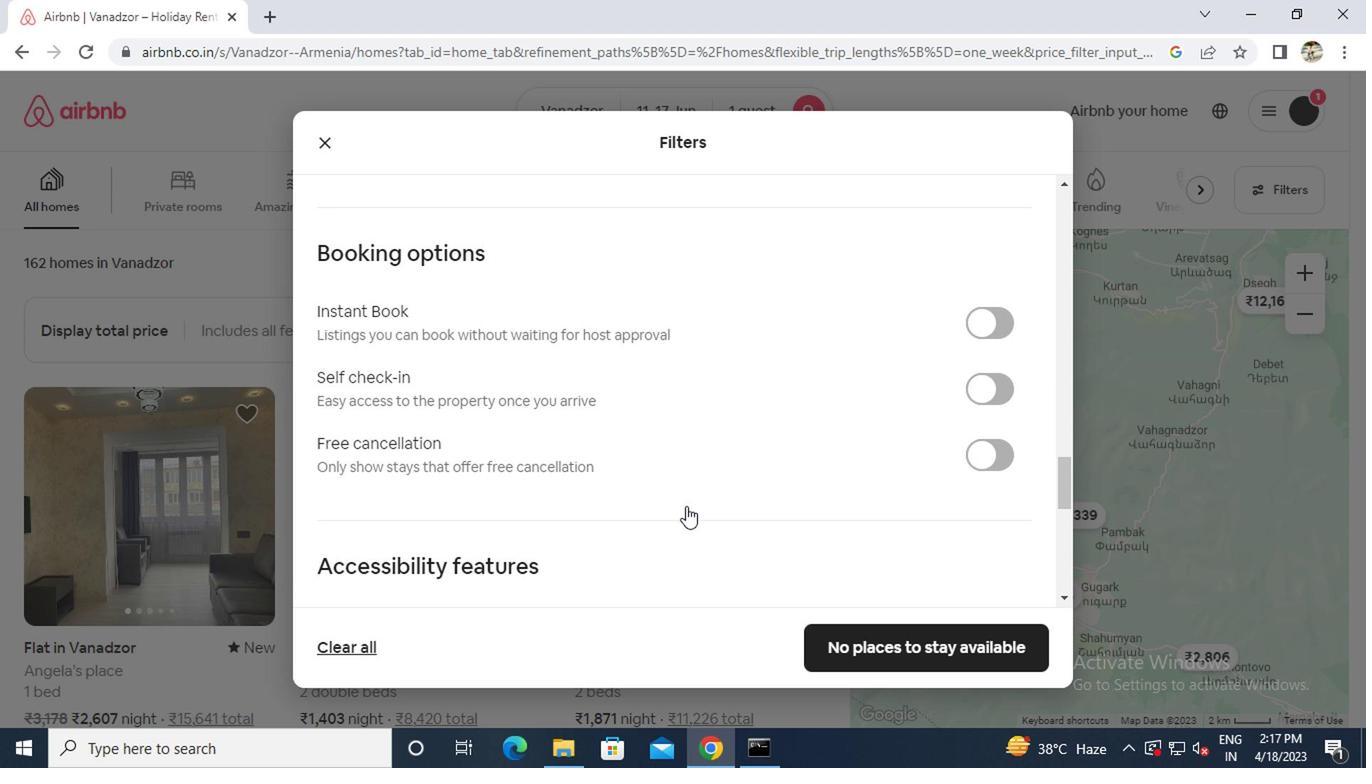 
Action: Mouse scrolled (682, 501) with delta (0, 0)
Screenshot: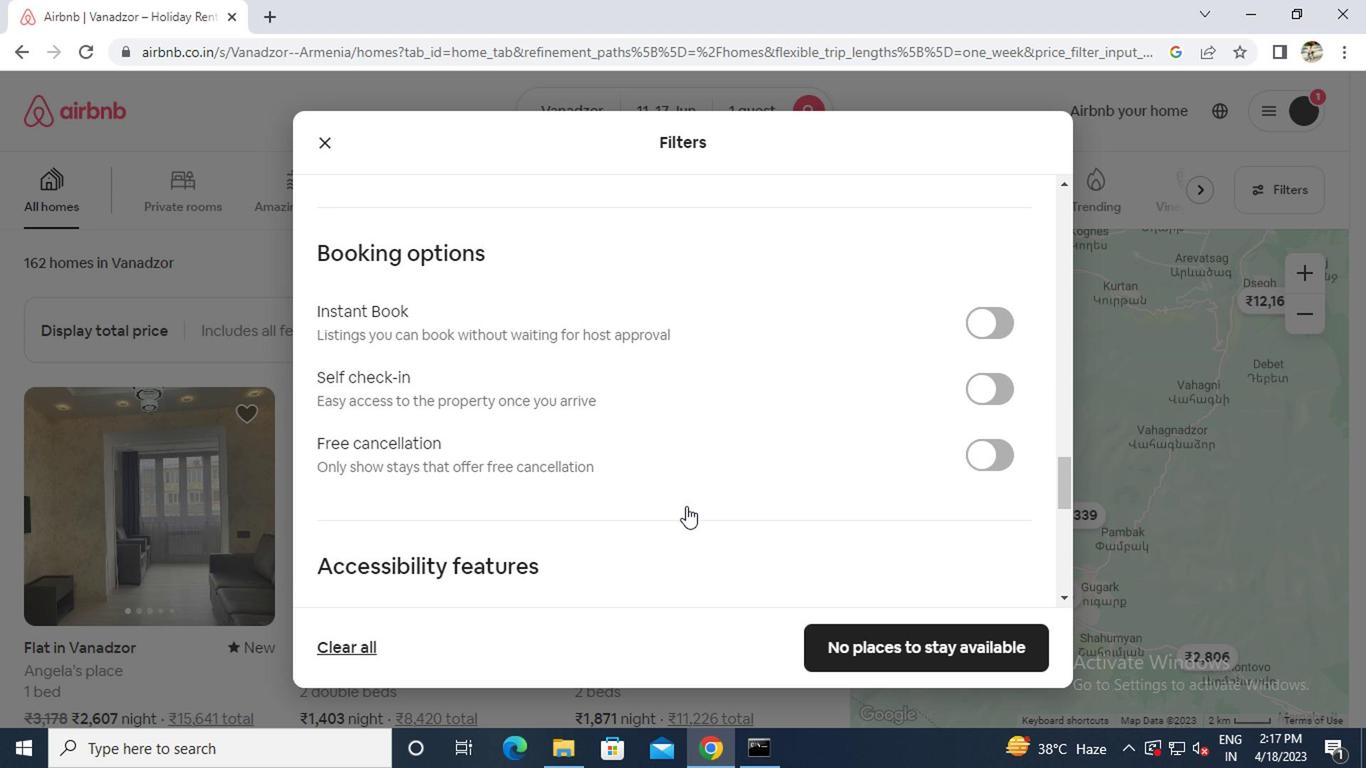 
Action: Mouse moved to (916, 288)
Screenshot: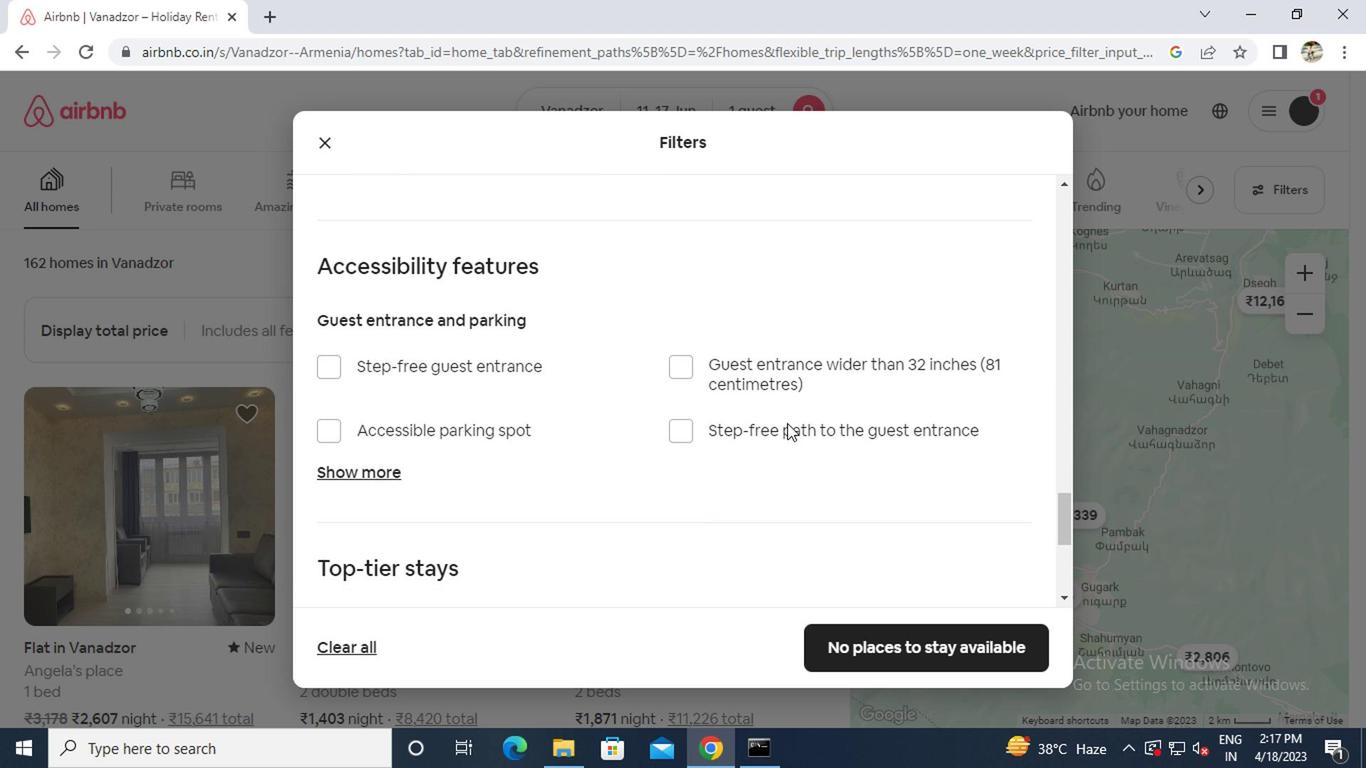 
Action: Mouse scrolled (916, 289) with delta (0, 1)
Screenshot: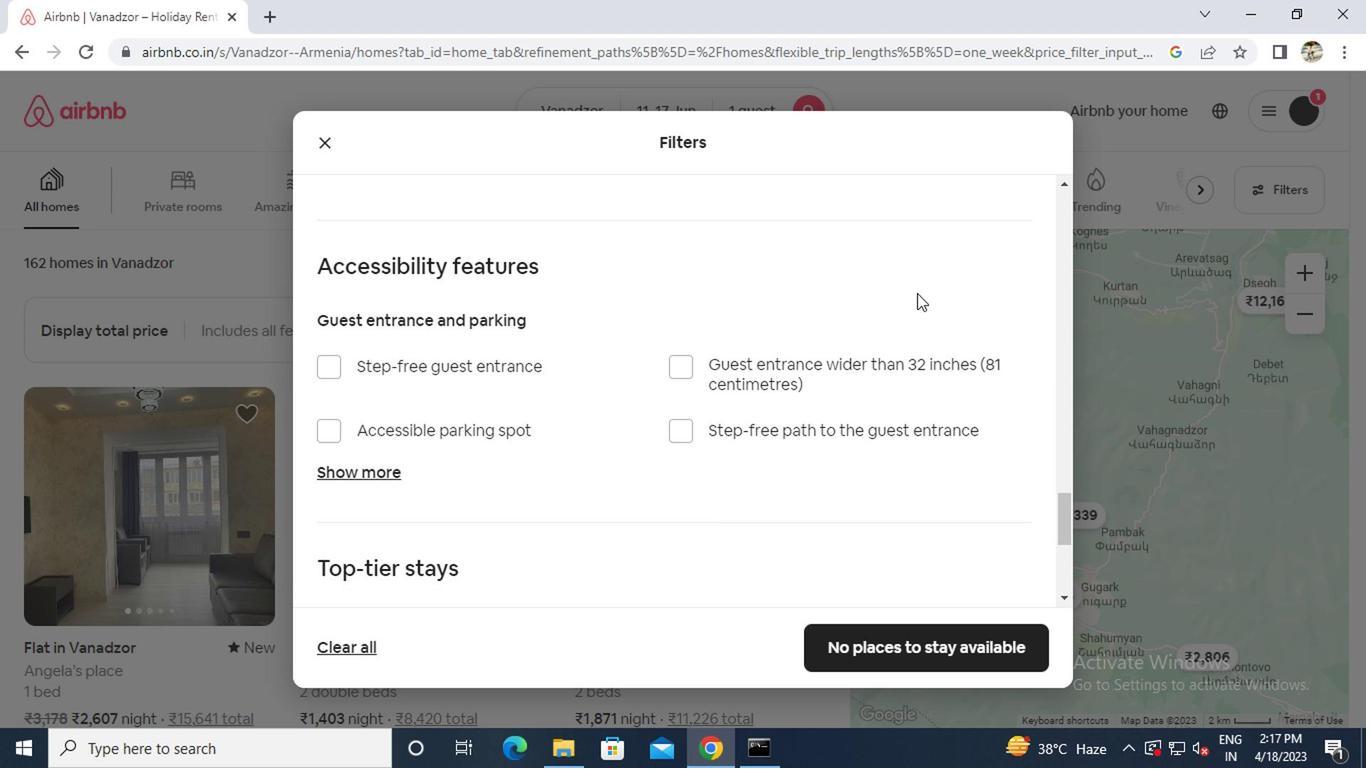 
Action: Mouse scrolled (916, 289) with delta (0, 1)
Screenshot: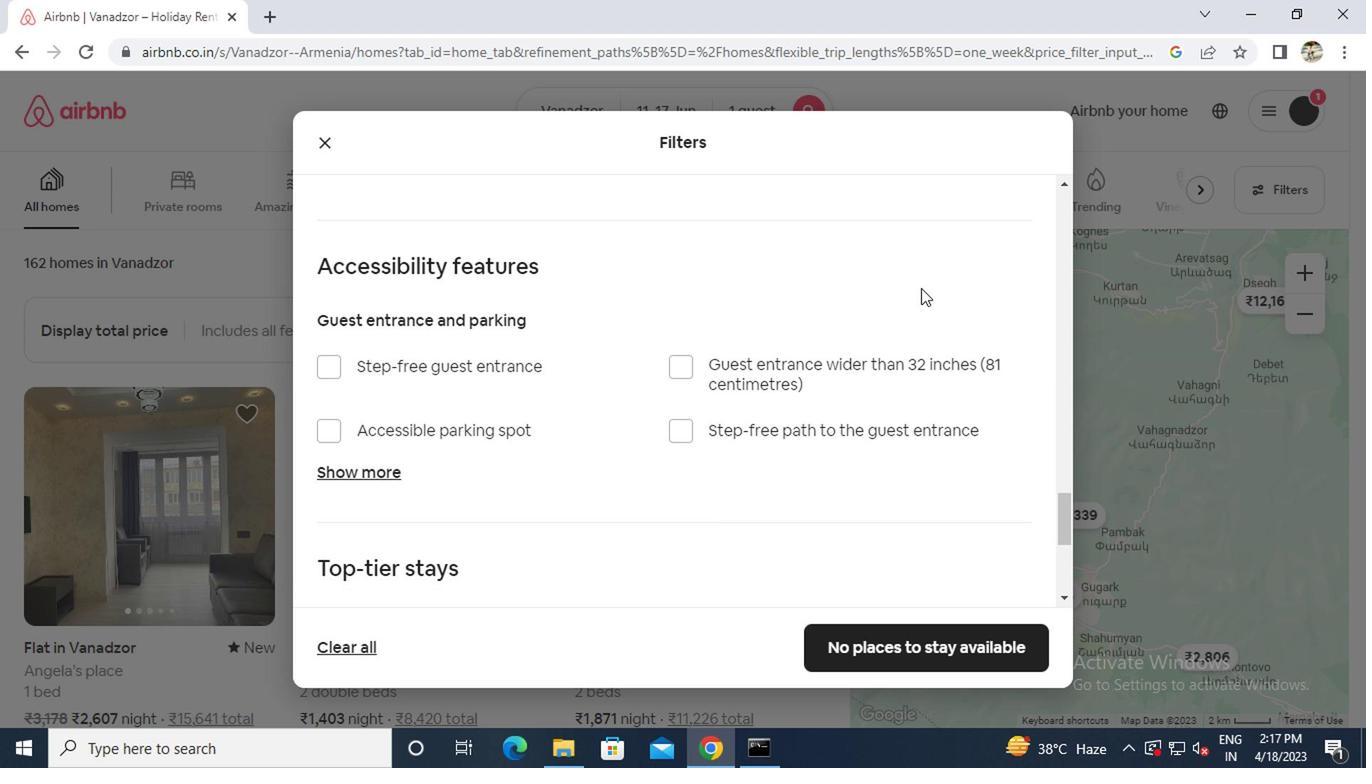 
Action: Mouse moved to (972, 289)
Screenshot: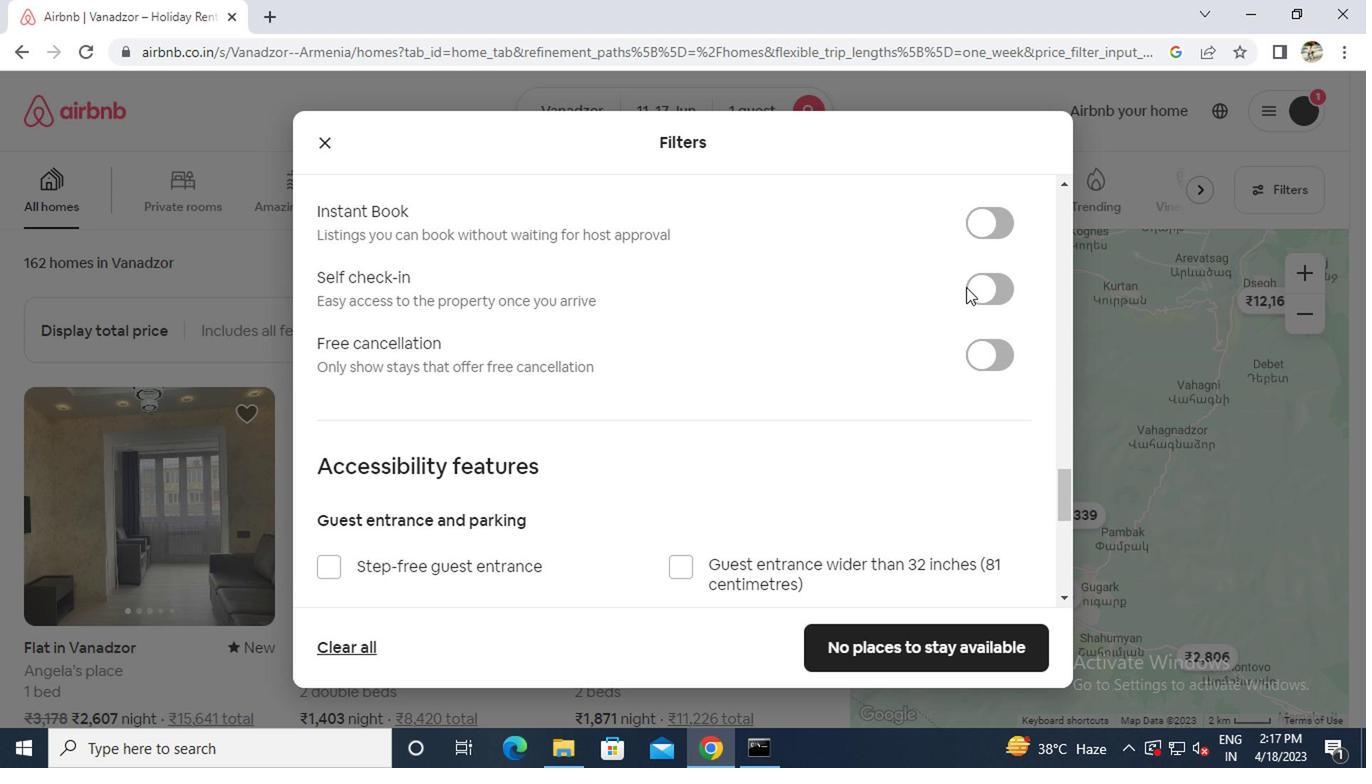 
Action: Mouse pressed left at (972, 289)
Screenshot: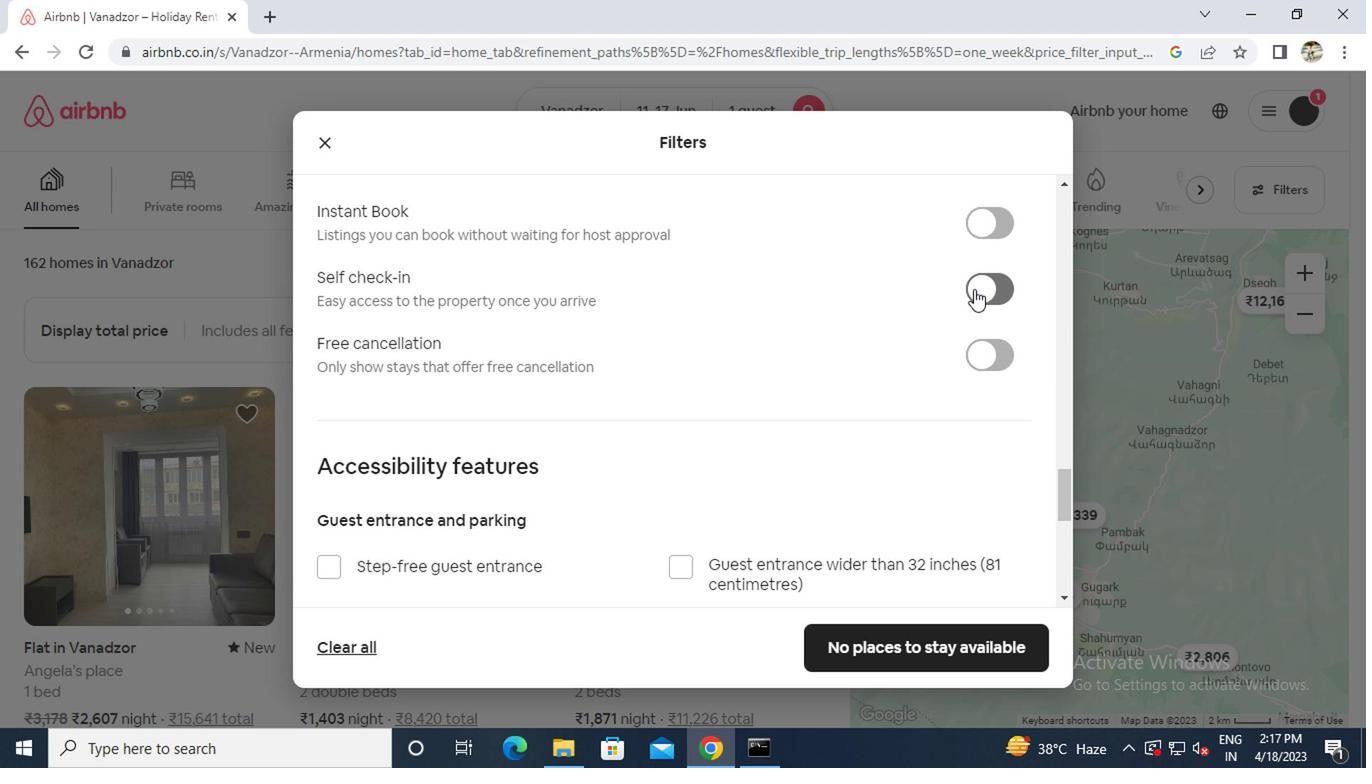 
Action: Mouse moved to (801, 341)
Screenshot: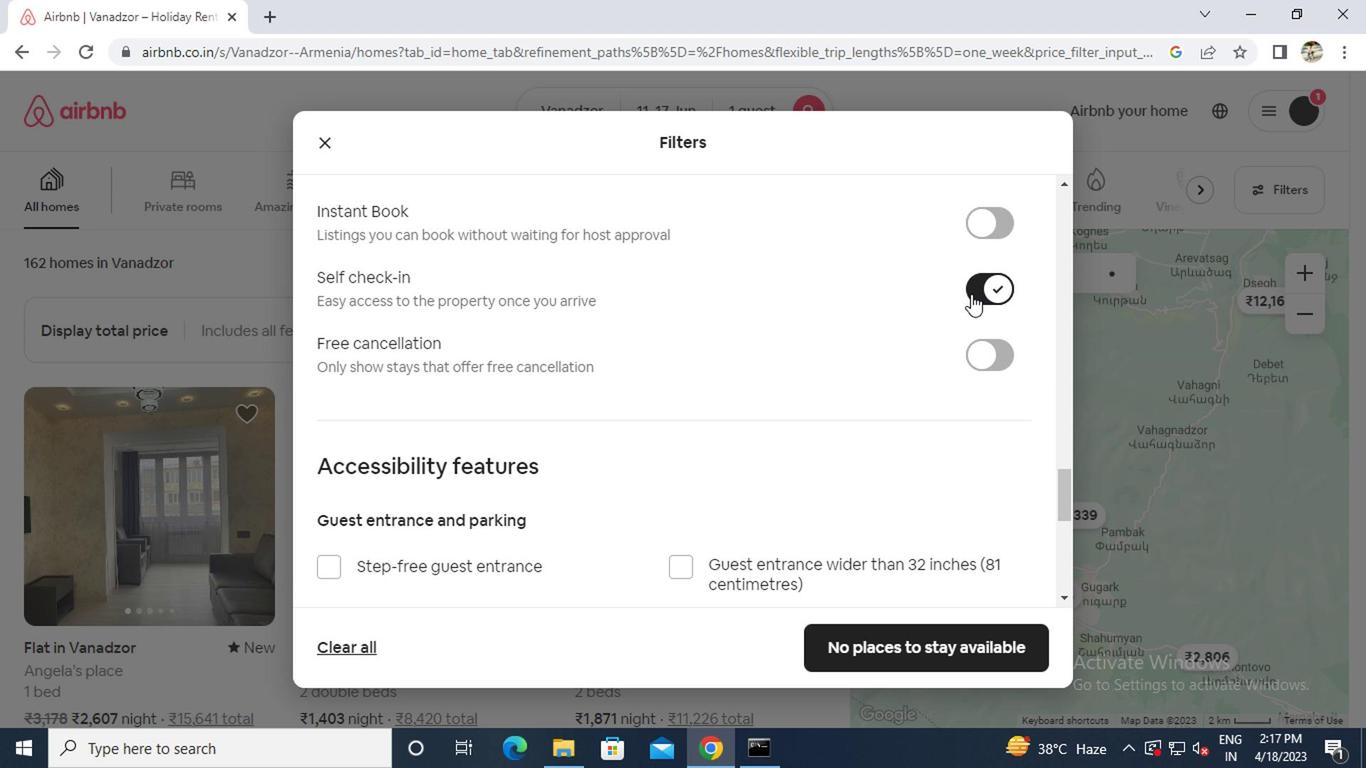 
Action: Mouse scrolled (801, 340) with delta (0, -1)
Screenshot: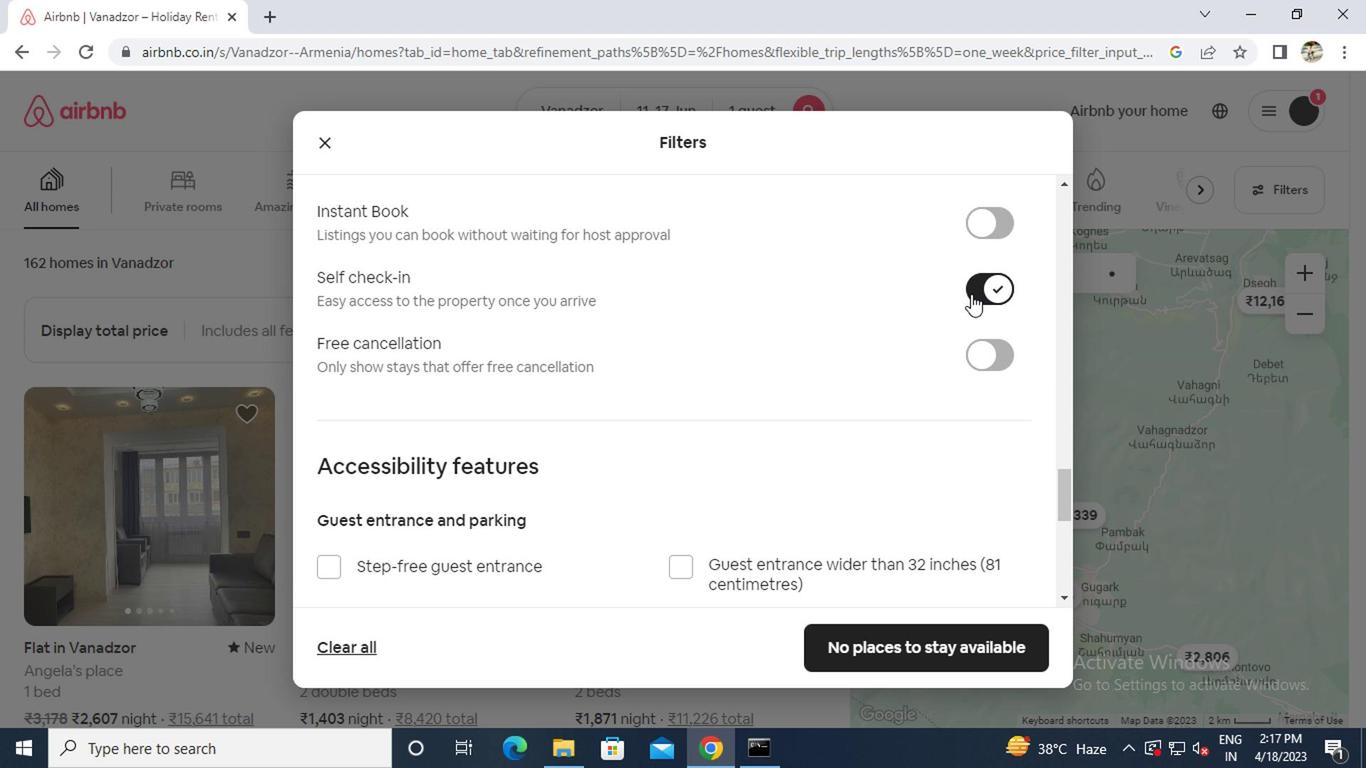 
Action: Mouse moved to (783, 343)
Screenshot: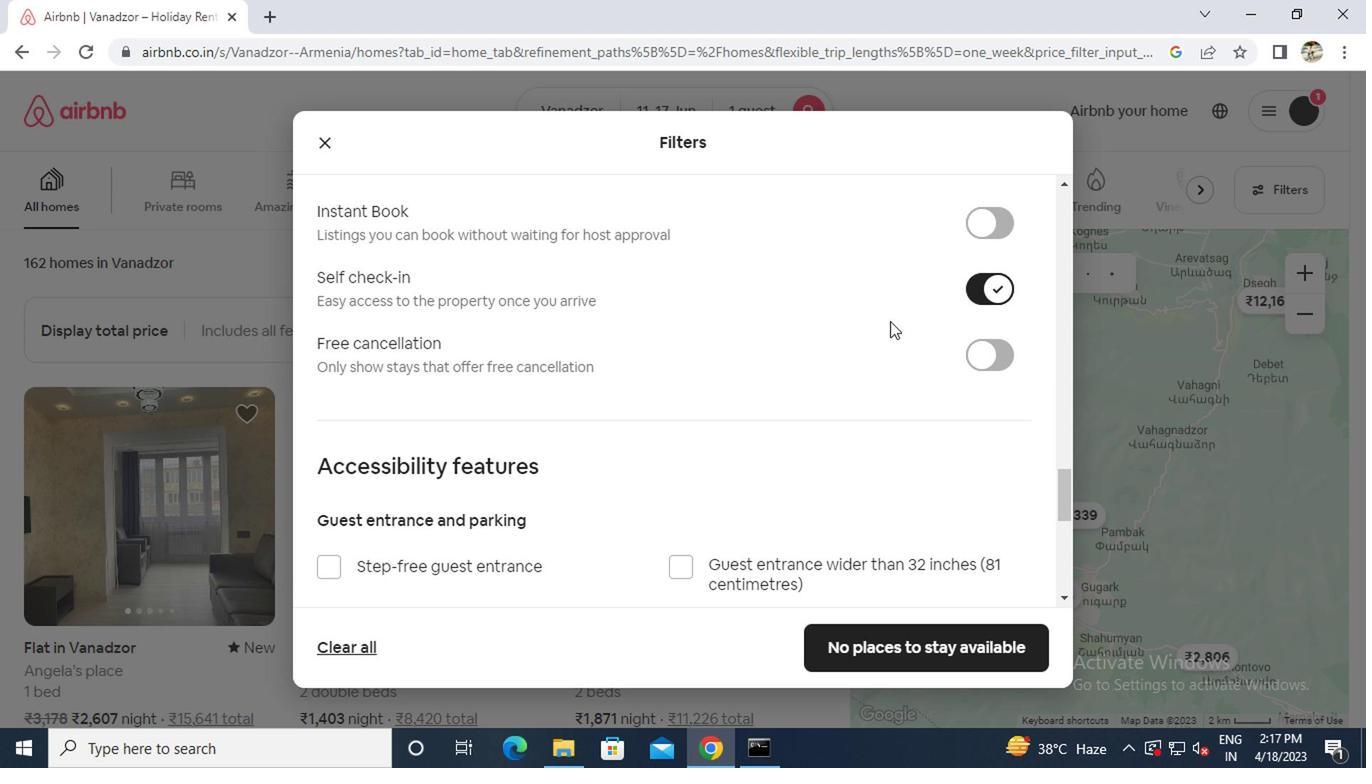 
Action: Mouse scrolled (783, 342) with delta (0, -1)
Screenshot: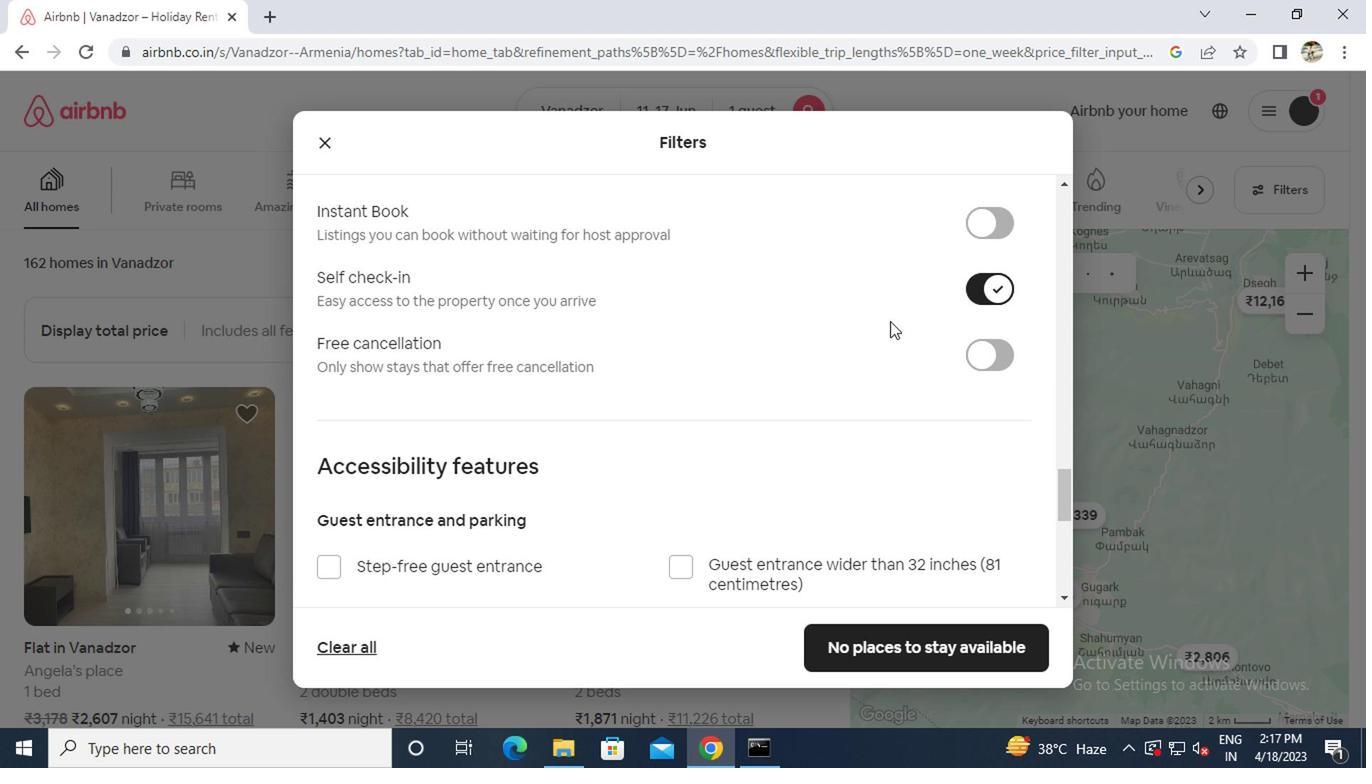 
Action: Mouse scrolled (783, 342) with delta (0, -1)
Screenshot: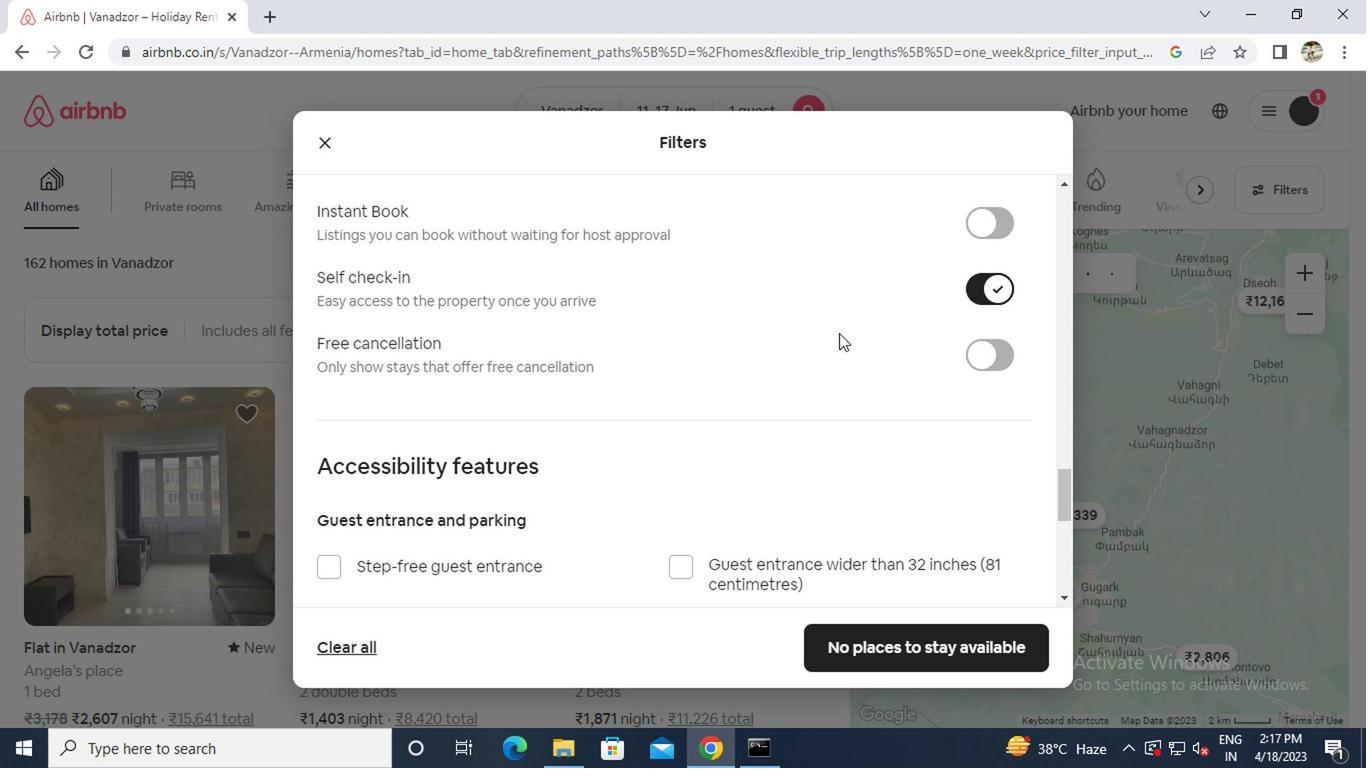 
Action: Mouse moved to (780, 344)
Screenshot: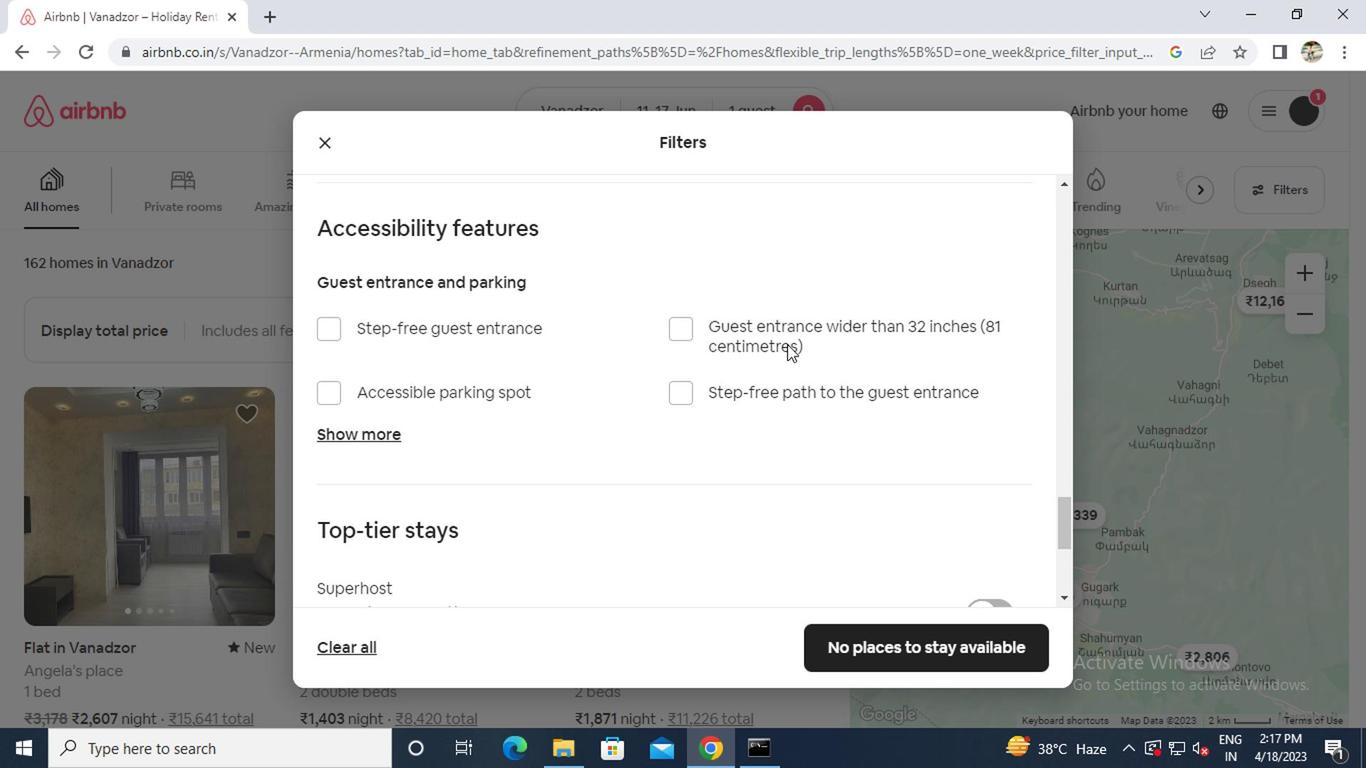 
Action: Mouse scrolled (780, 343) with delta (0, 0)
Screenshot: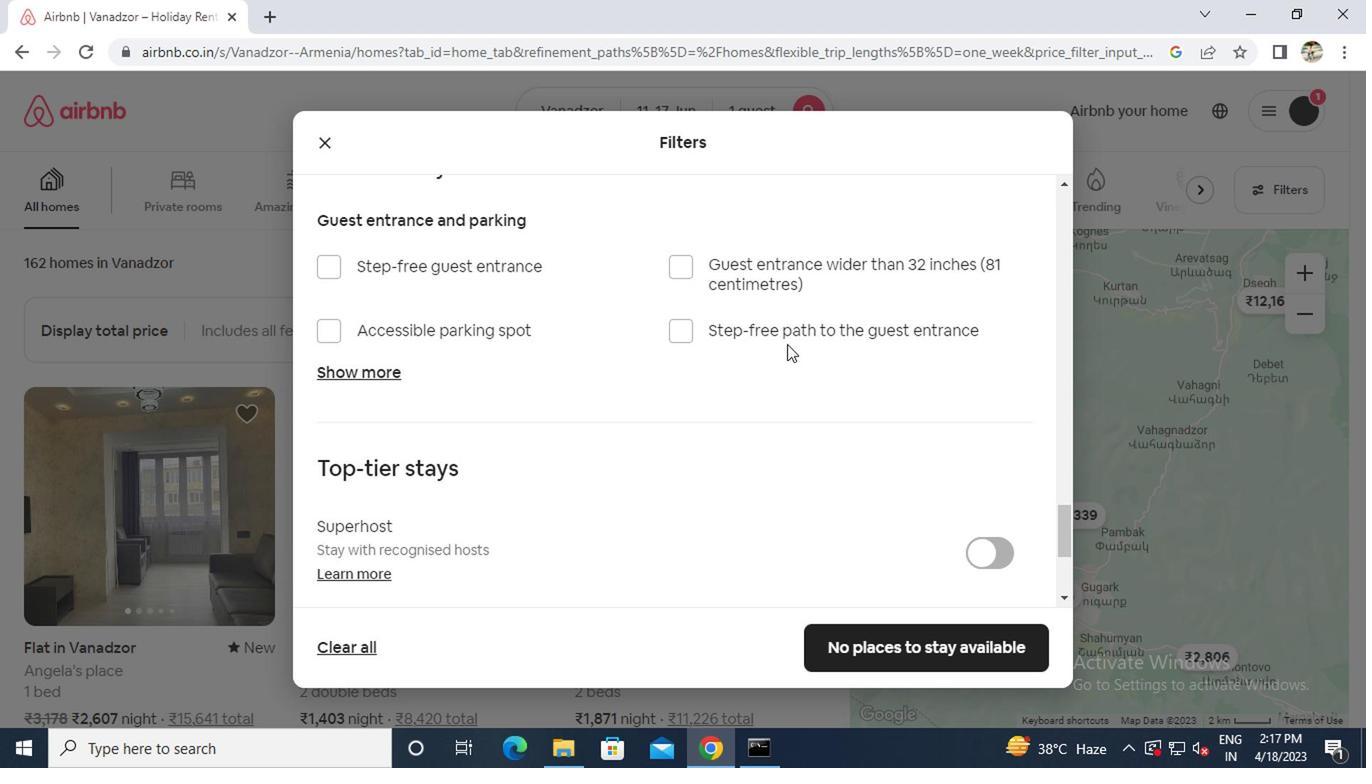 
Action: Mouse moved to (780, 344)
Screenshot: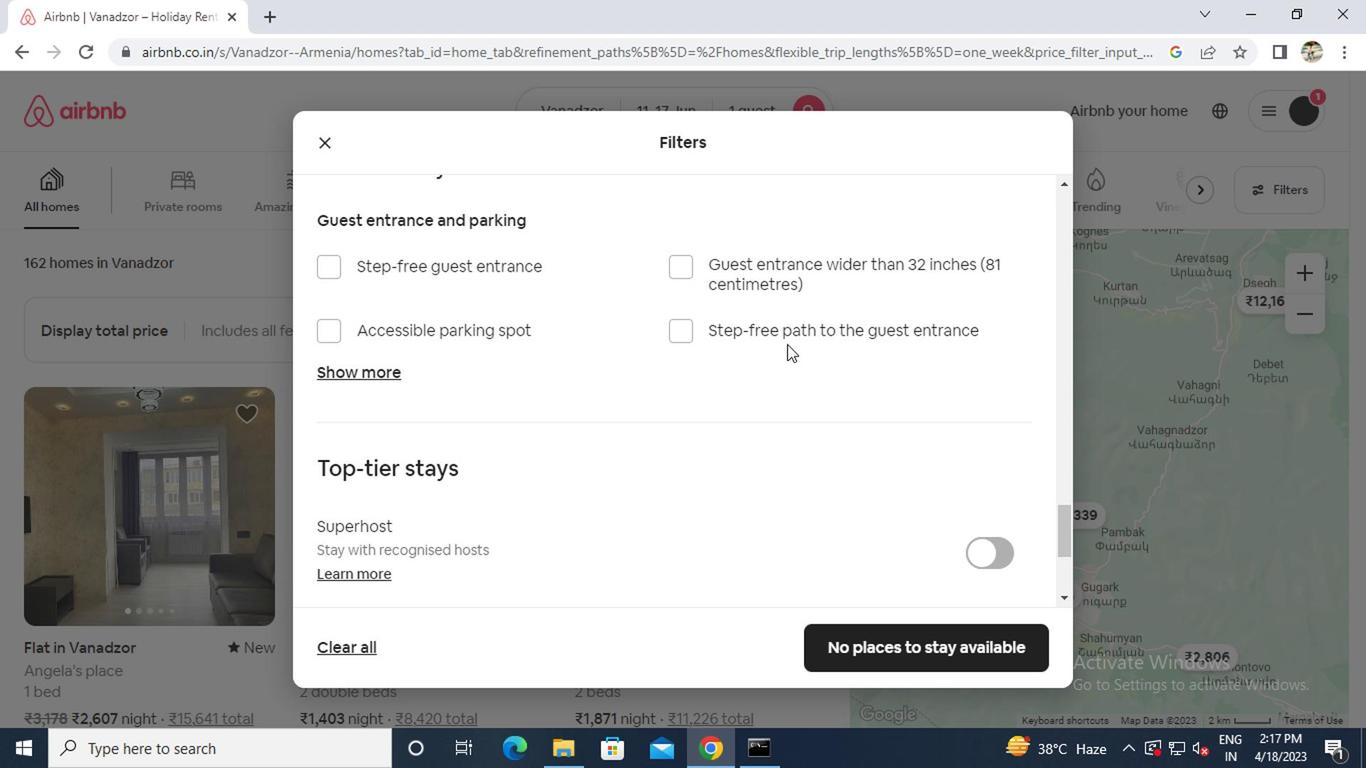 
Action: Mouse scrolled (780, 343) with delta (0, 0)
Screenshot: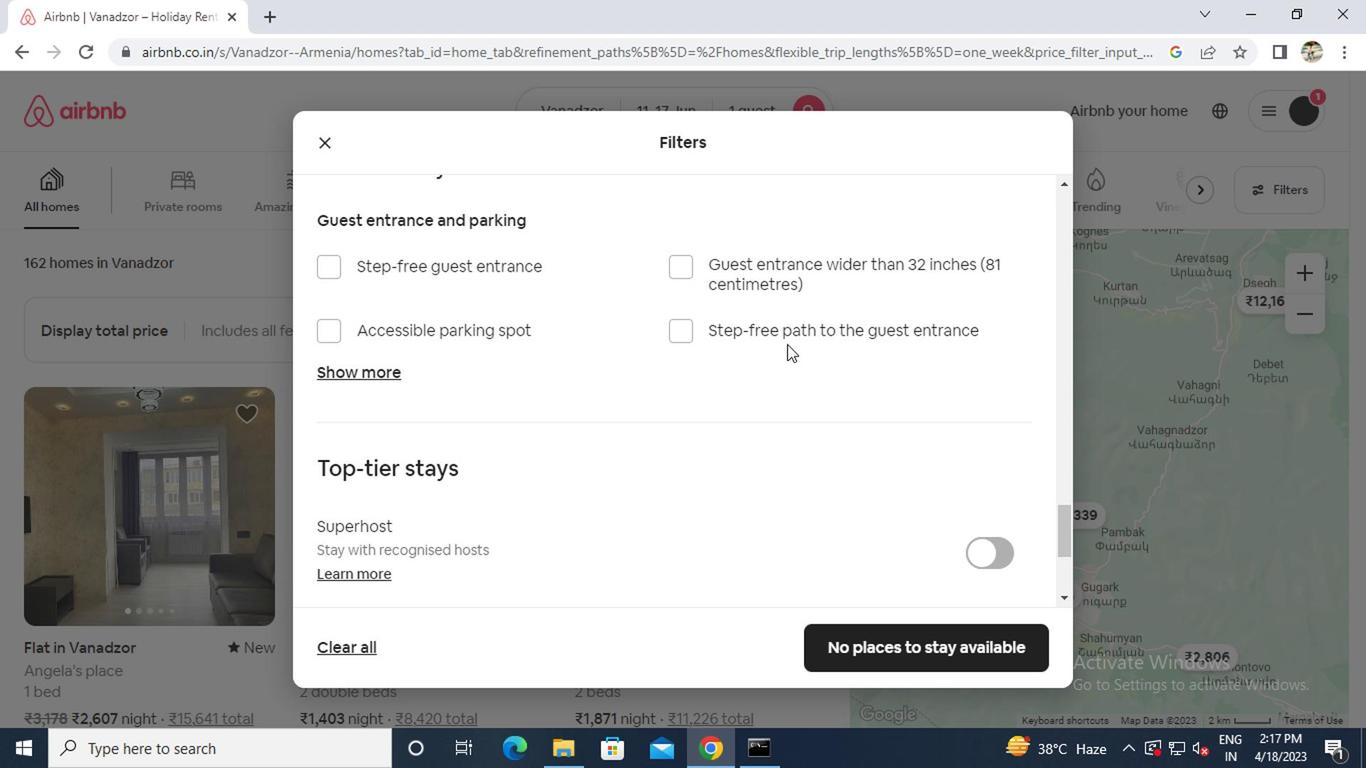 
Action: Mouse scrolled (780, 343) with delta (0, 0)
Screenshot: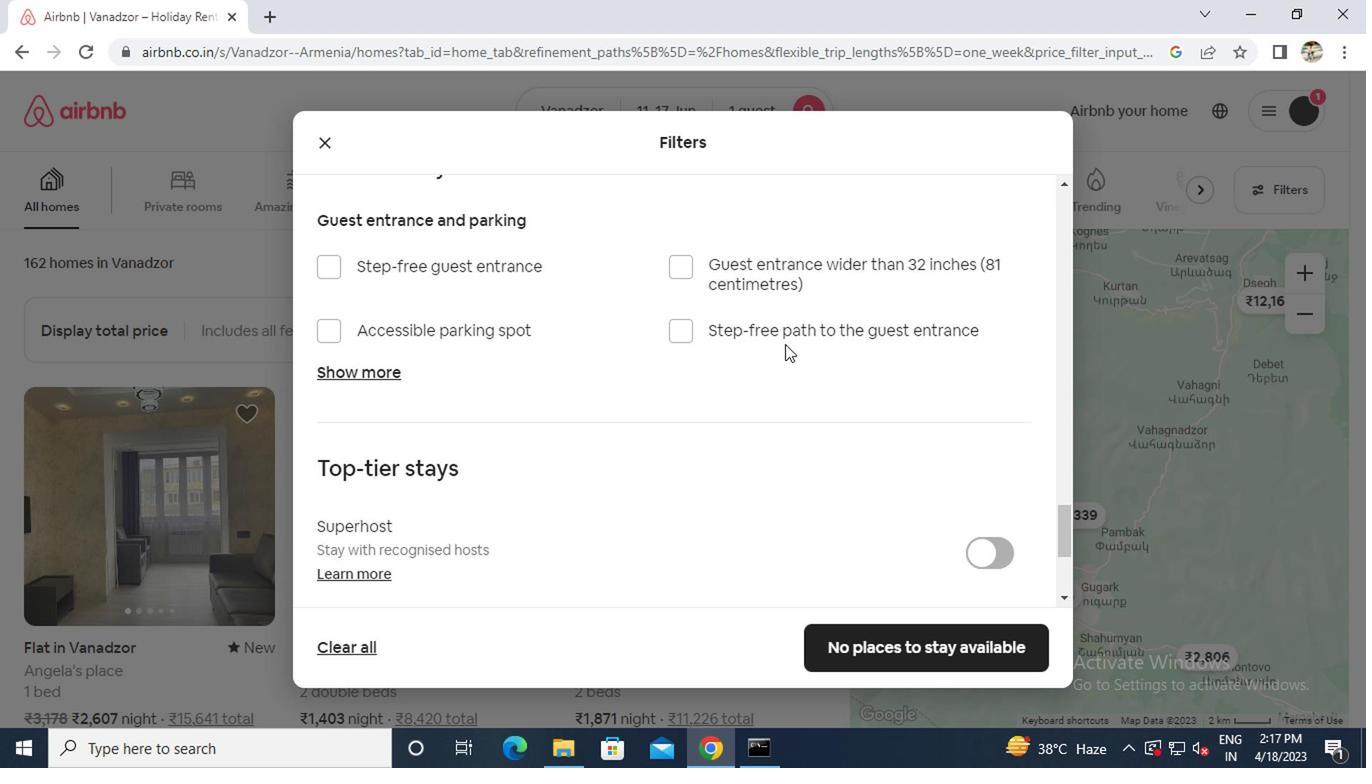 
Action: Mouse moved to (748, 362)
Screenshot: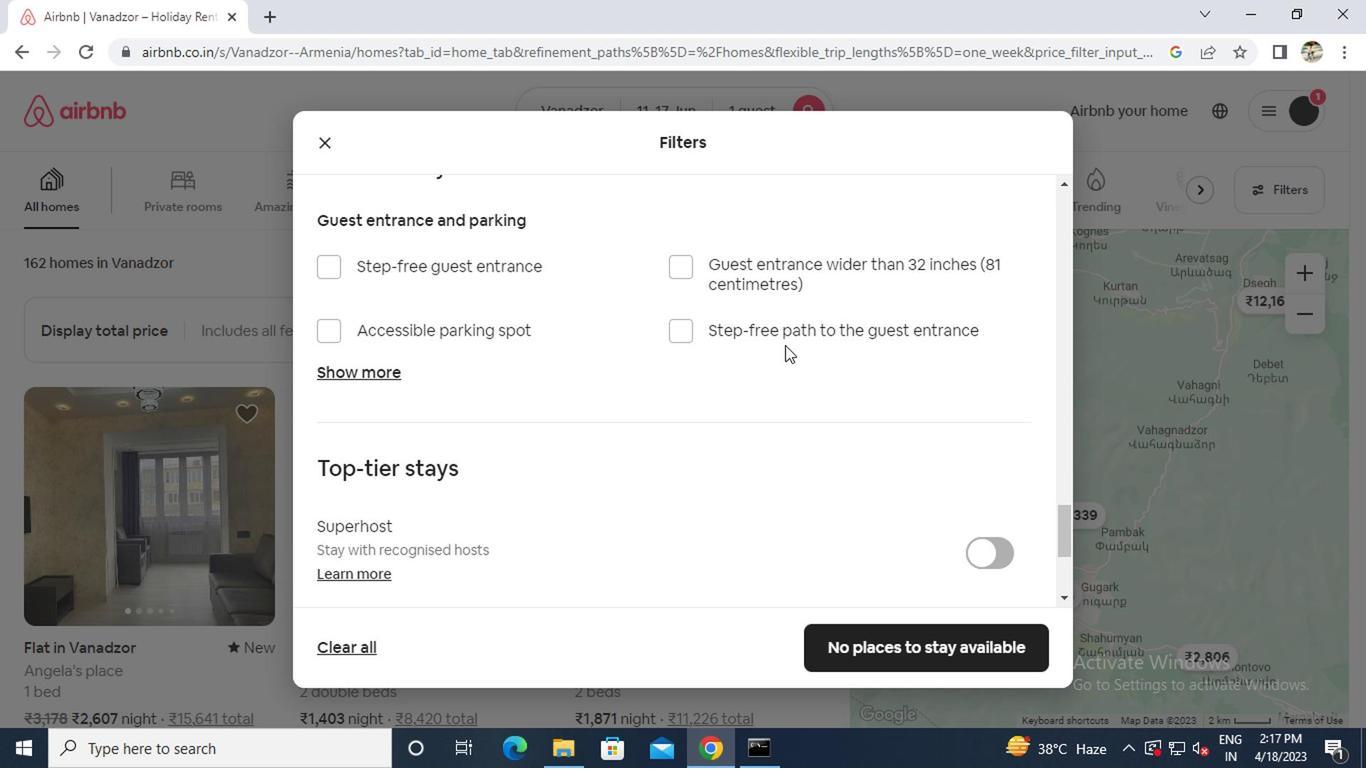 
Action: Mouse scrolled (748, 360) with delta (0, -1)
Screenshot: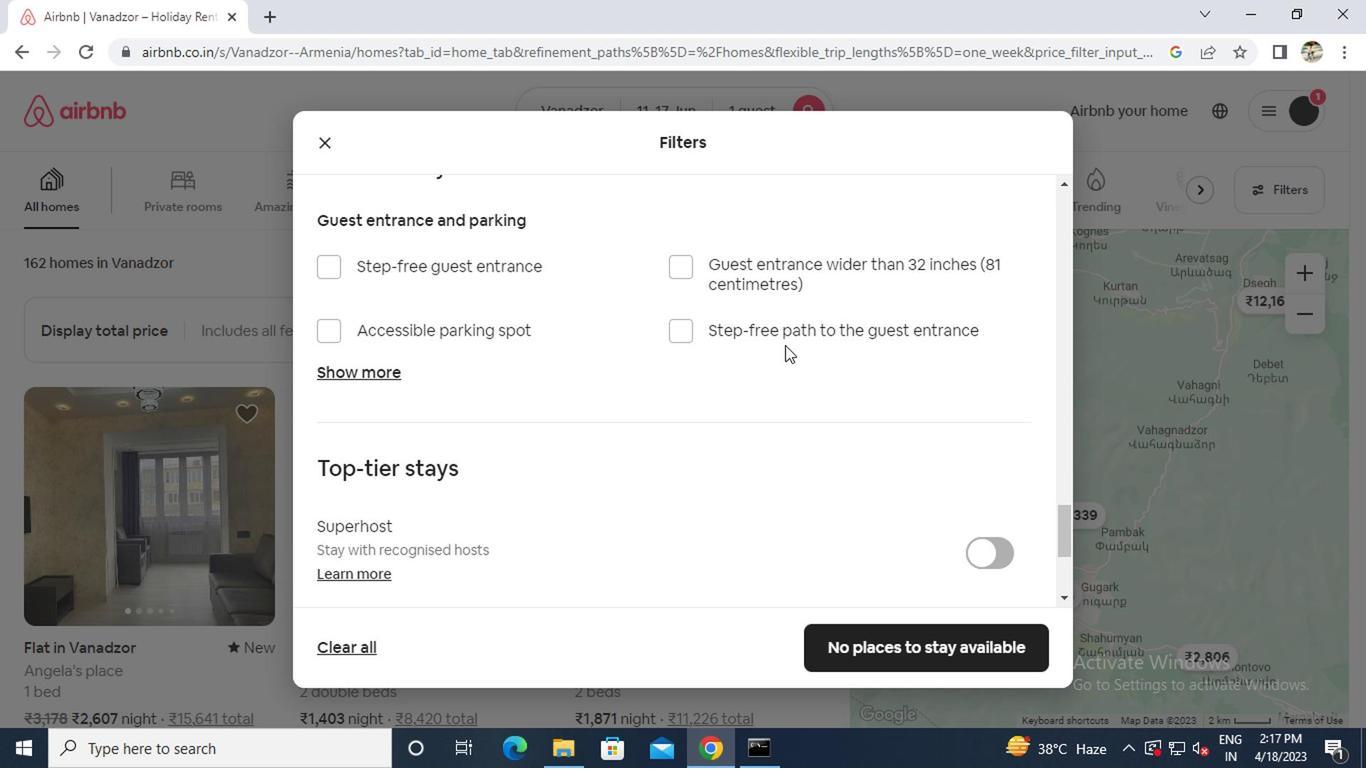
Action: Mouse moved to (357, 455)
Screenshot: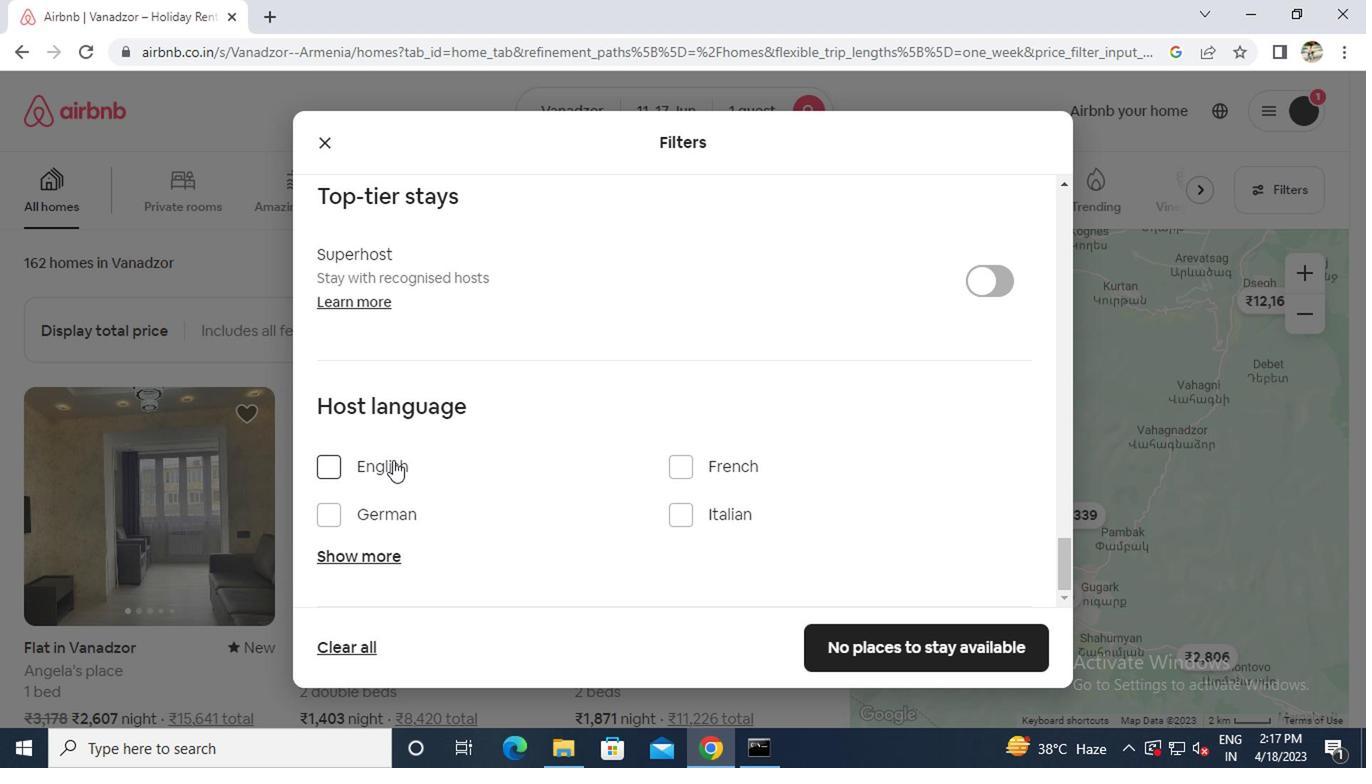 
Action: Mouse pressed left at (357, 455)
Screenshot: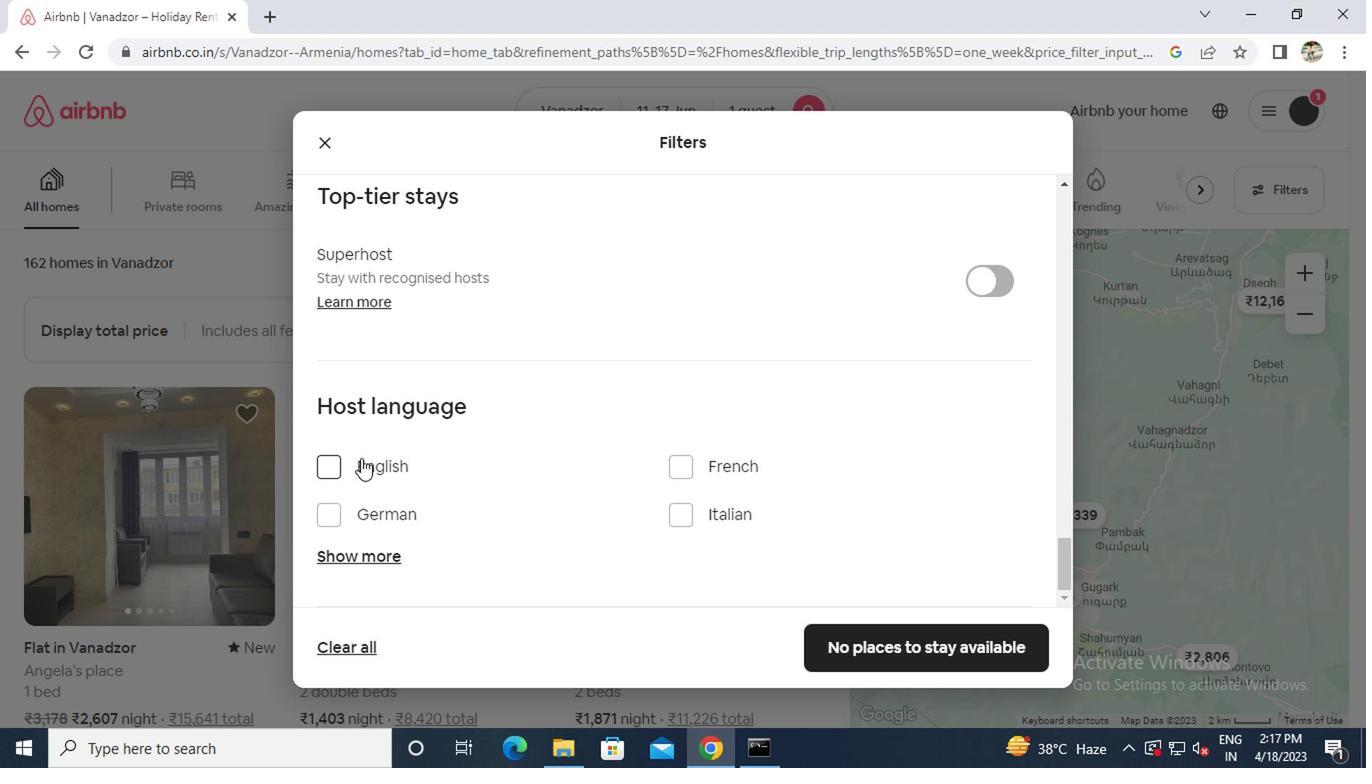 
Action: Mouse moved to (904, 635)
Screenshot: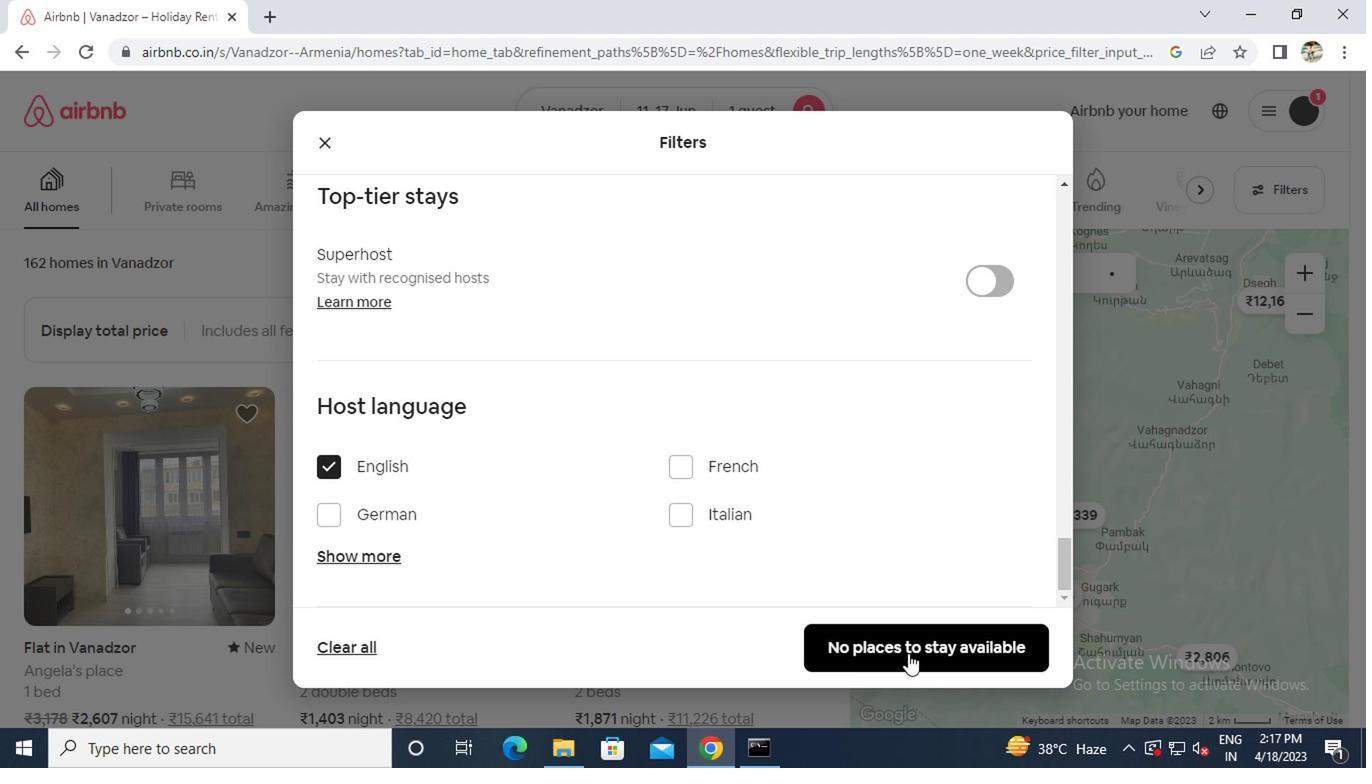 
Action: Mouse pressed left at (904, 635)
Screenshot: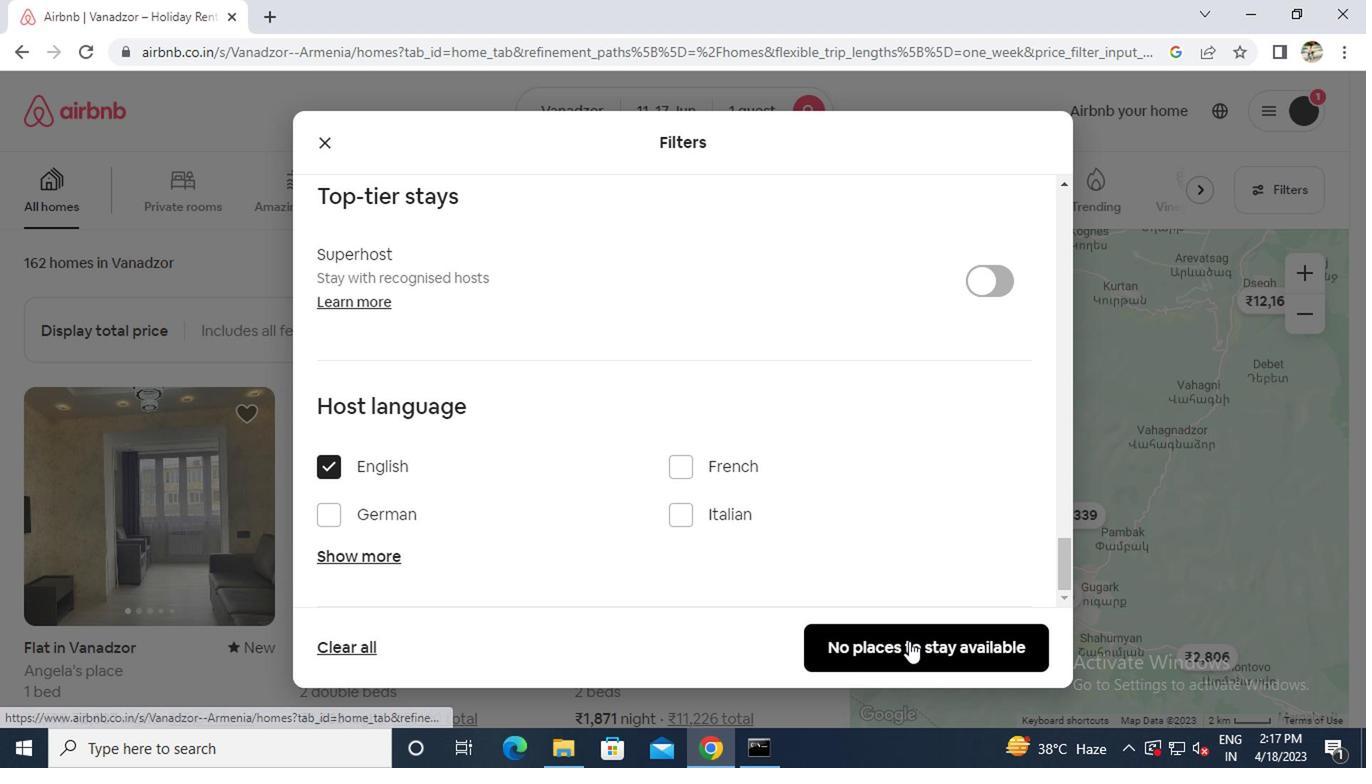 
